 Task: Open Card Photography Review in Board Content Optimization to Workspace Document Management and add a team member Softage.4@softage.net, a label Orange, a checklist Blogging, an attachment from your computer, a color Orange and finally, add a card description 'Update company branding guidelines' and a comment 'This task requires us to be proactive and take initiative, rather than waiting for others to act.'. Add a start date 'Jan 08, 1900' with a due date 'Jan 15, 1900'
Action: Mouse moved to (90, 317)
Screenshot: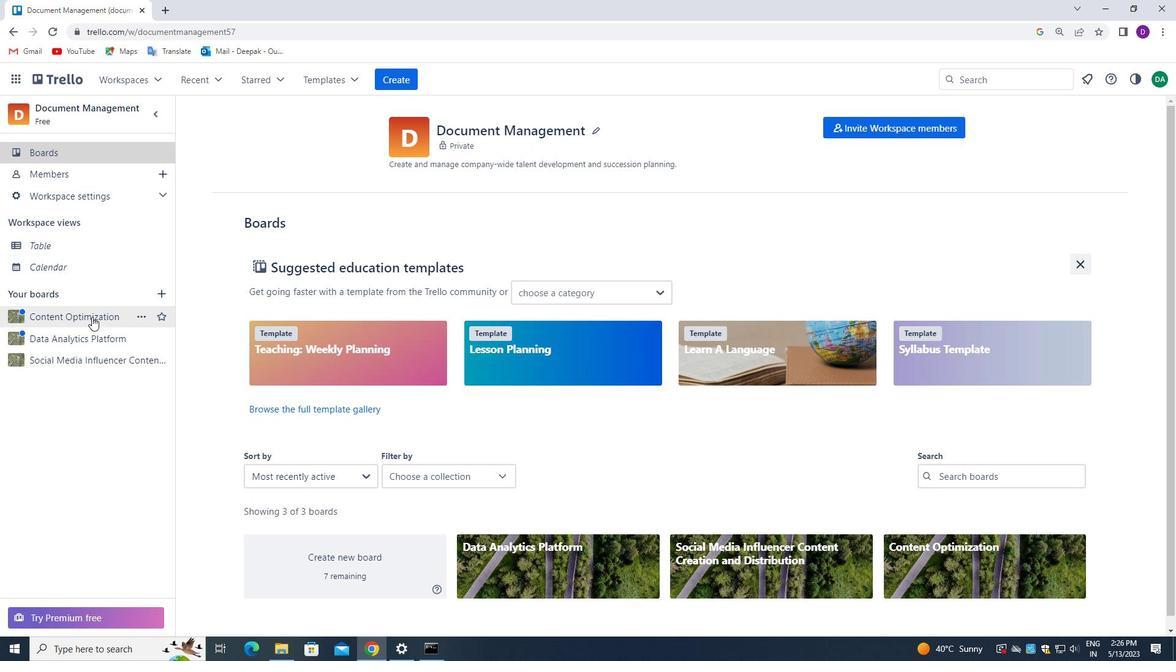 
Action: Mouse pressed left at (90, 317)
Screenshot: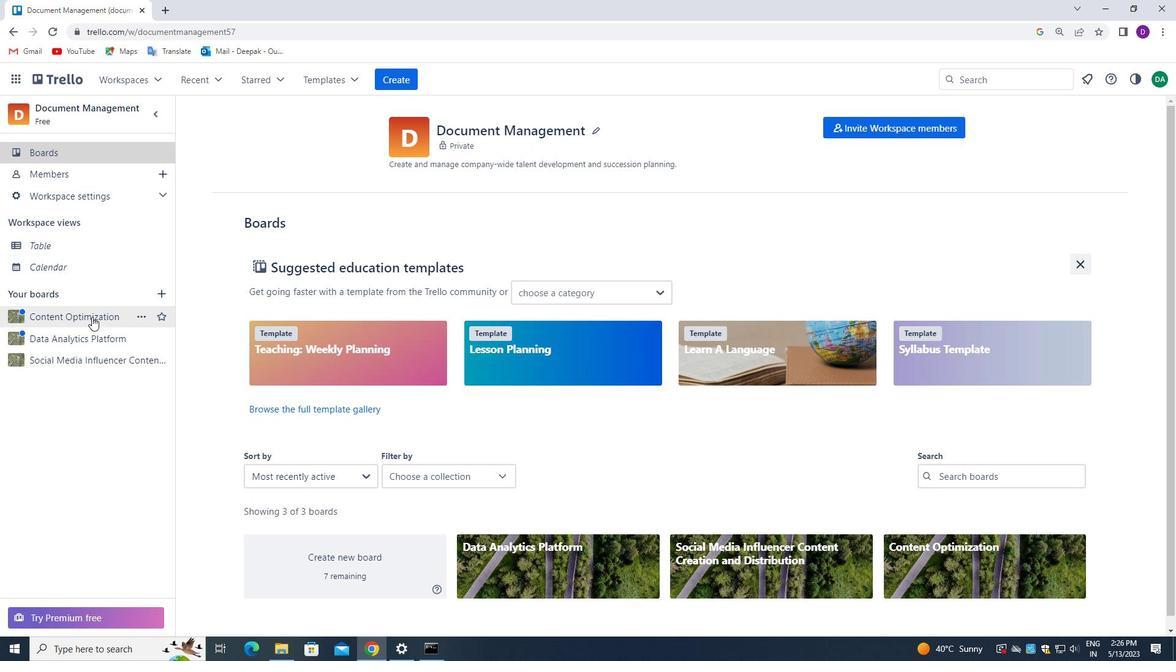 
Action: Mouse moved to (90, 317)
Screenshot: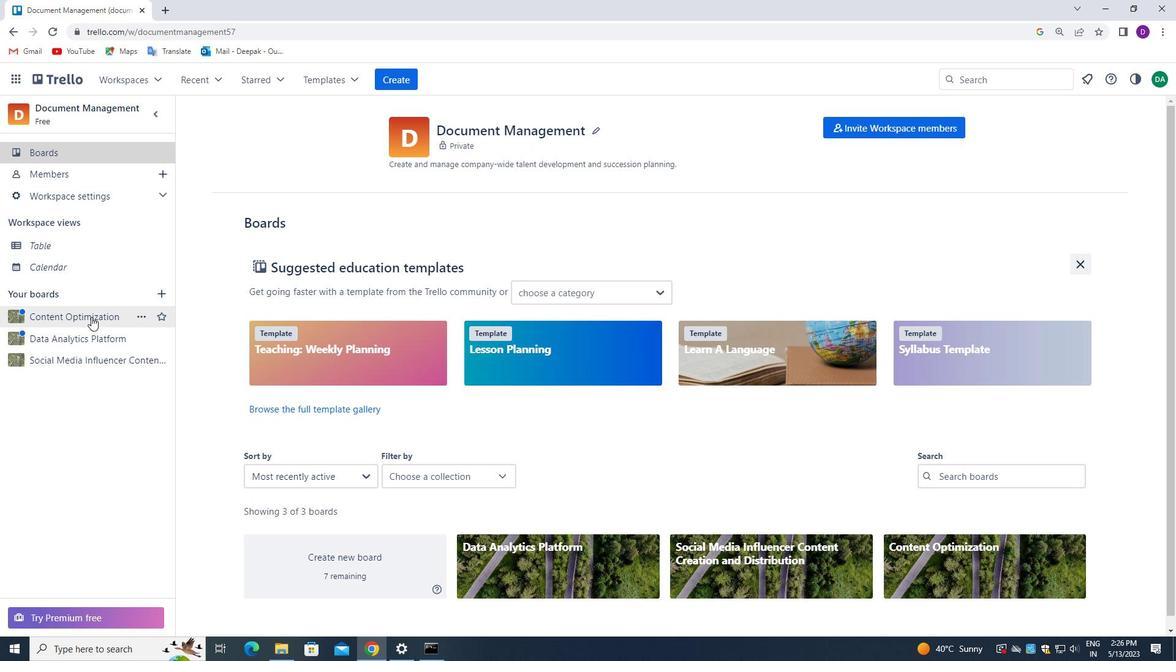 
Action: Mouse pressed left at (90, 317)
Screenshot: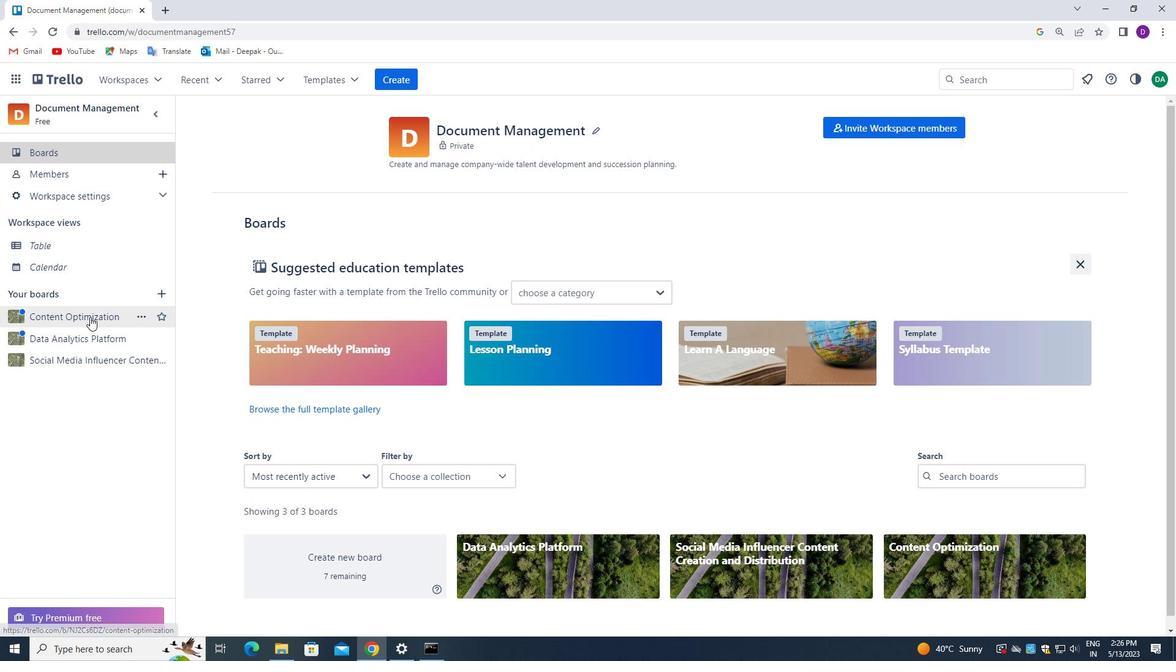 
Action: Mouse moved to (624, 187)
Screenshot: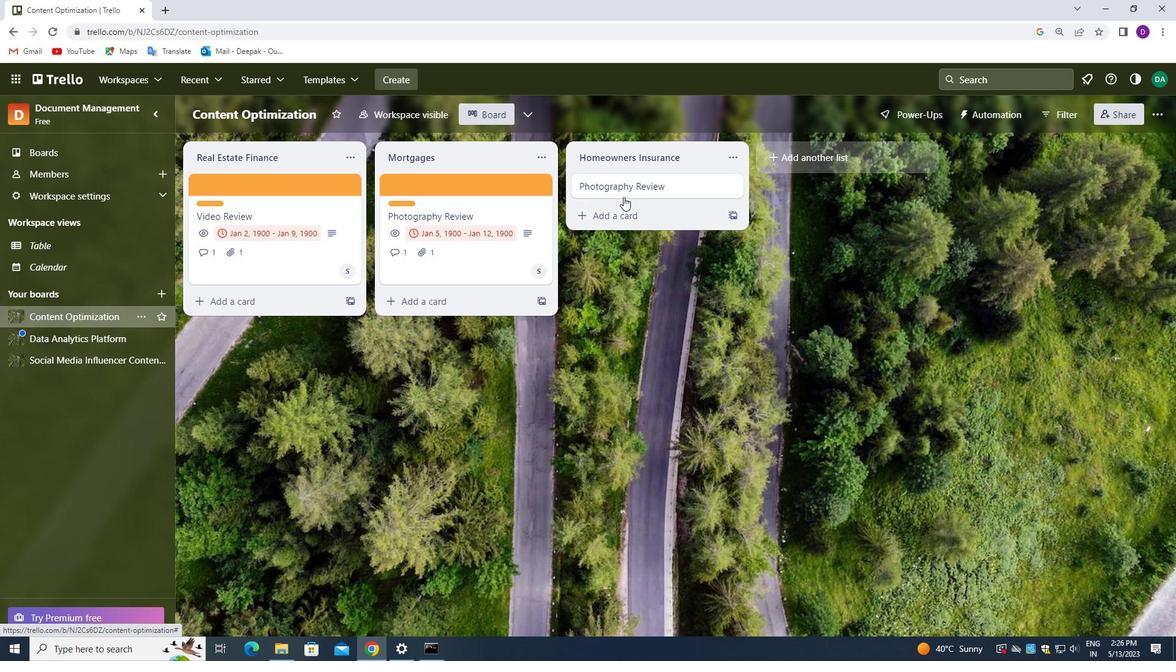 
Action: Mouse pressed left at (624, 187)
Screenshot: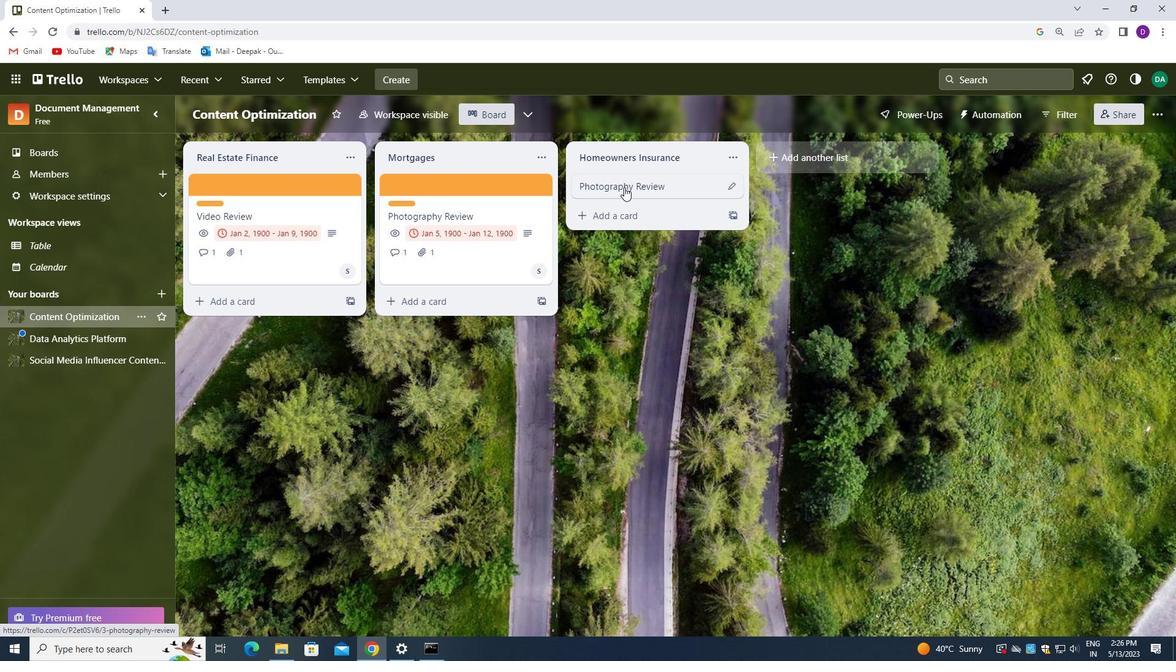 
Action: Mouse moved to (748, 229)
Screenshot: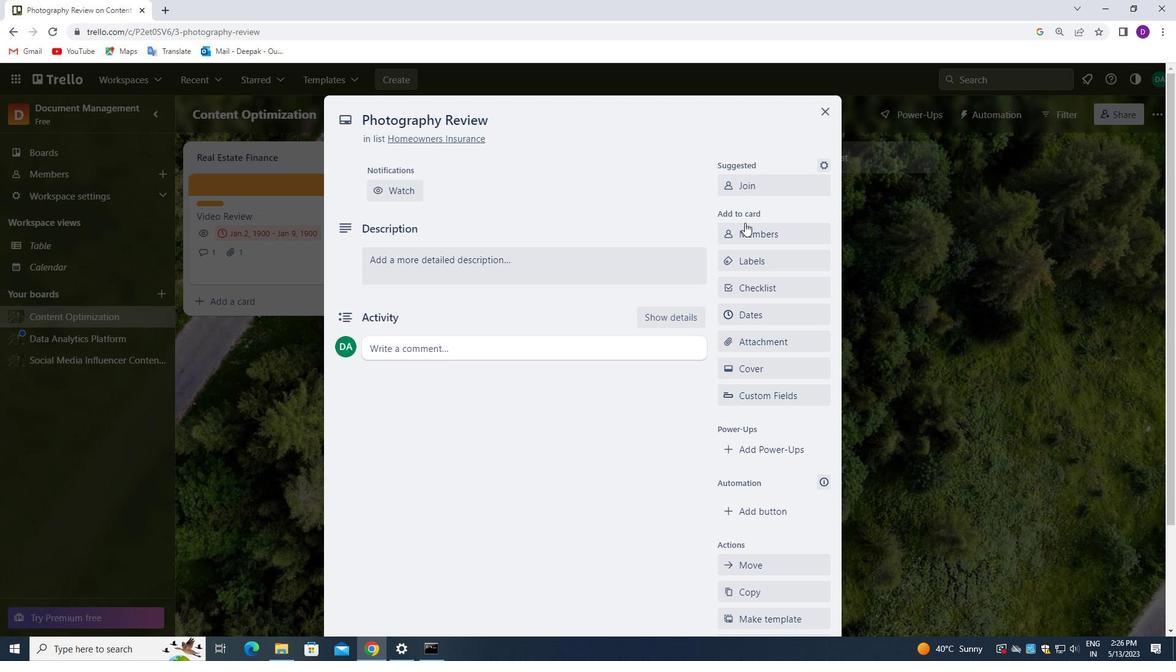 
Action: Mouse pressed left at (748, 229)
Screenshot: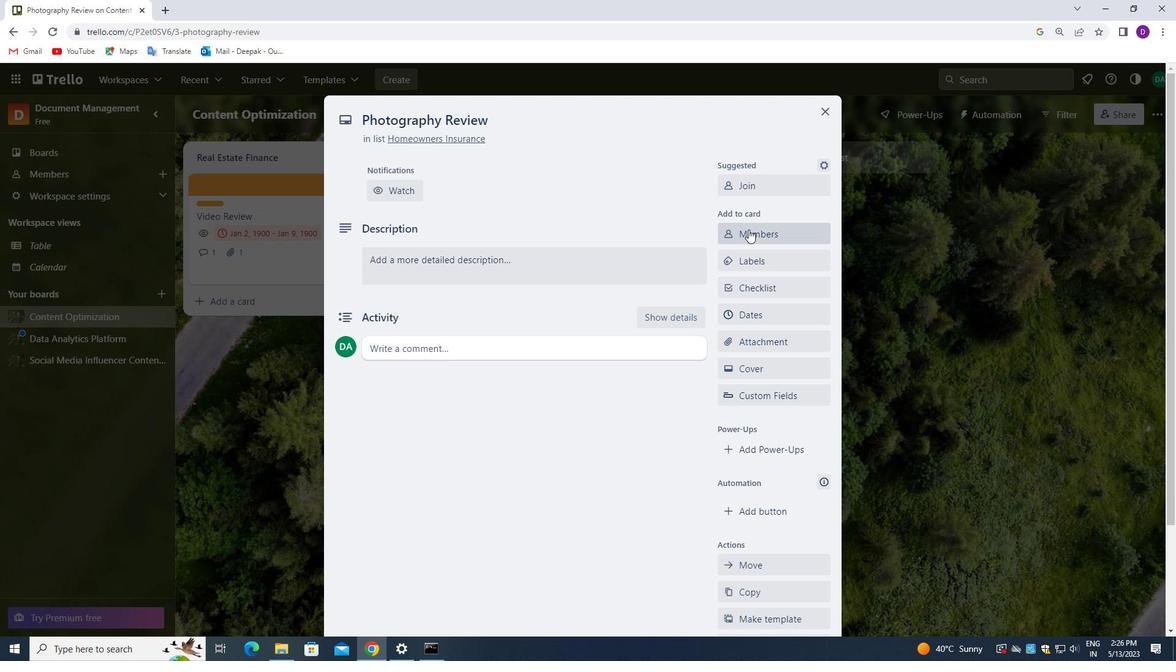 
Action: Mouse moved to (744, 294)
Screenshot: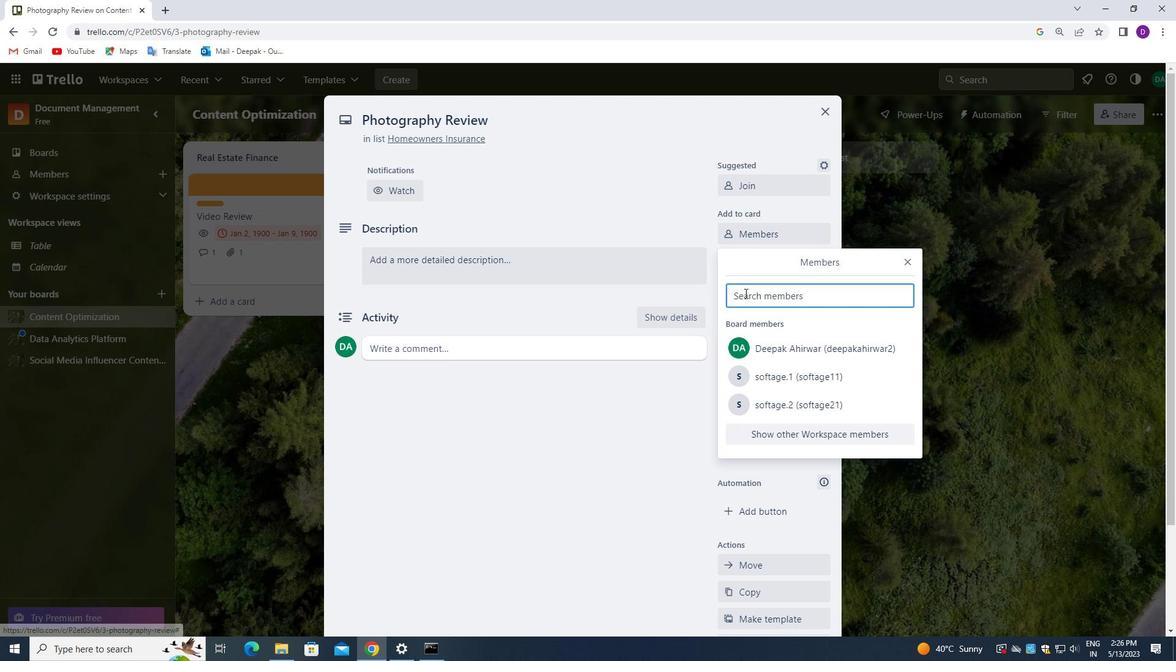 
Action: Mouse pressed left at (744, 294)
Screenshot: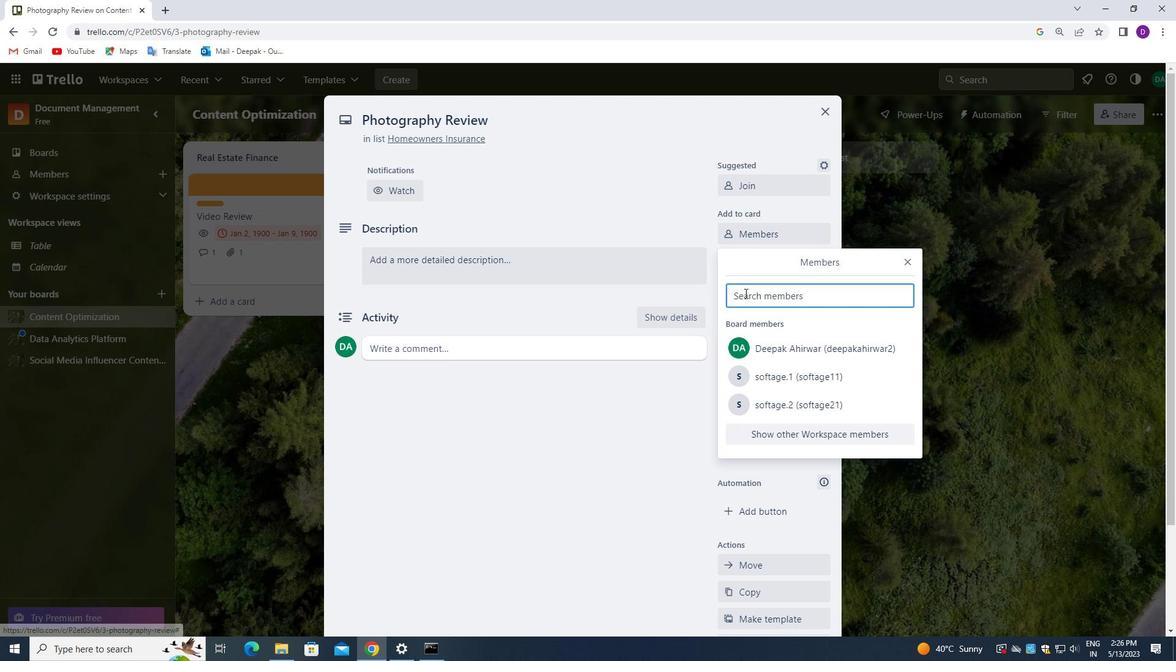 
Action: Mouse moved to (743, 295)
Screenshot: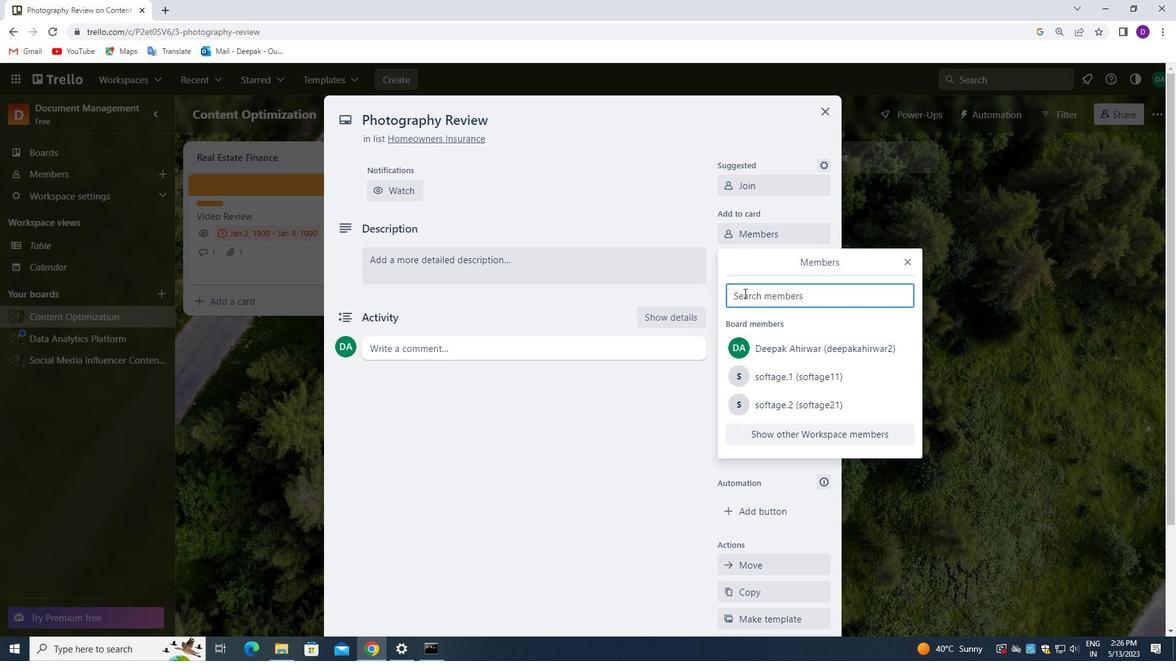
Action: Key pressed <Key.shift>SOFTAGE.4<Key.shift>@SOFTAGE.NET
Screenshot: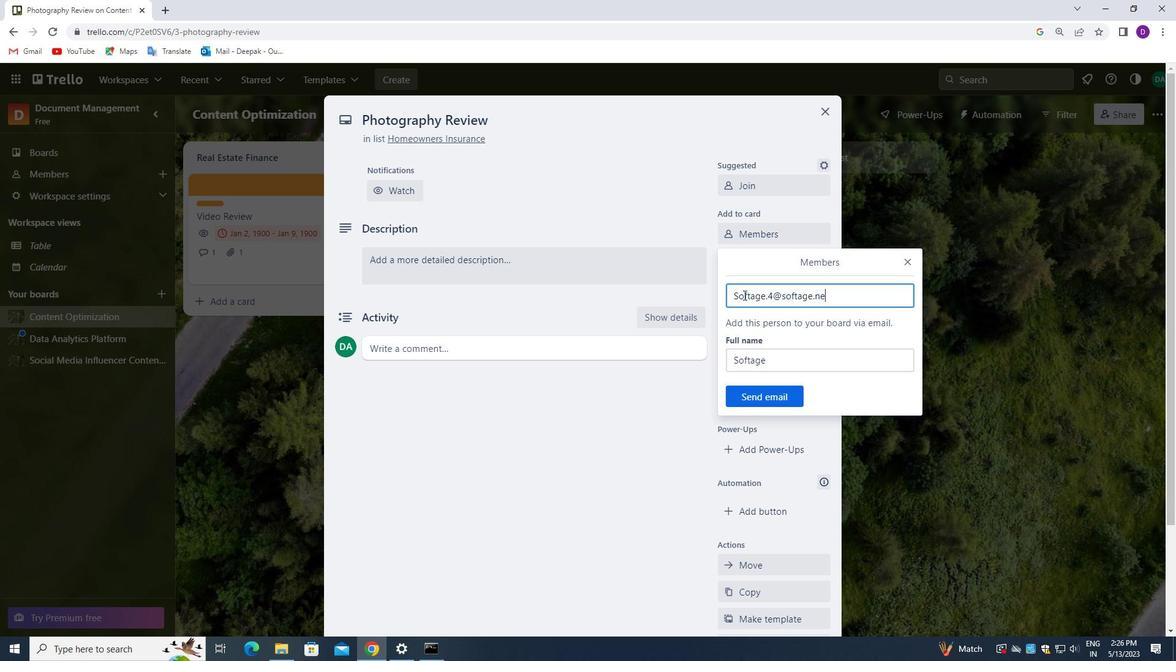 
Action: Mouse moved to (766, 398)
Screenshot: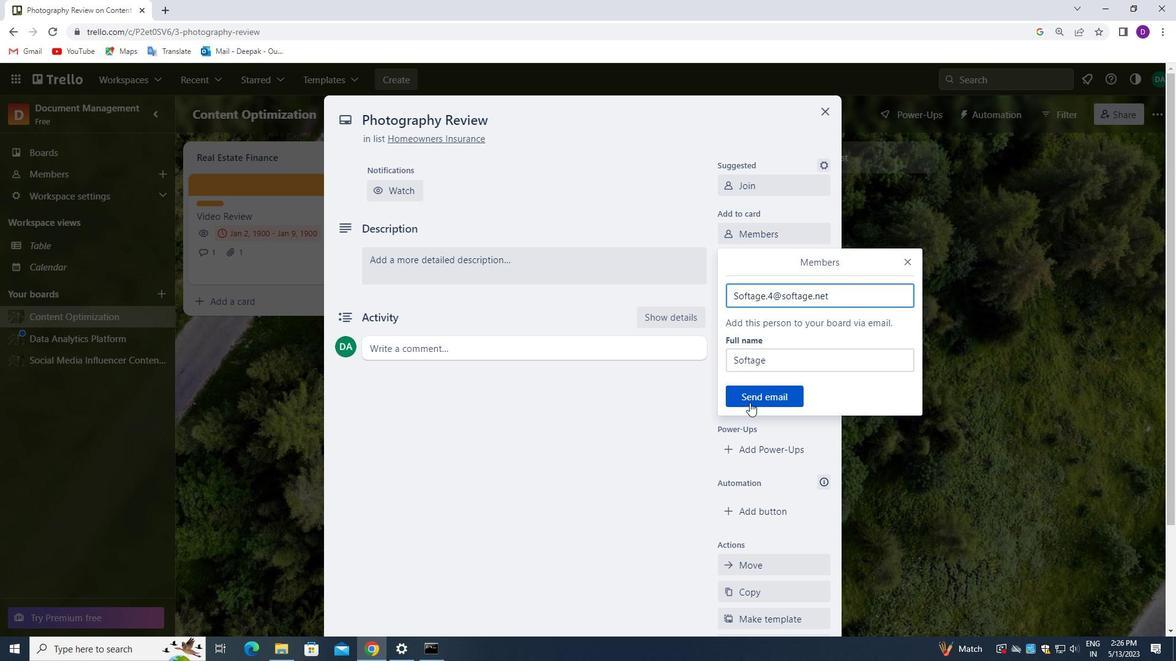 
Action: Mouse pressed left at (766, 398)
Screenshot: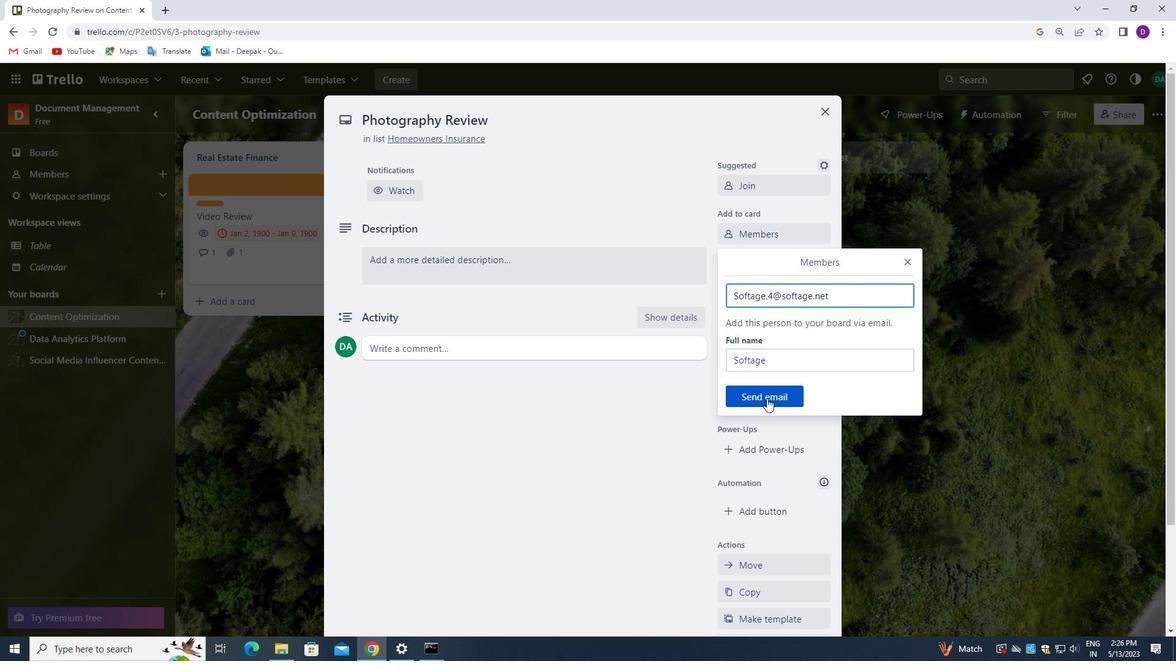 
Action: Mouse moved to (765, 259)
Screenshot: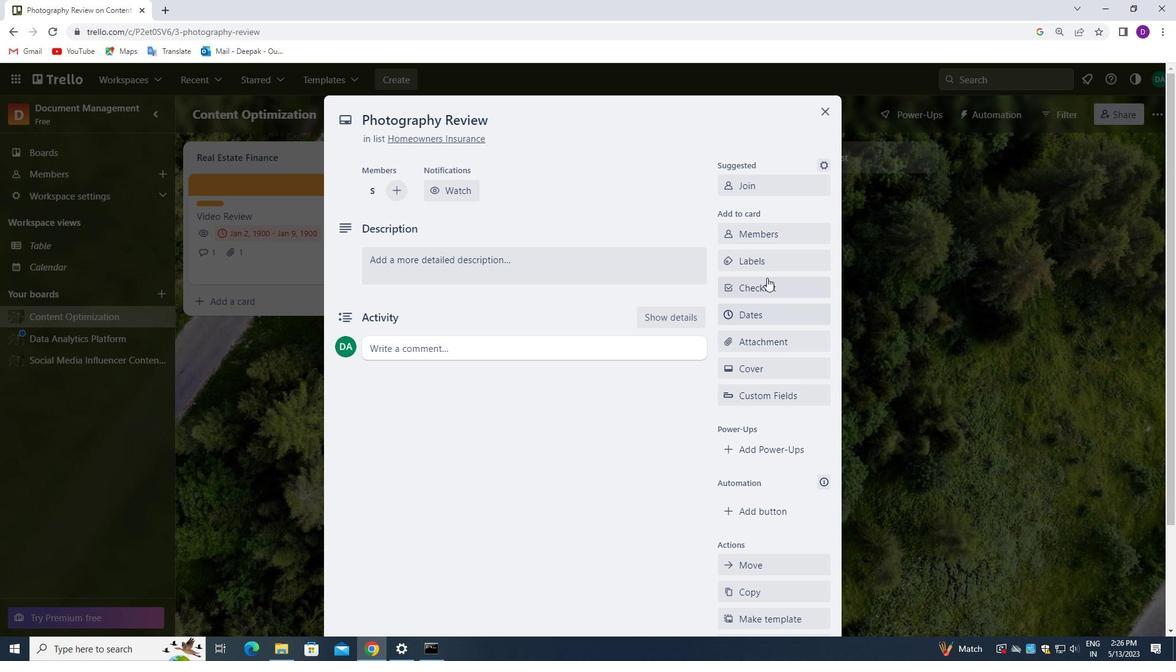 
Action: Mouse pressed left at (765, 259)
Screenshot: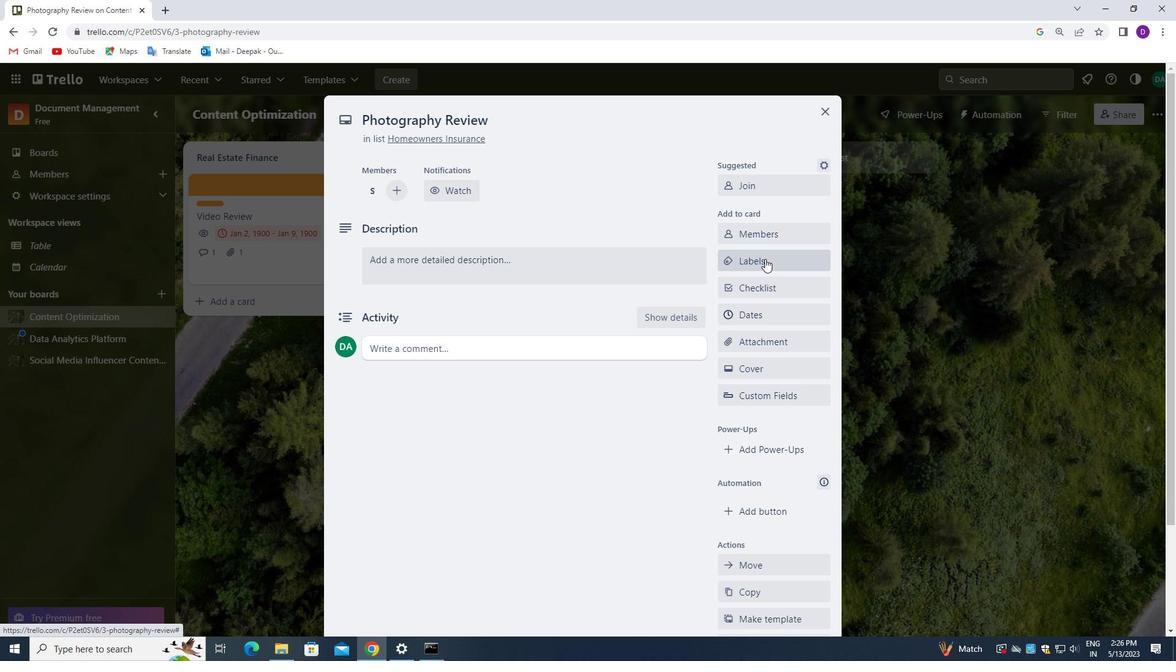 
Action: Mouse moved to (788, 416)
Screenshot: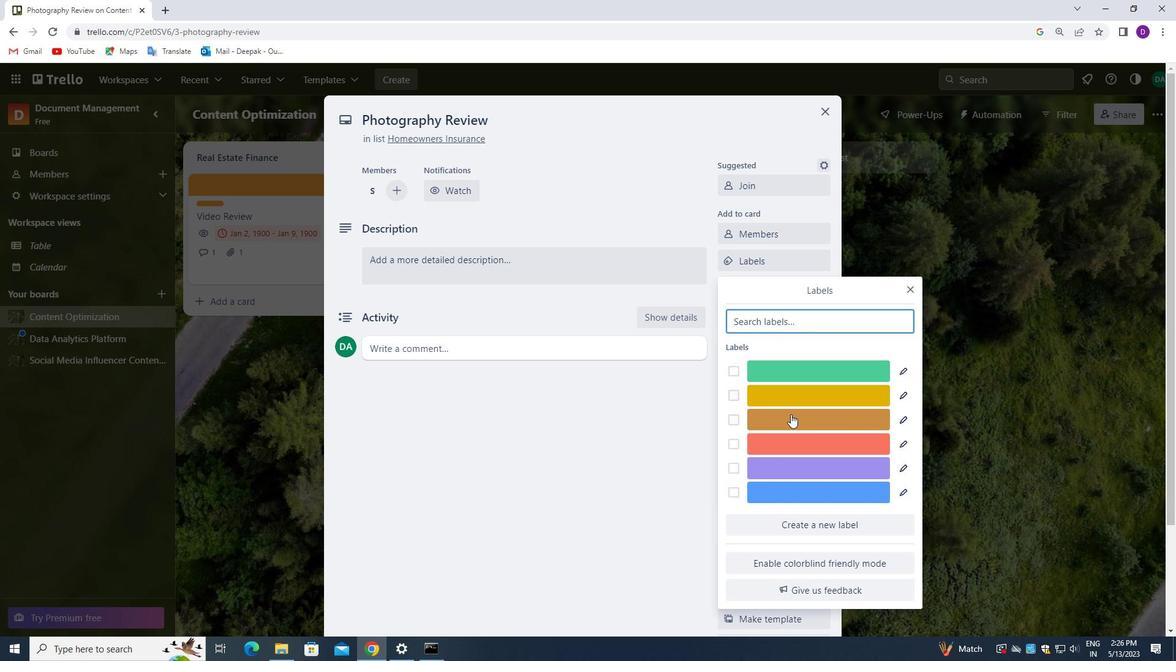 
Action: Mouse pressed left at (788, 416)
Screenshot: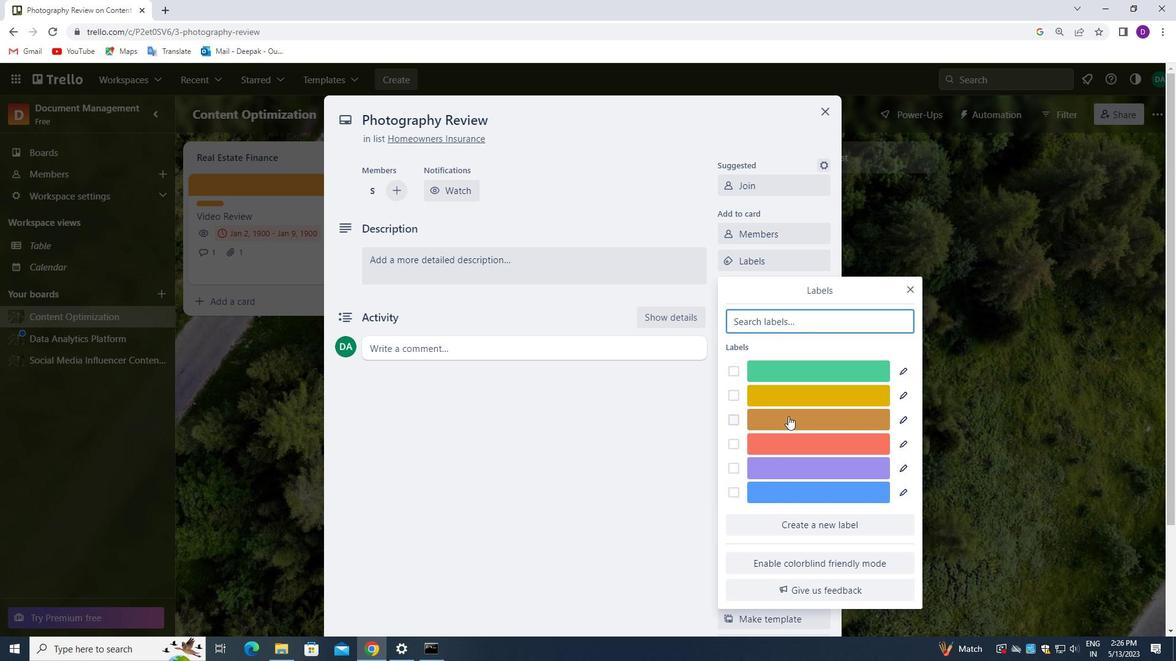 
Action: Mouse moved to (950, 420)
Screenshot: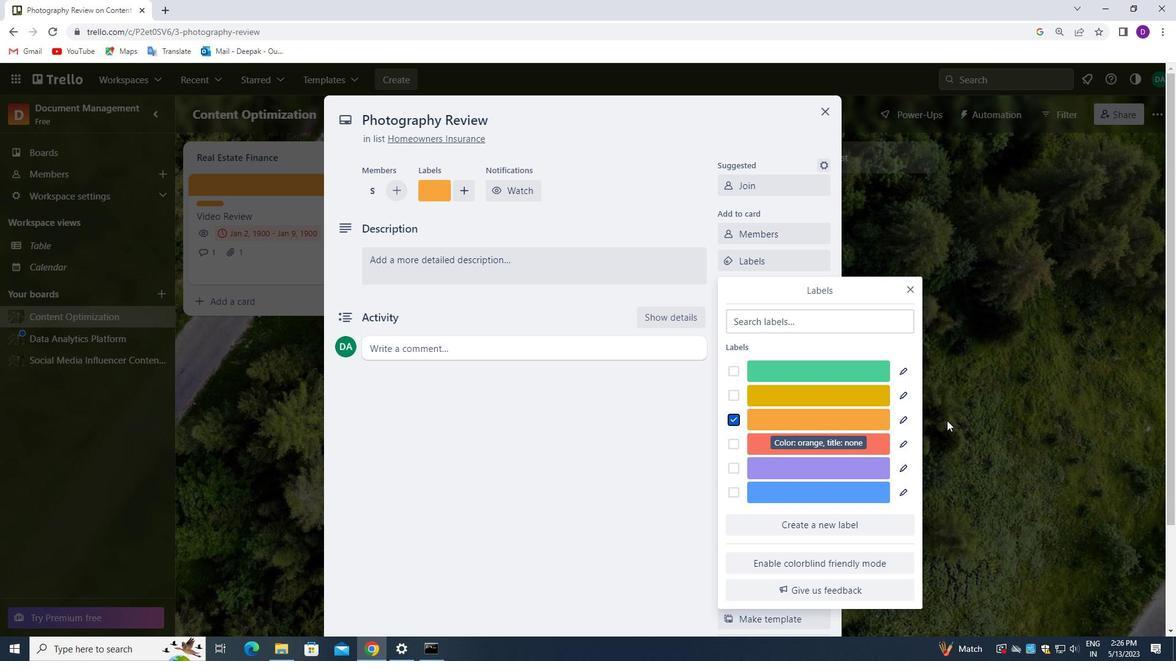 
Action: Mouse pressed left at (950, 420)
Screenshot: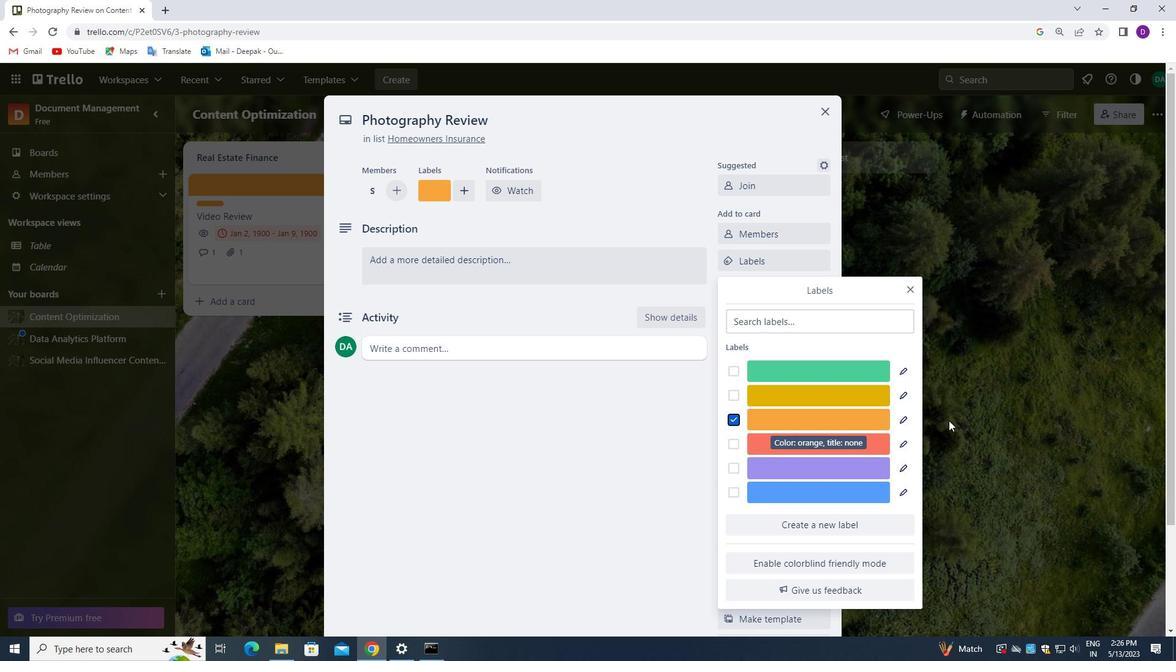 
Action: Mouse moved to (768, 287)
Screenshot: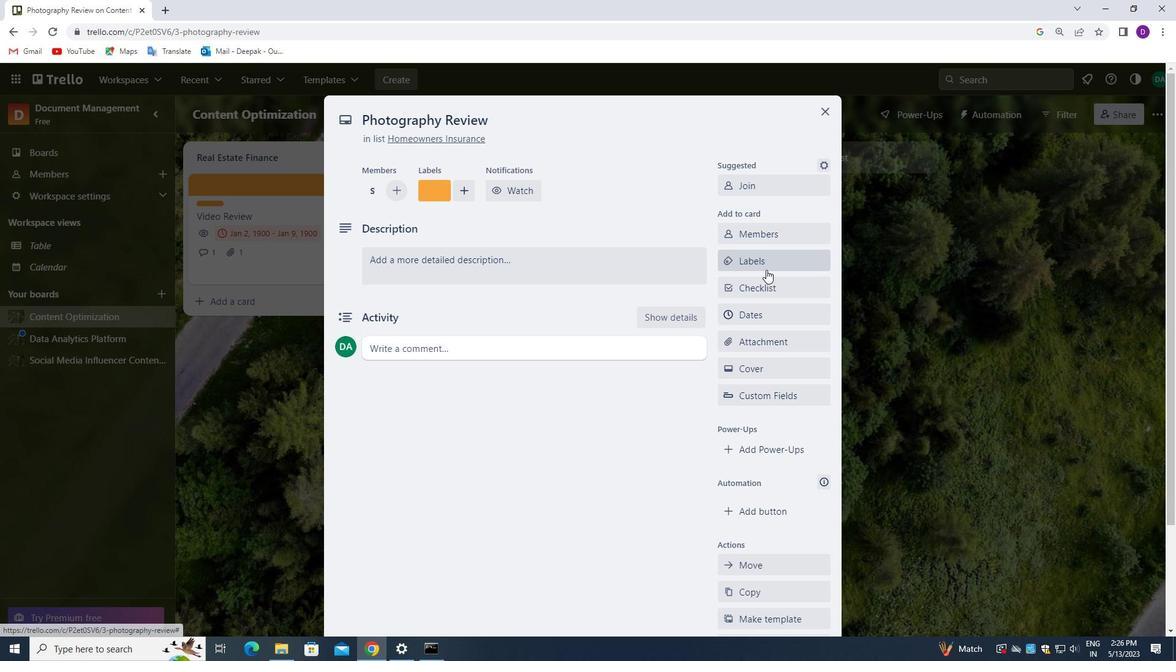 
Action: Mouse pressed left at (768, 287)
Screenshot: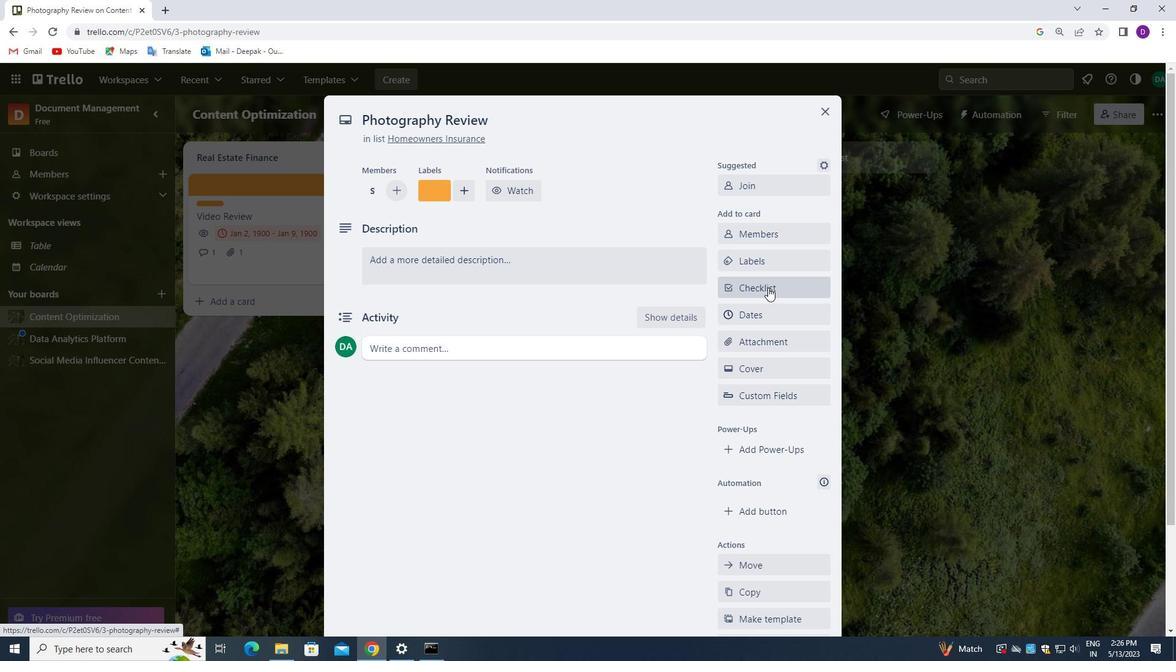 
Action: Mouse moved to (801, 354)
Screenshot: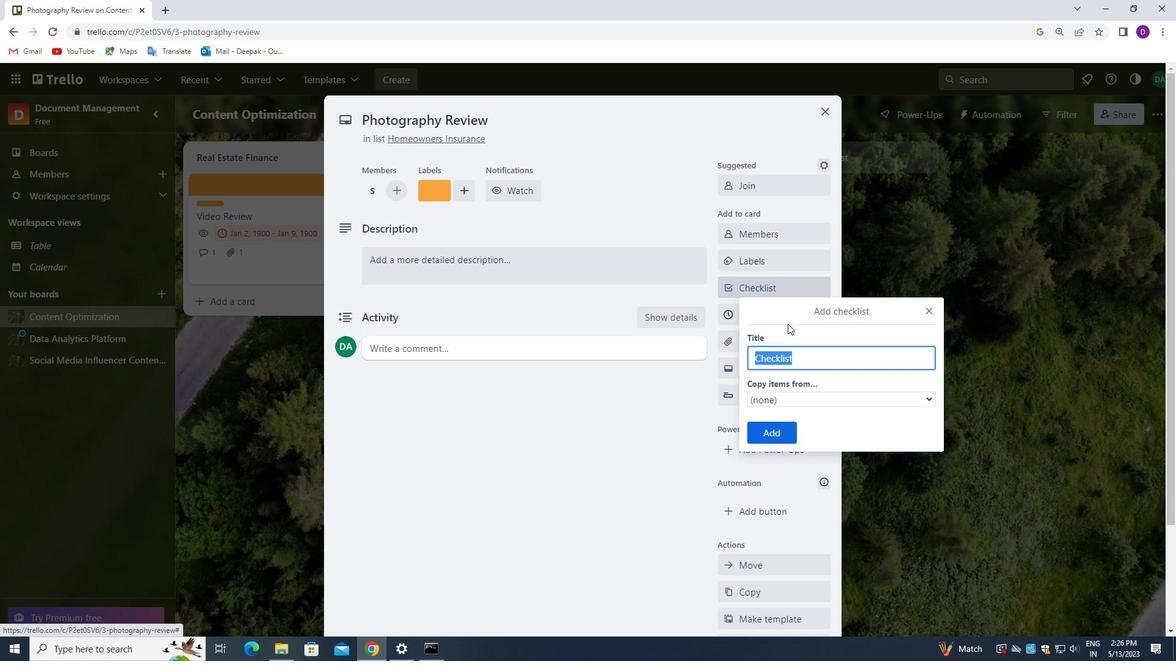
Action: Key pressed <Key.backspace><Key.shift>BLO
Screenshot: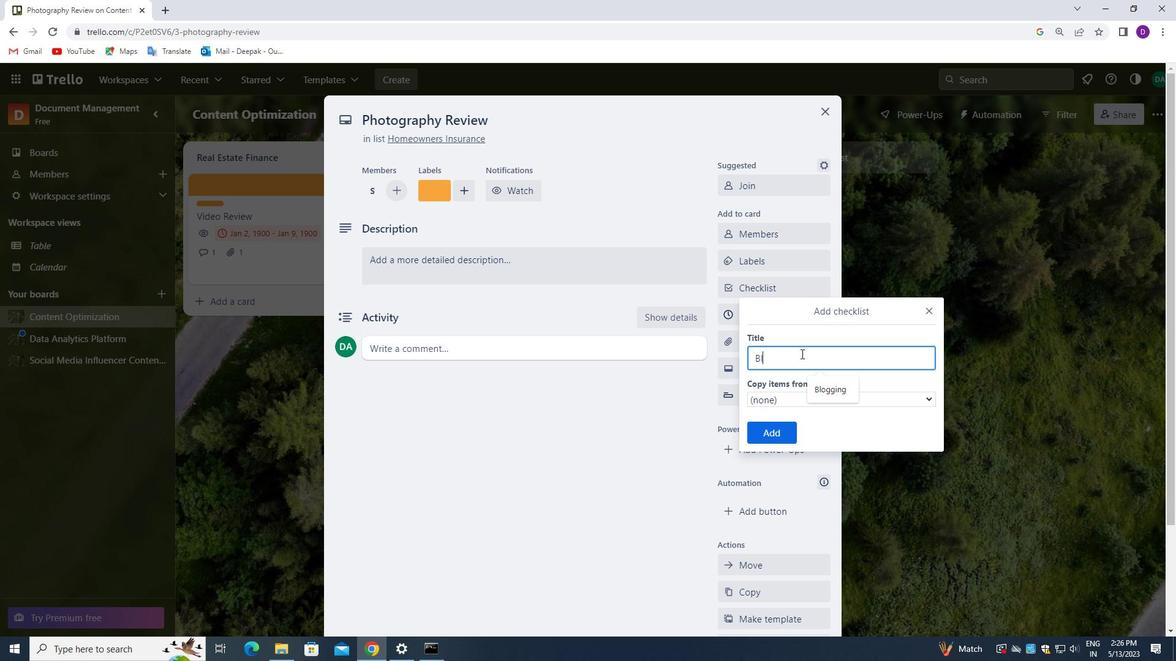 
Action: Mouse moved to (819, 388)
Screenshot: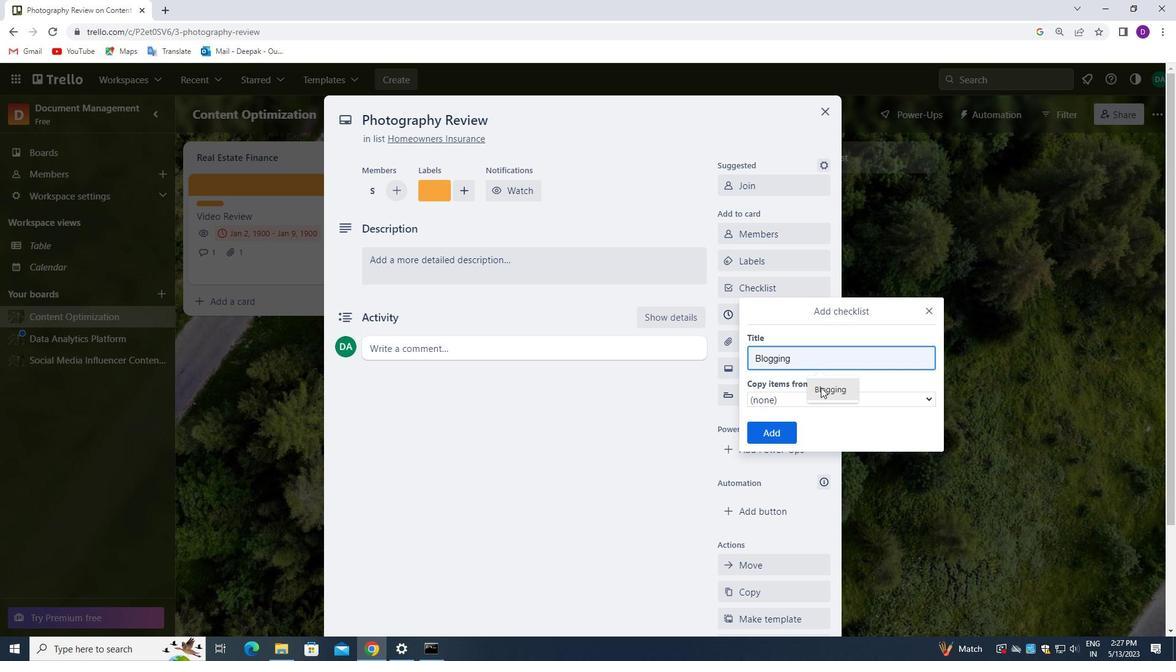 
Action: Mouse pressed left at (819, 388)
Screenshot: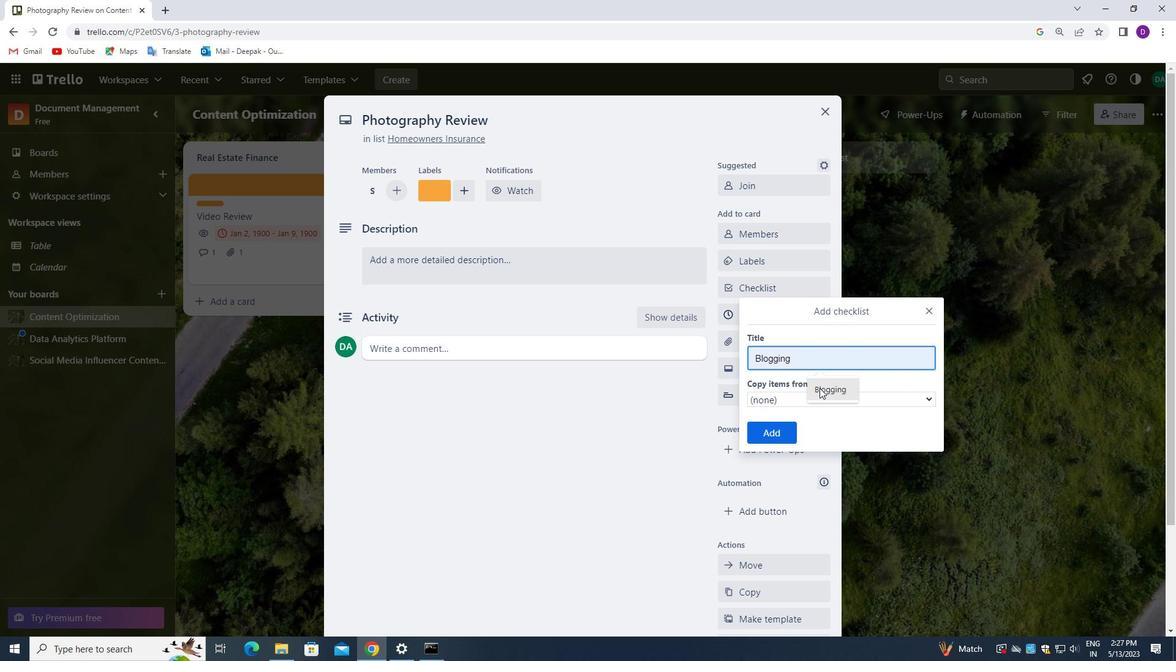 
Action: Mouse moved to (765, 439)
Screenshot: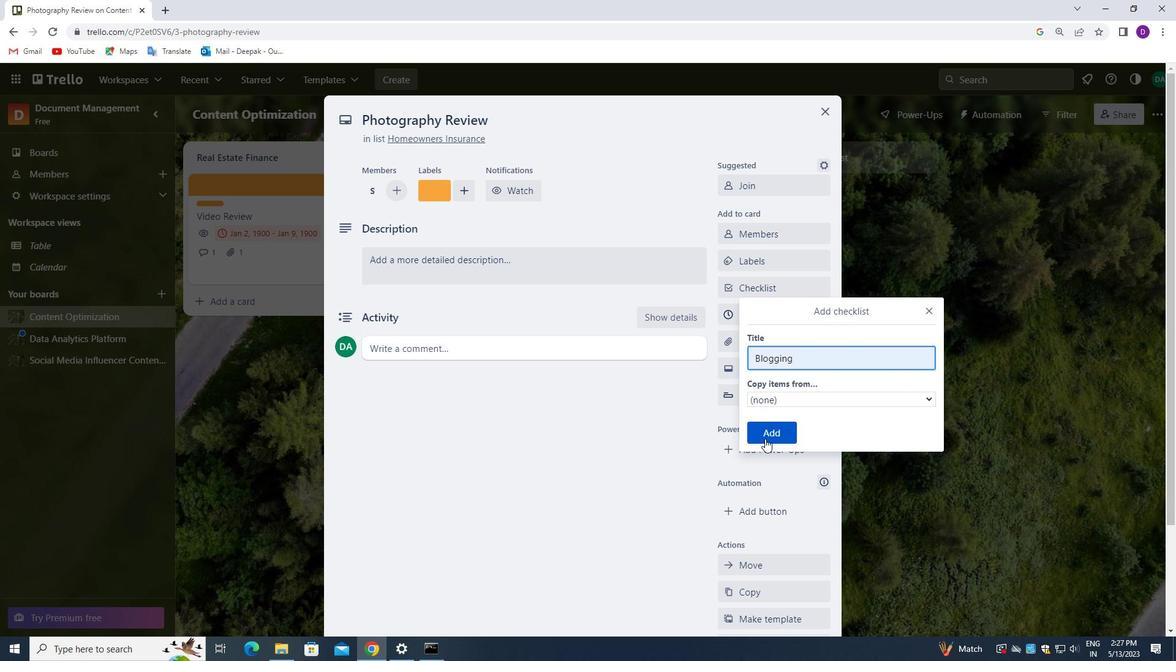 
Action: Mouse pressed left at (765, 439)
Screenshot: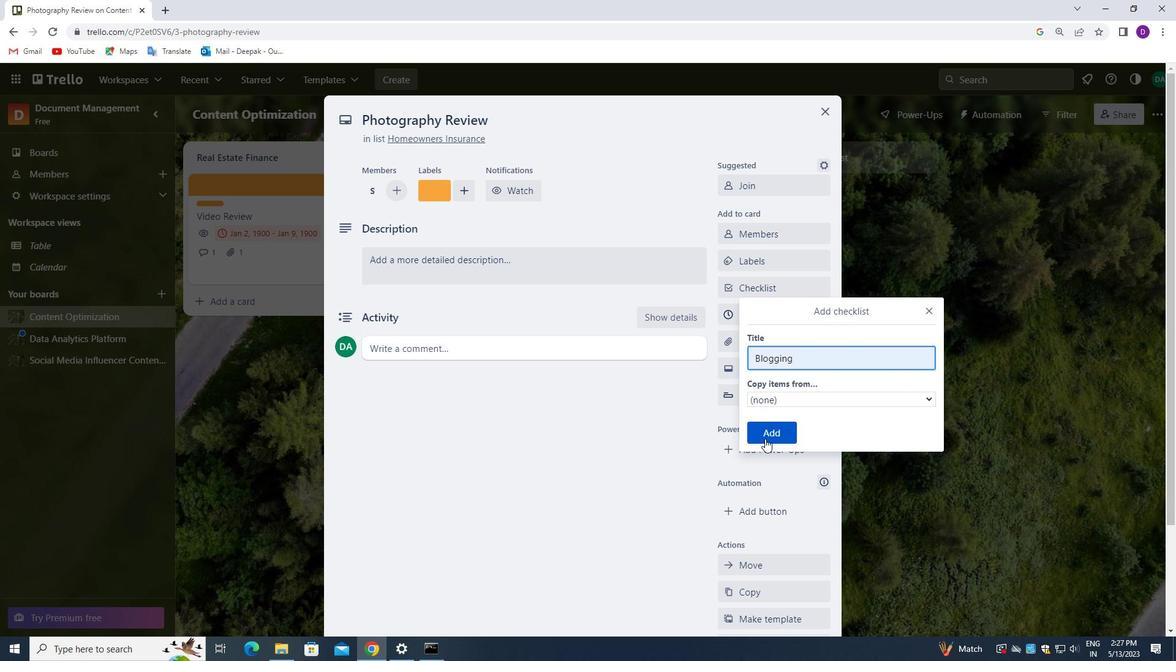 
Action: Mouse moved to (768, 343)
Screenshot: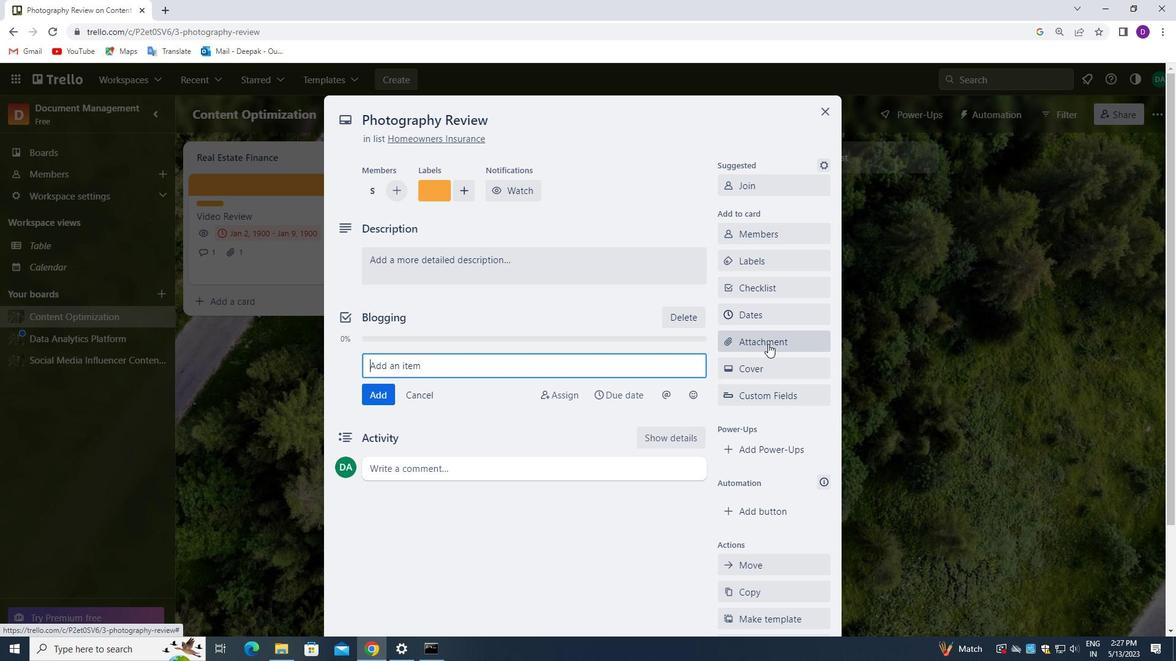 
Action: Mouse pressed left at (768, 343)
Screenshot: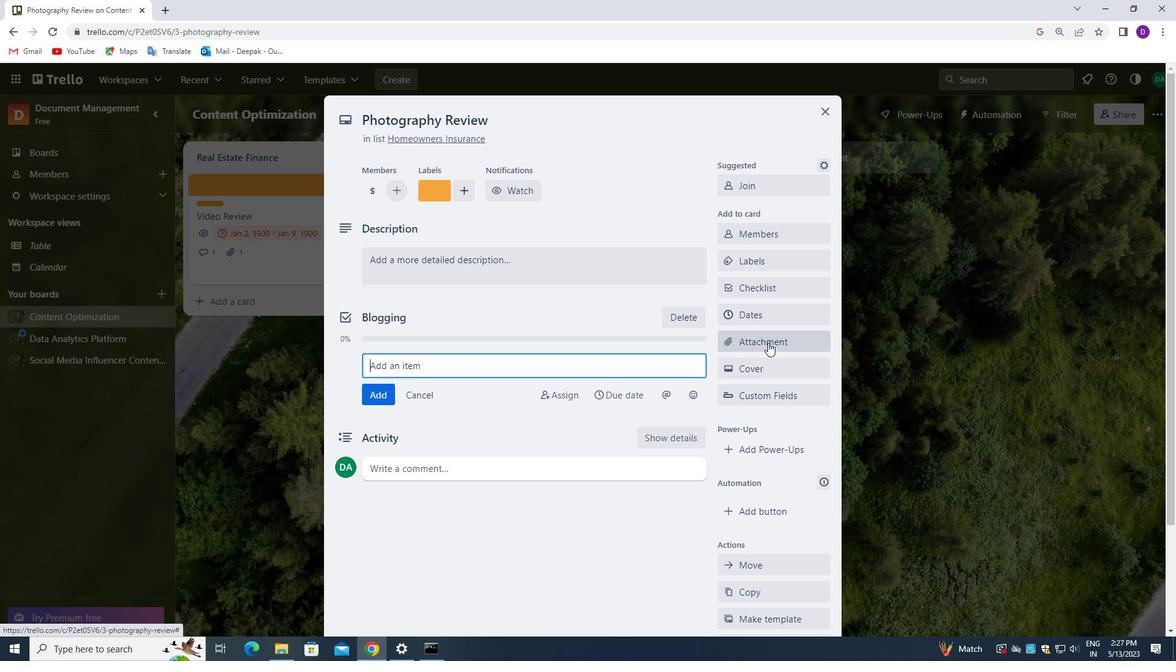 
Action: Mouse moved to (784, 132)
Screenshot: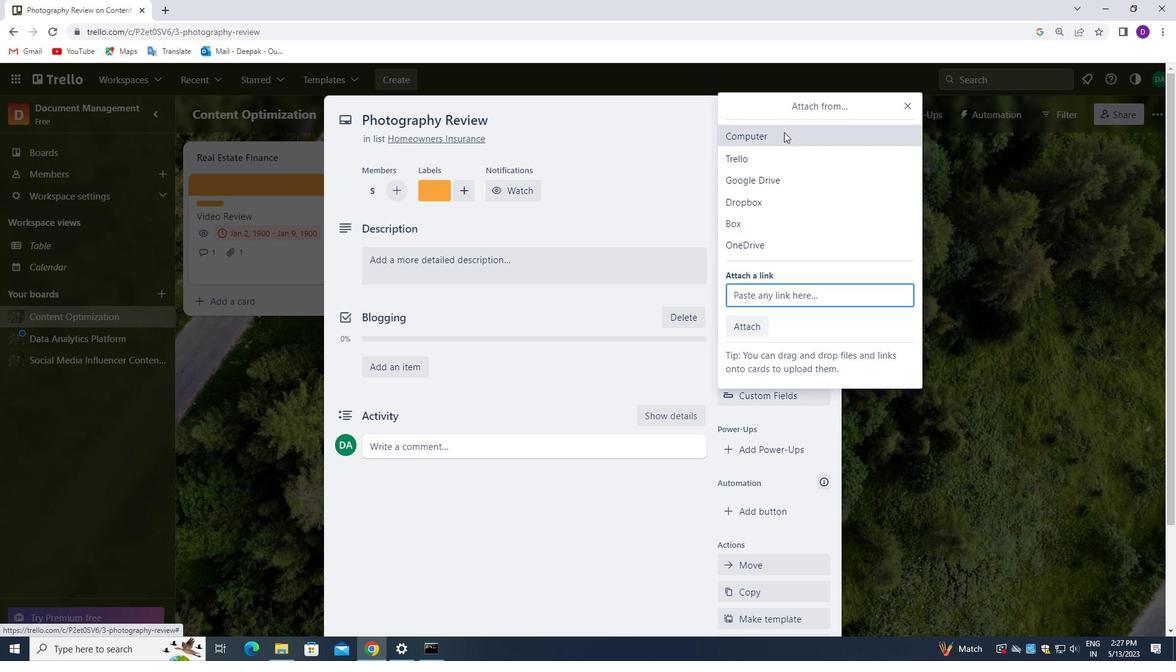 
Action: Mouse pressed left at (784, 132)
Screenshot: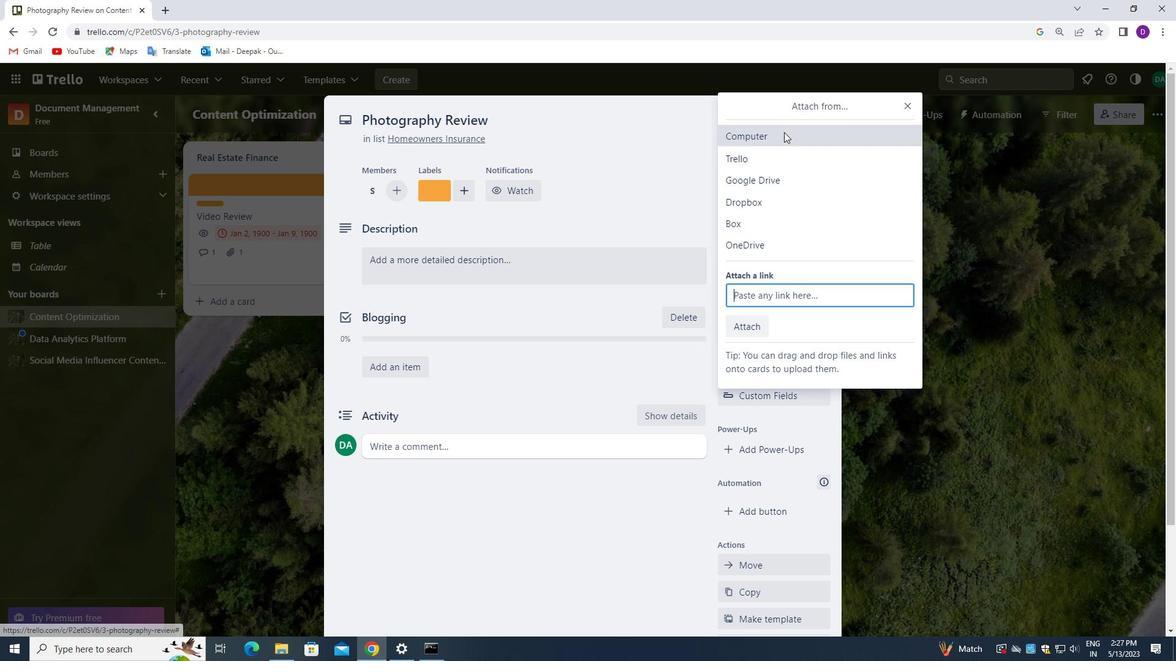 
Action: Mouse moved to (231, 120)
Screenshot: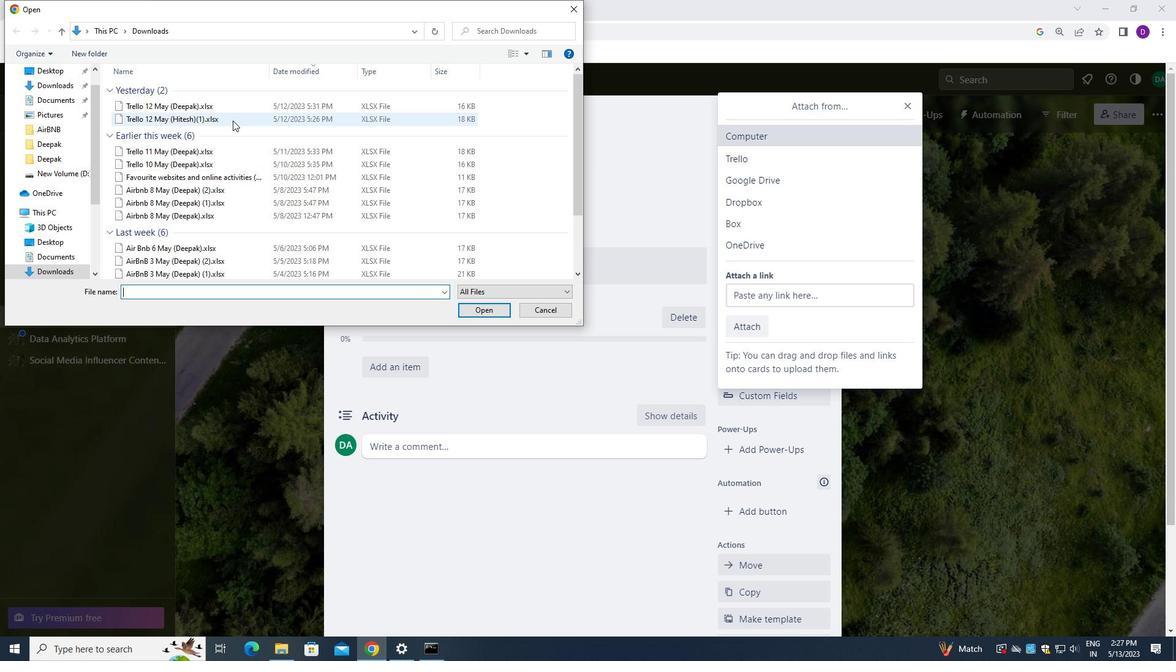 
Action: Mouse pressed left at (231, 120)
Screenshot: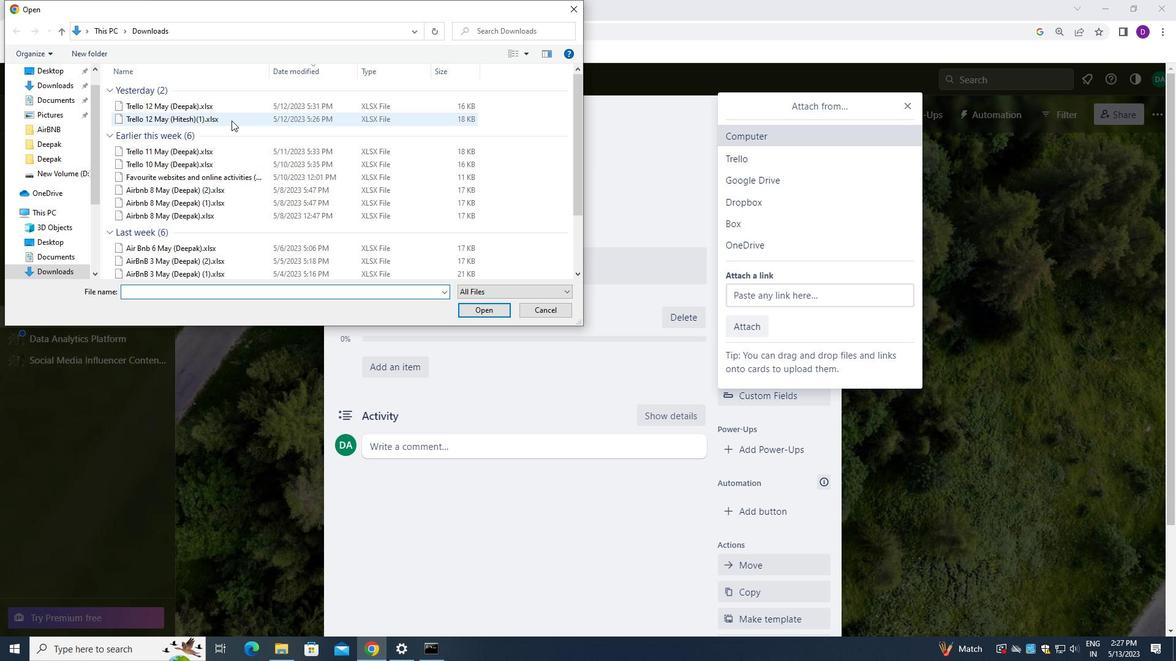 
Action: Mouse moved to (477, 309)
Screenshot: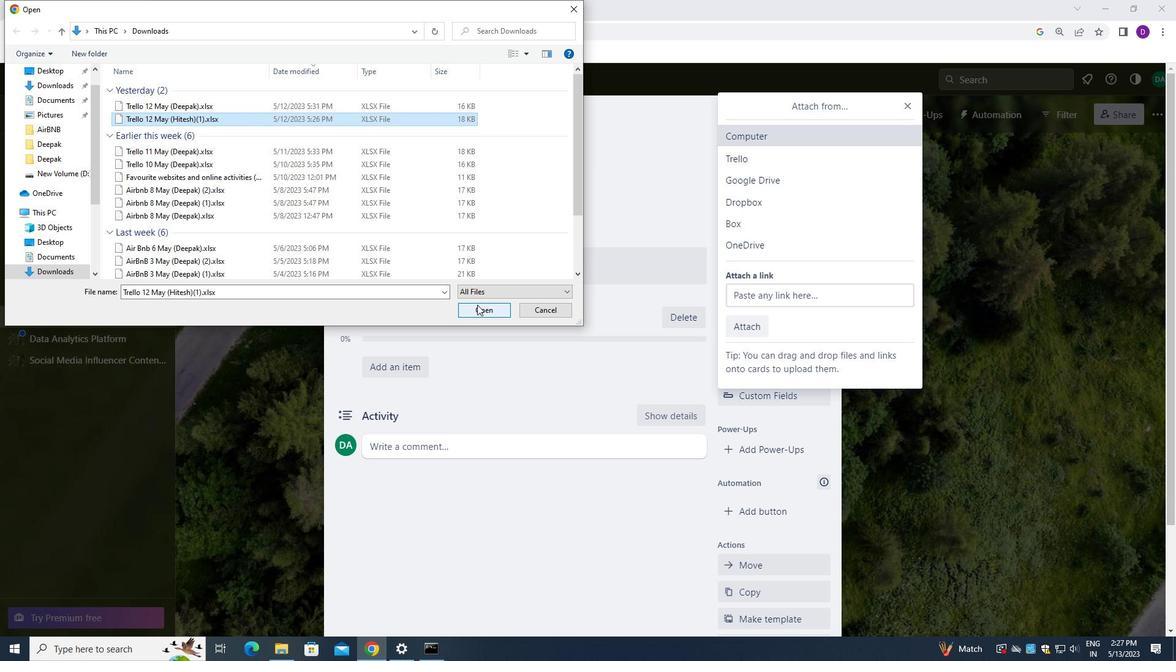 
Action: Mouse pressed left at (477, 309)
Screenshot: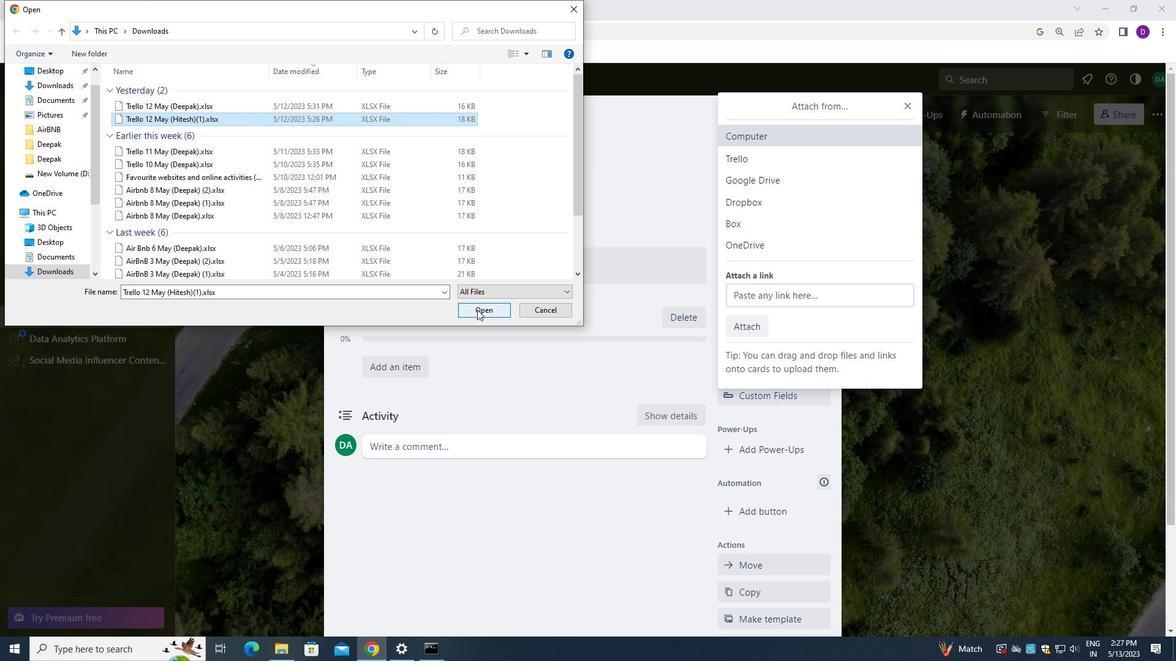 
Action: Mouse moved to (779, 370)
Screenshot: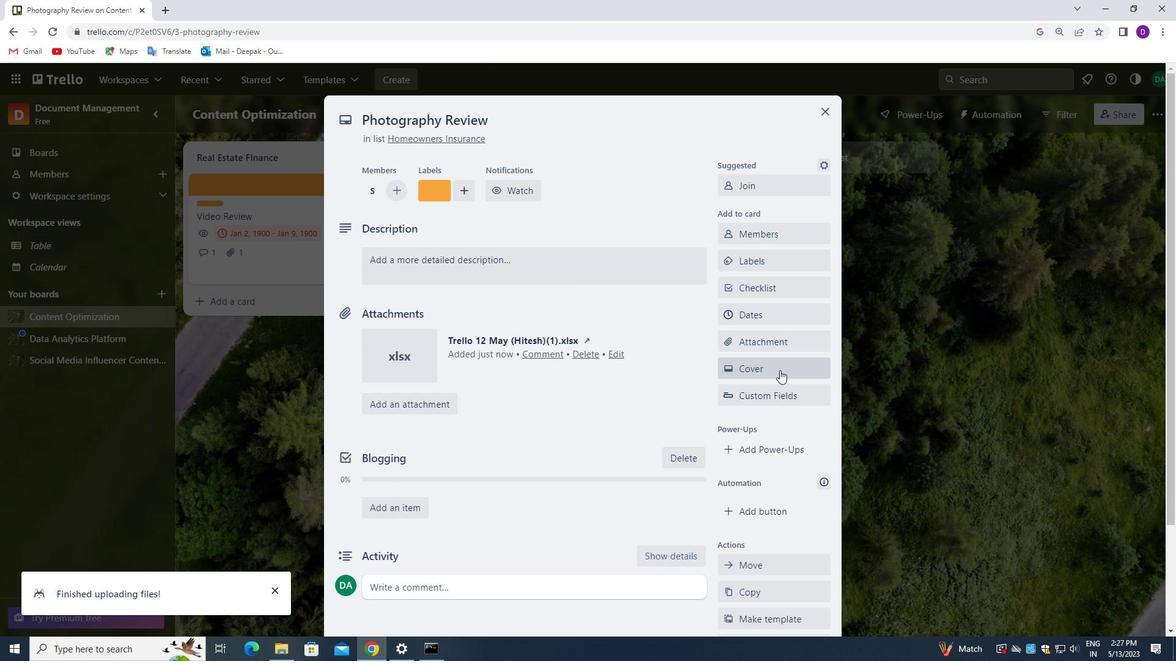 
Action: Mouse pressed left at (779, 370)
Screenshot: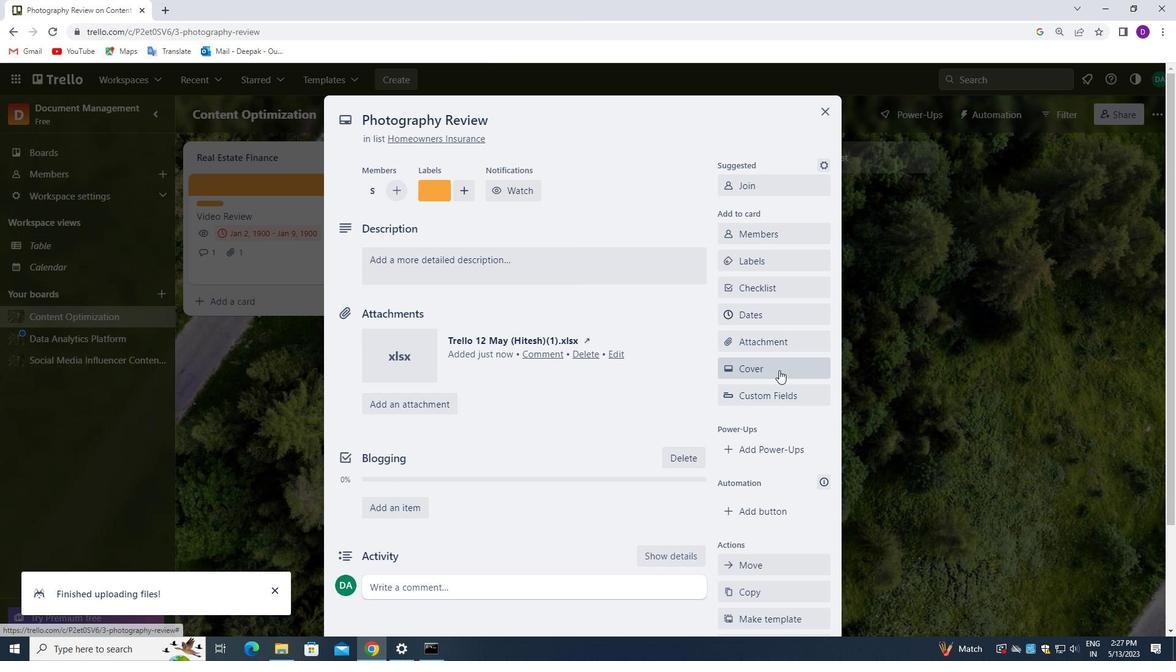 
Action: Mouse moved to (816, 371)
Screenshot: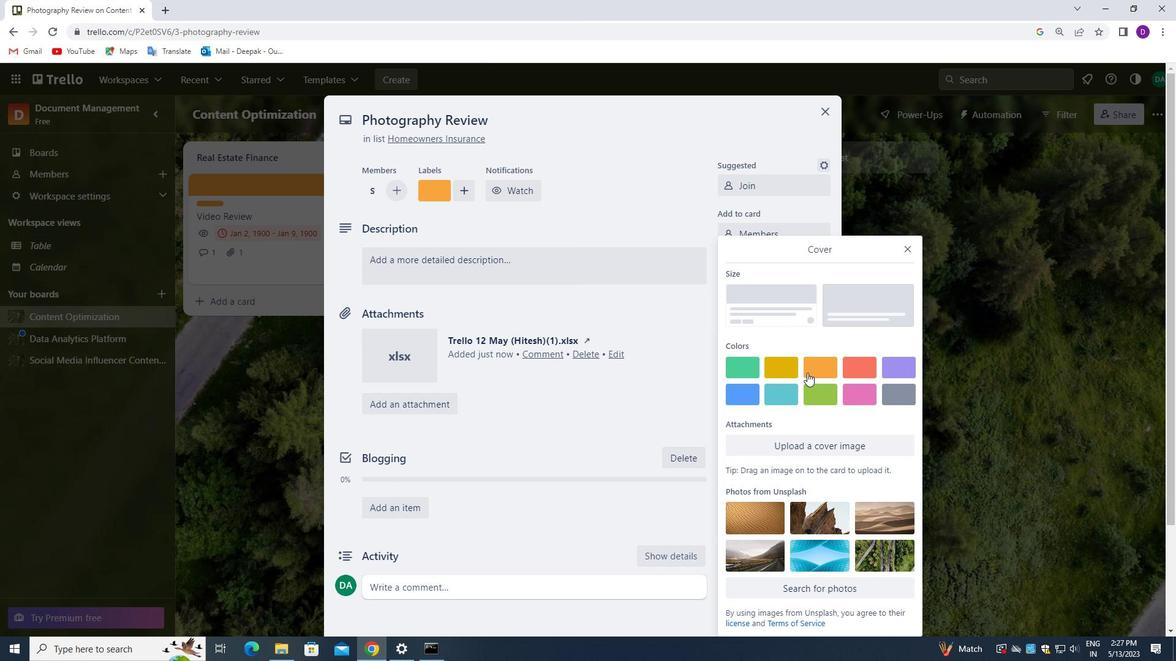 
Action: Mouse pressed left at (816, 371)
Screenshot: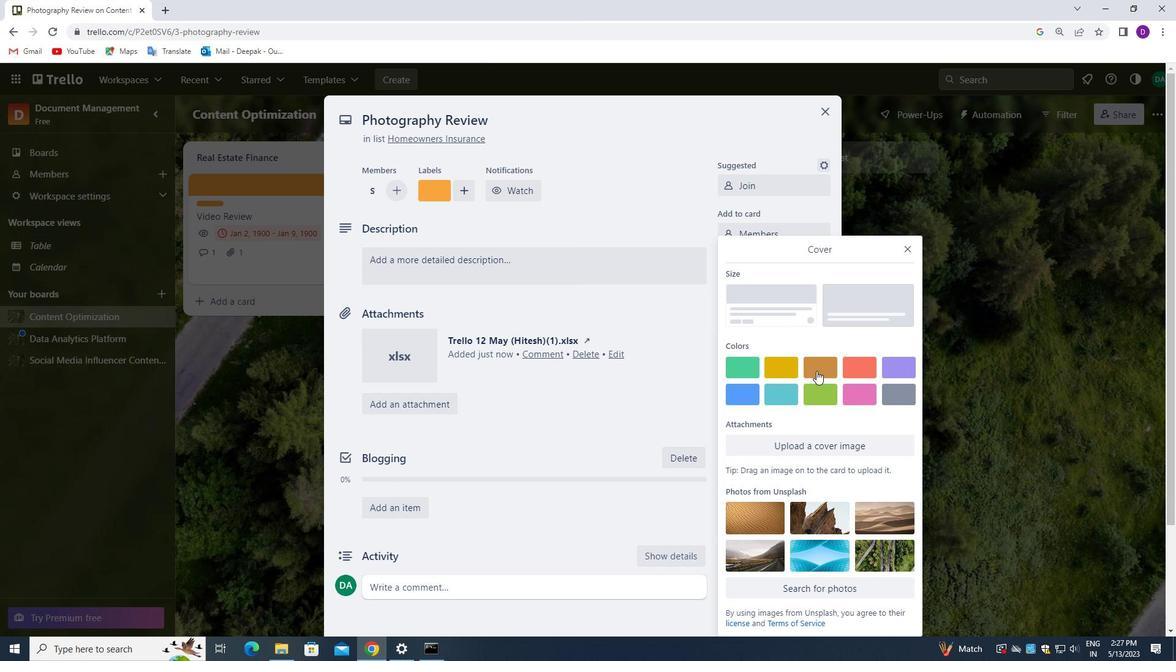
Action: Mouse moved to (958, 399)
Screenshot: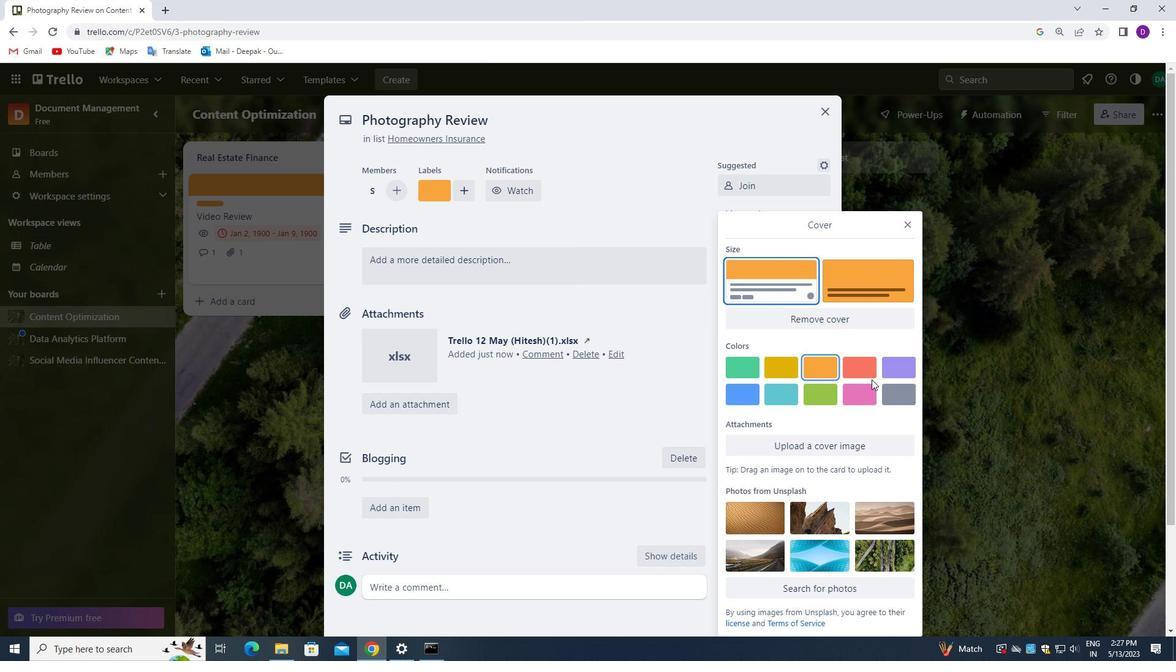 
Action: Mouse pressed left at (958, 399)
Screenshot: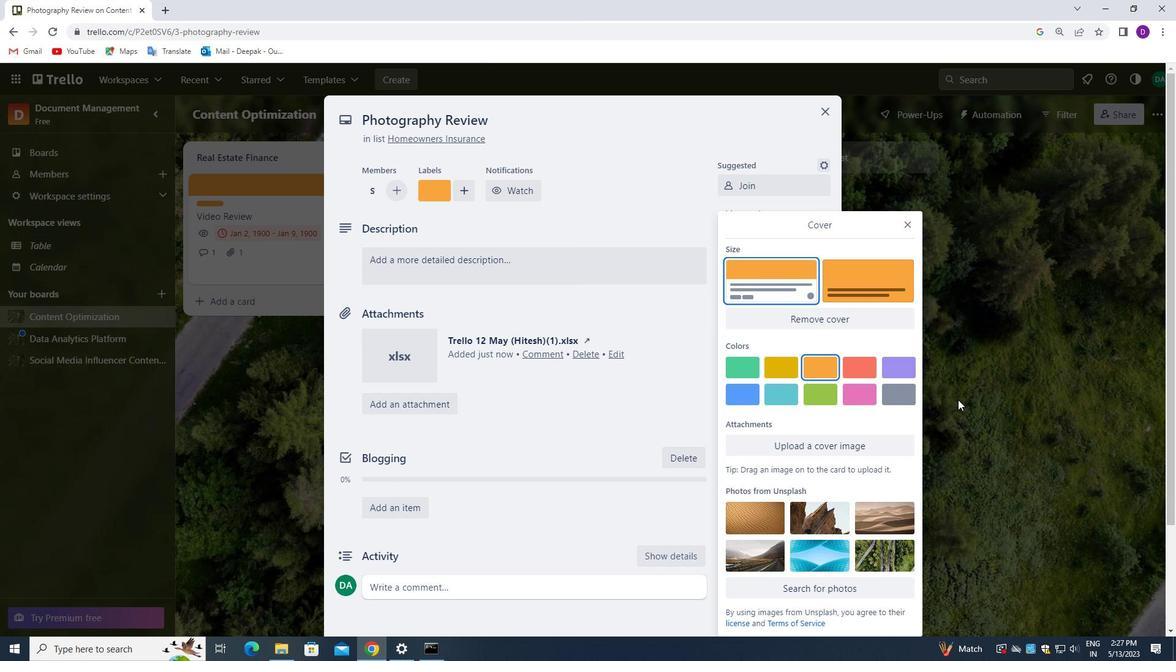 
Action: Mouse moved to (415, 335)
Screenshot: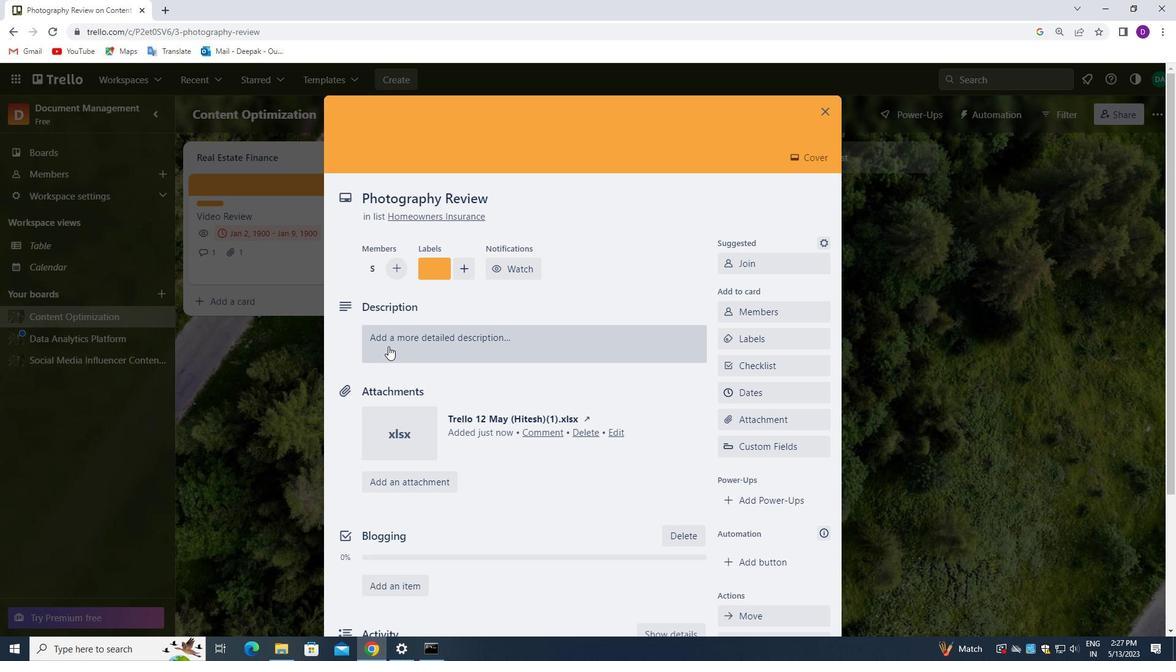 
Action: Mouse pressed left at (415, 335)
Screenshot: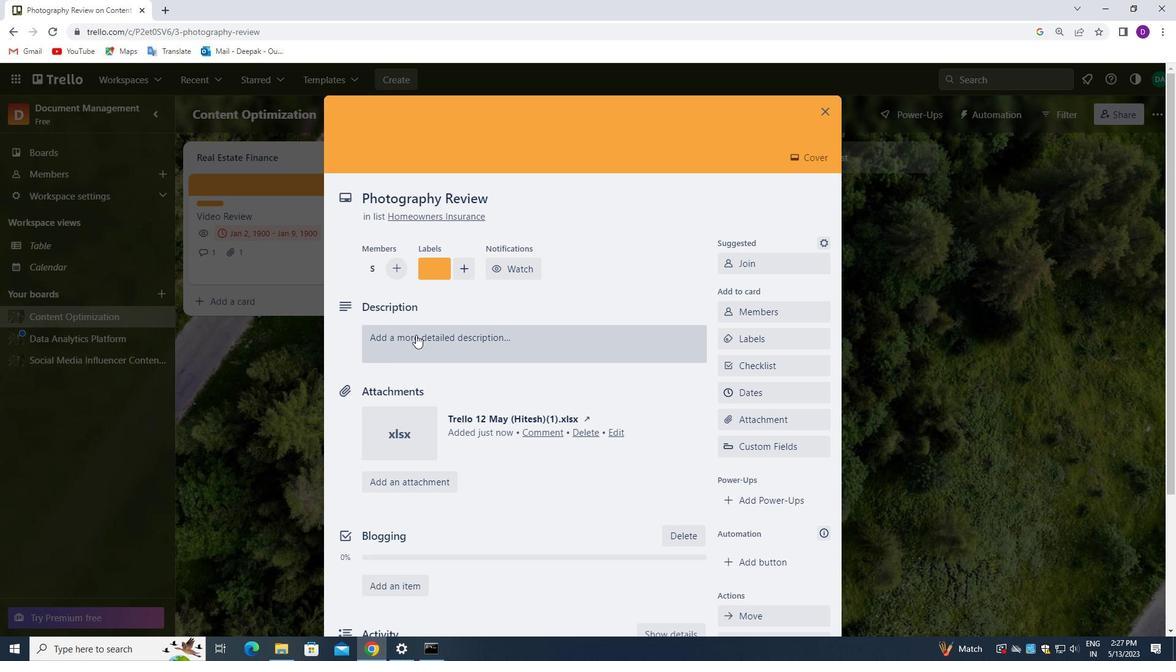 
Action: Mouse moved to (417, 388)
Screenshot: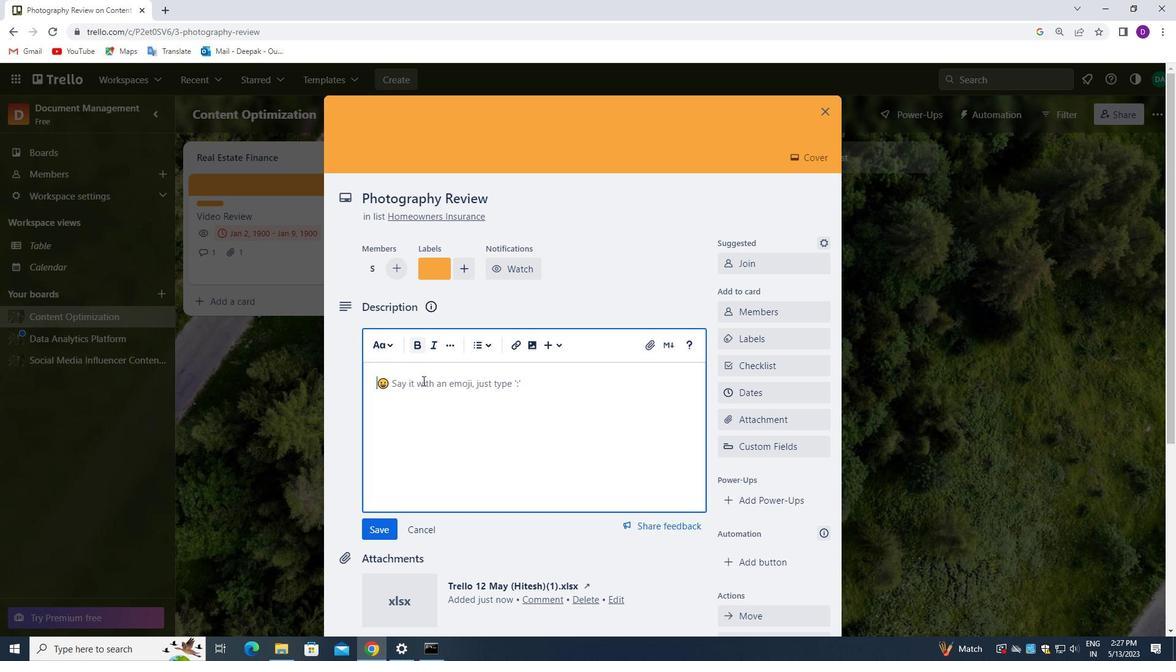 
Action: Mouse pressed left at (417, 388)
Screenshot: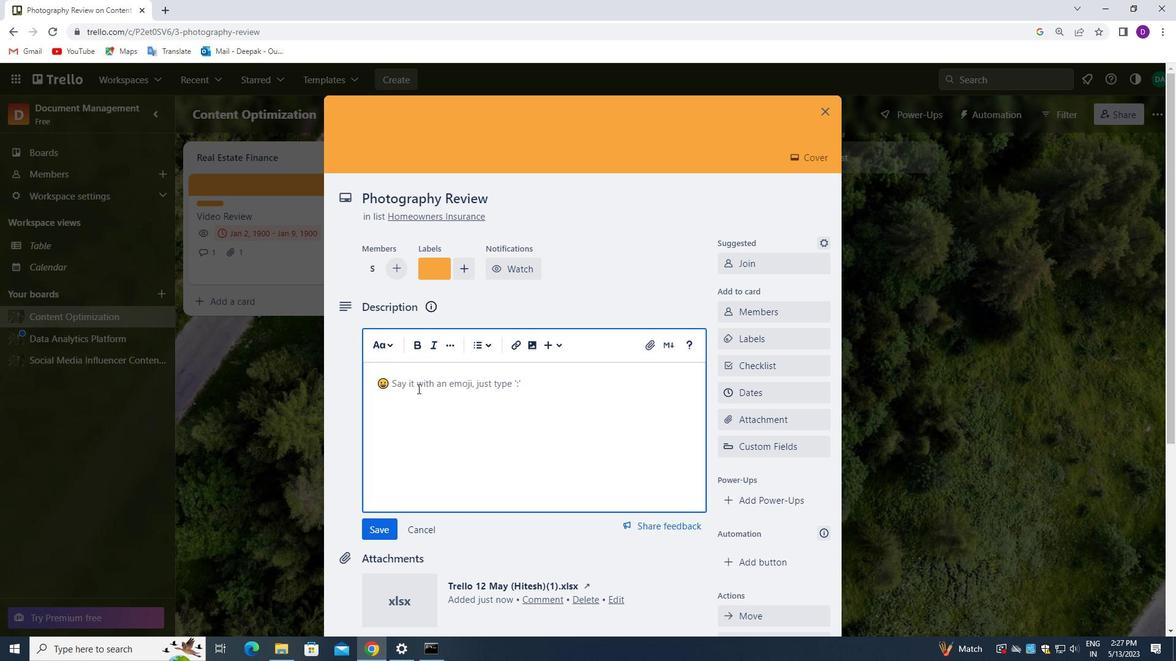 
Action: Key pressed <Key.shift>UPDATE<Key.space>COMPANY<Key.space>BRANDING<Key.space>GUIDELINES.
Screenshot: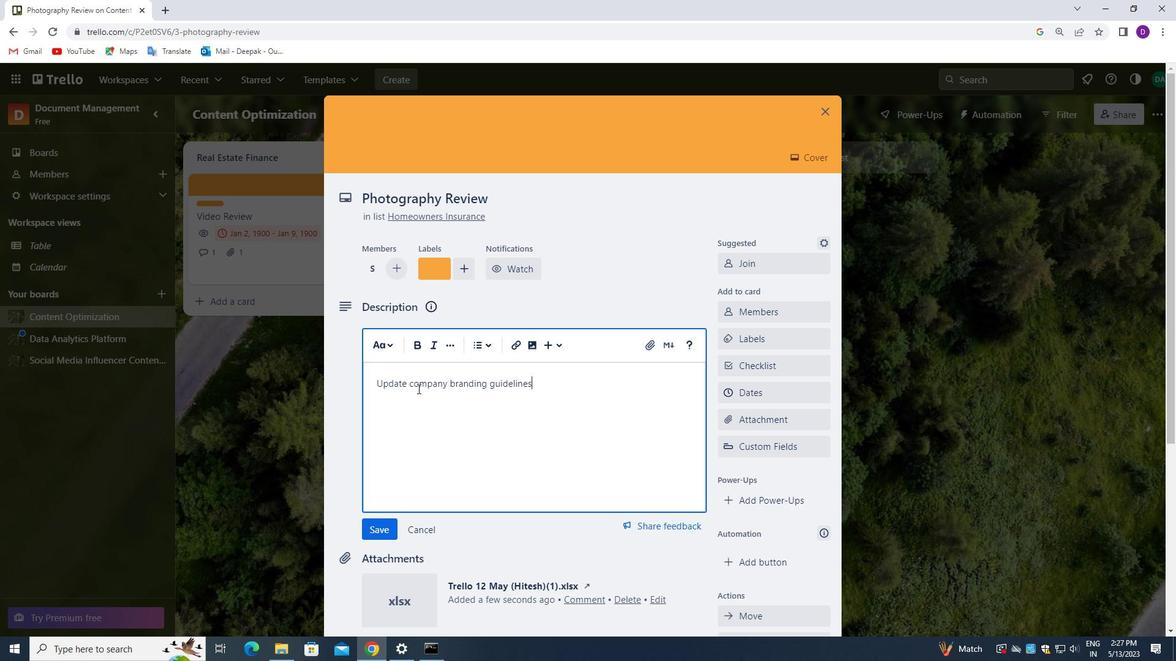 
Action: Mouse moved to (369, 532)
Screenshot: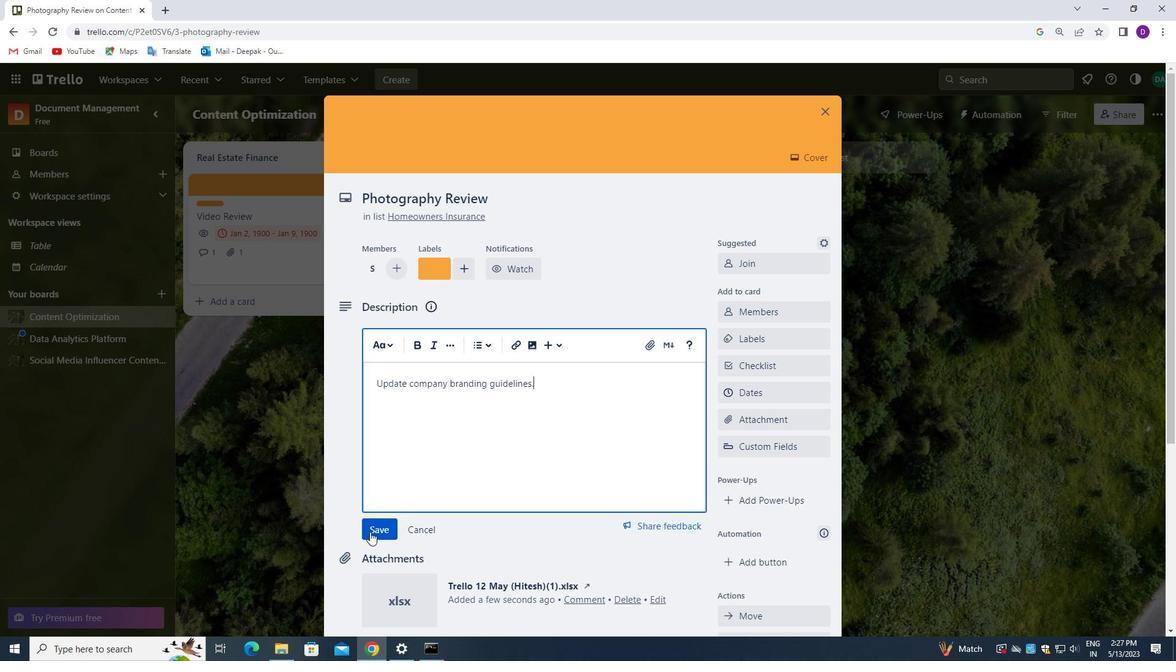 
Action: Mouse pressed left at (369, 532)
Screenshot: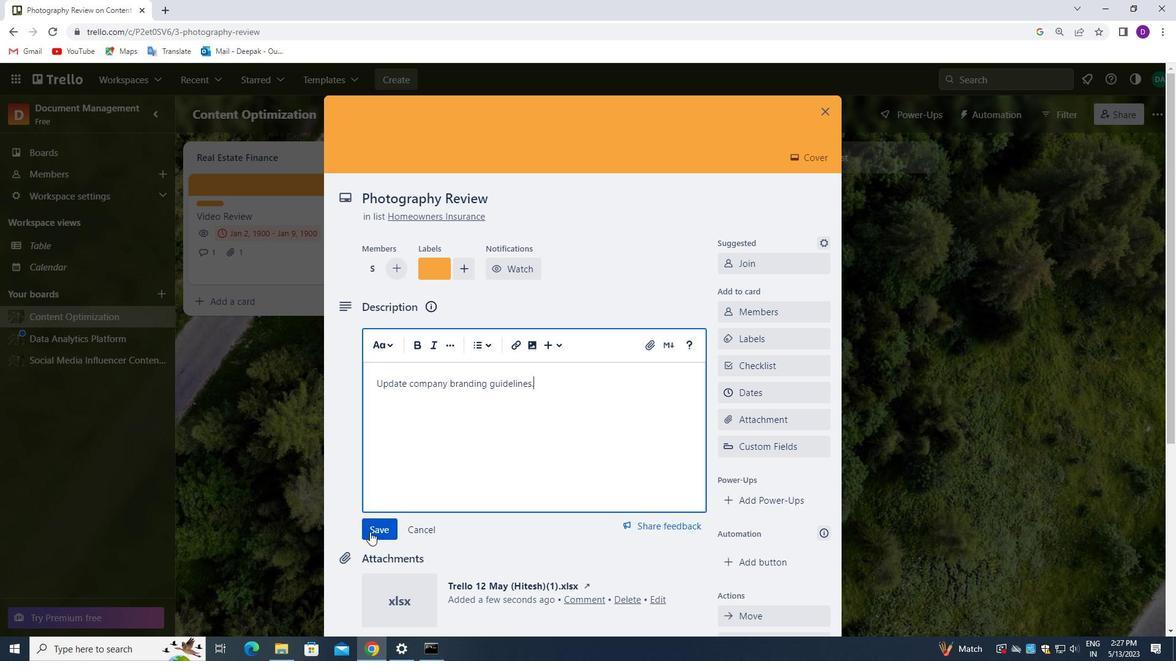 
Action: Mouse moved to (425, 512)
Screenshot: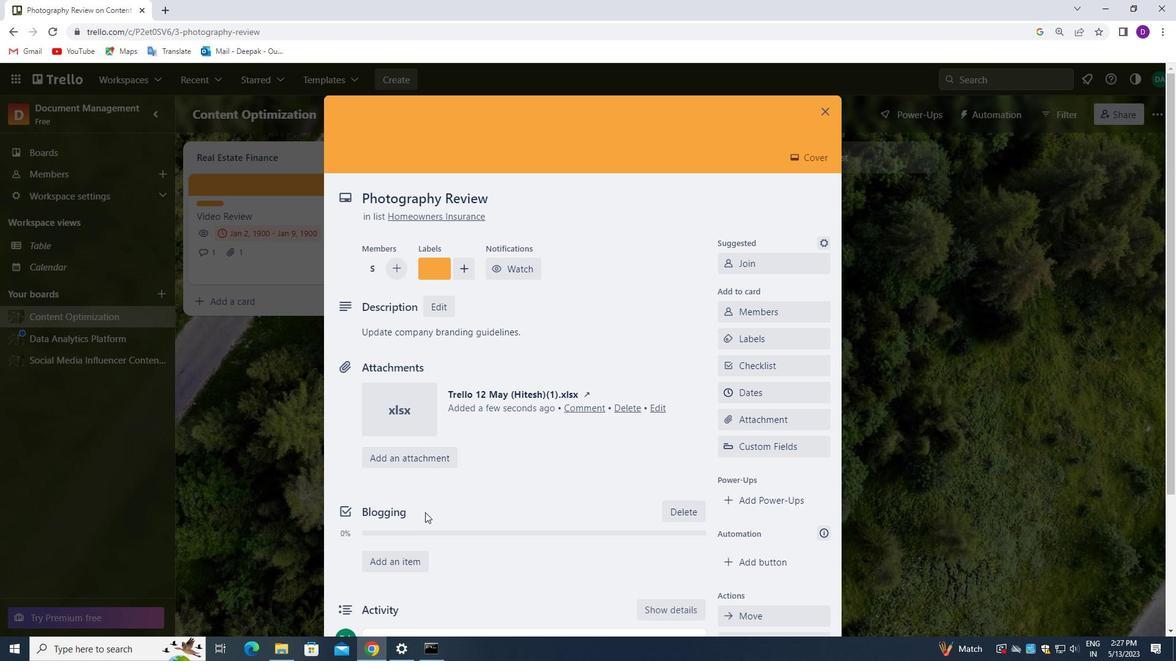 
Action: Mouse scrolled (425, 512) with delta (0, 0)
Screenshot: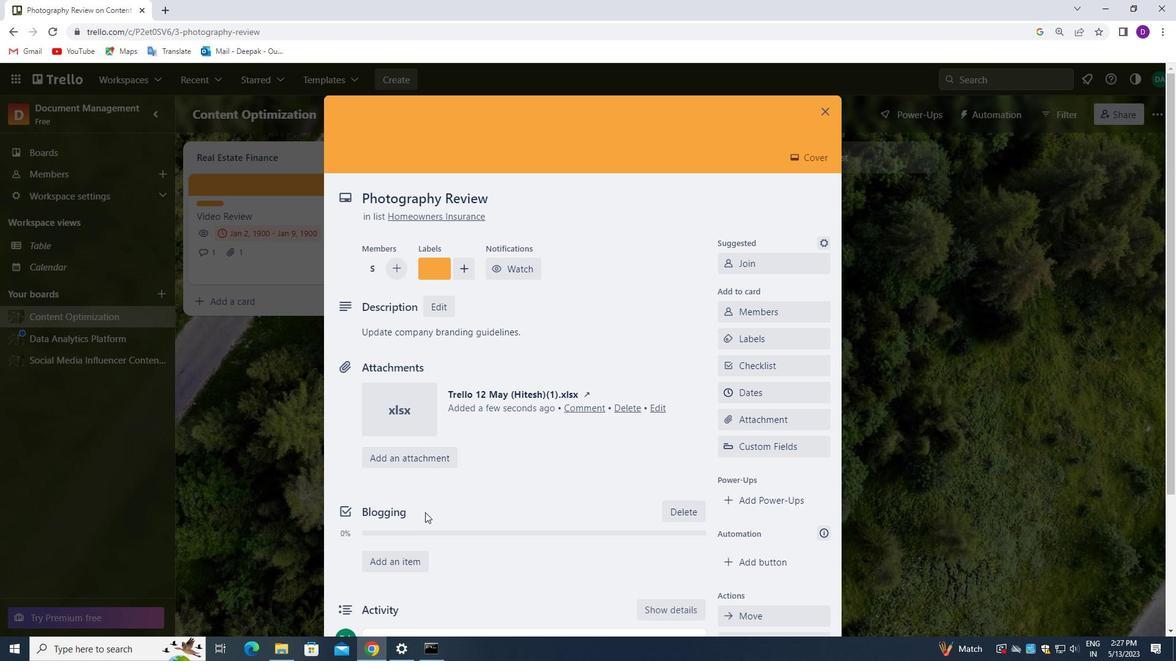 
Action: Mouse moved to (425, 512)
Screenshot: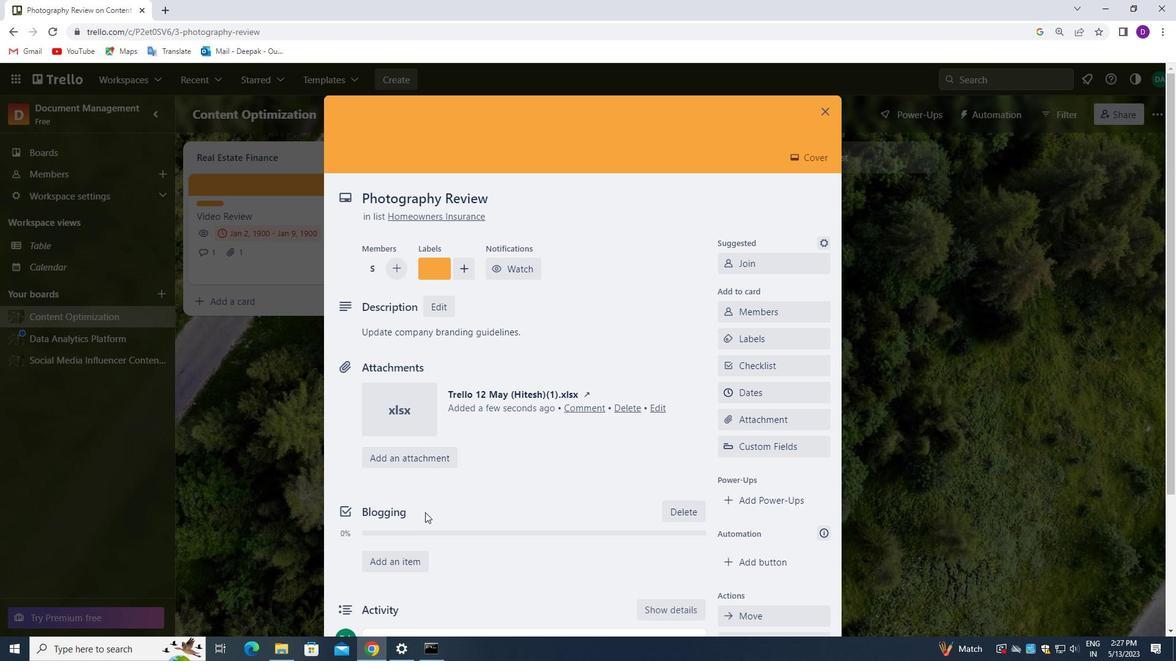 
Action: Mouse scrolled (425, 512) with delta (0, 0)
Screenshot: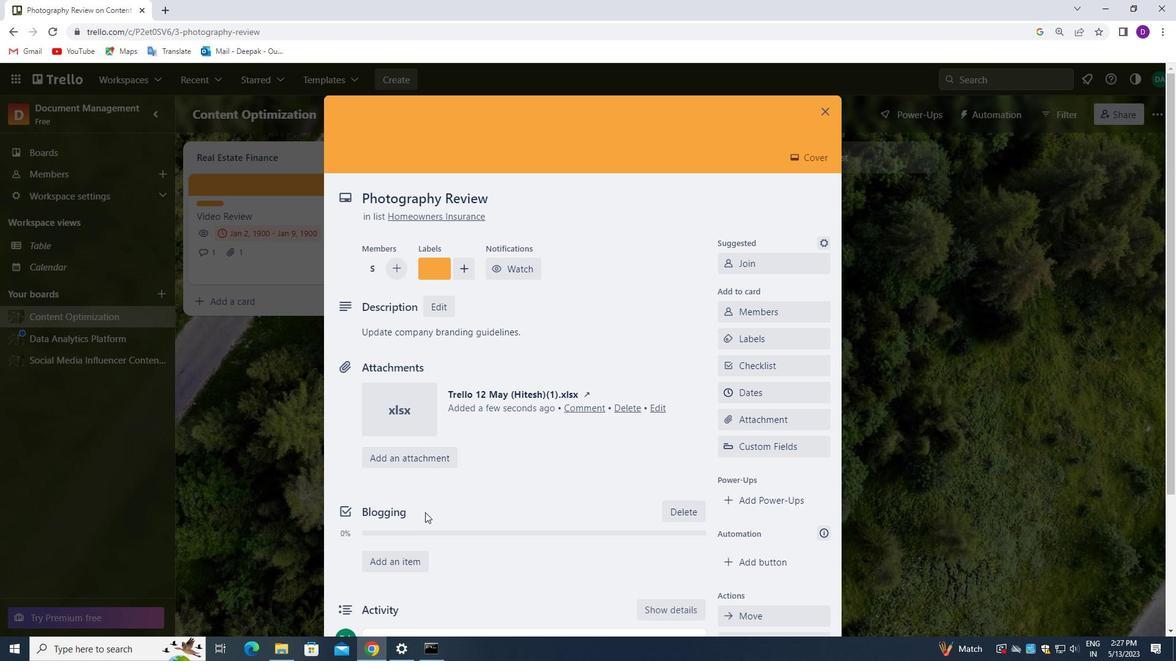 
Action: Mouse moved to (425, 513)
Screenshot: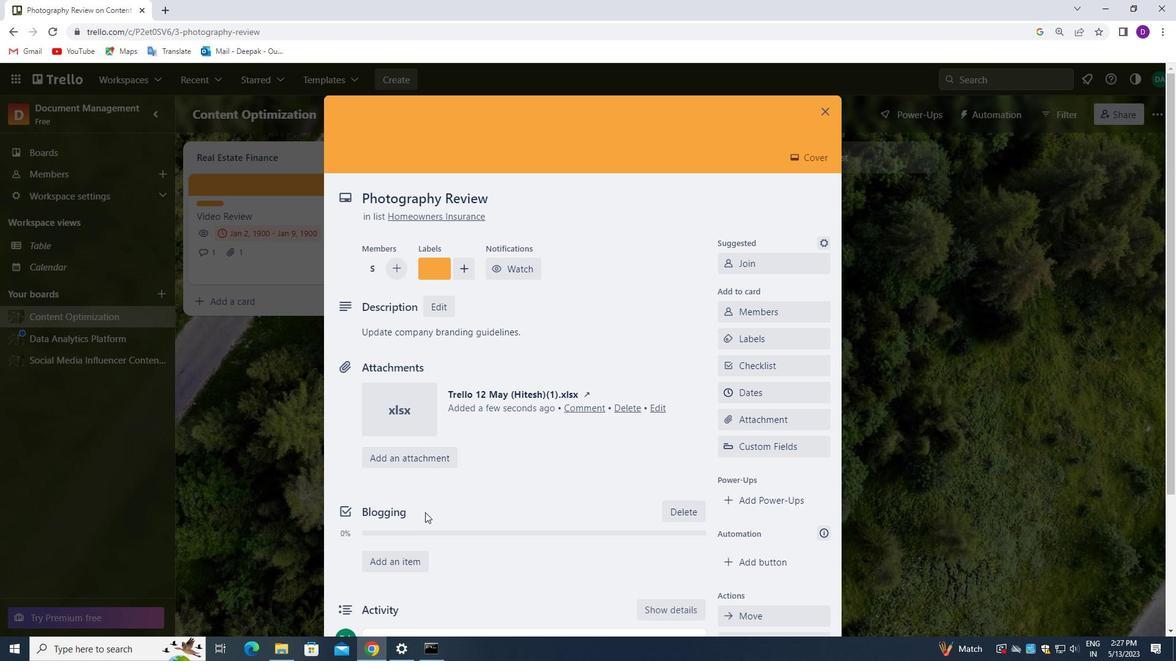 
Action: Mouse scrolled (425, 513) with delta (0, 0)
Screenshot: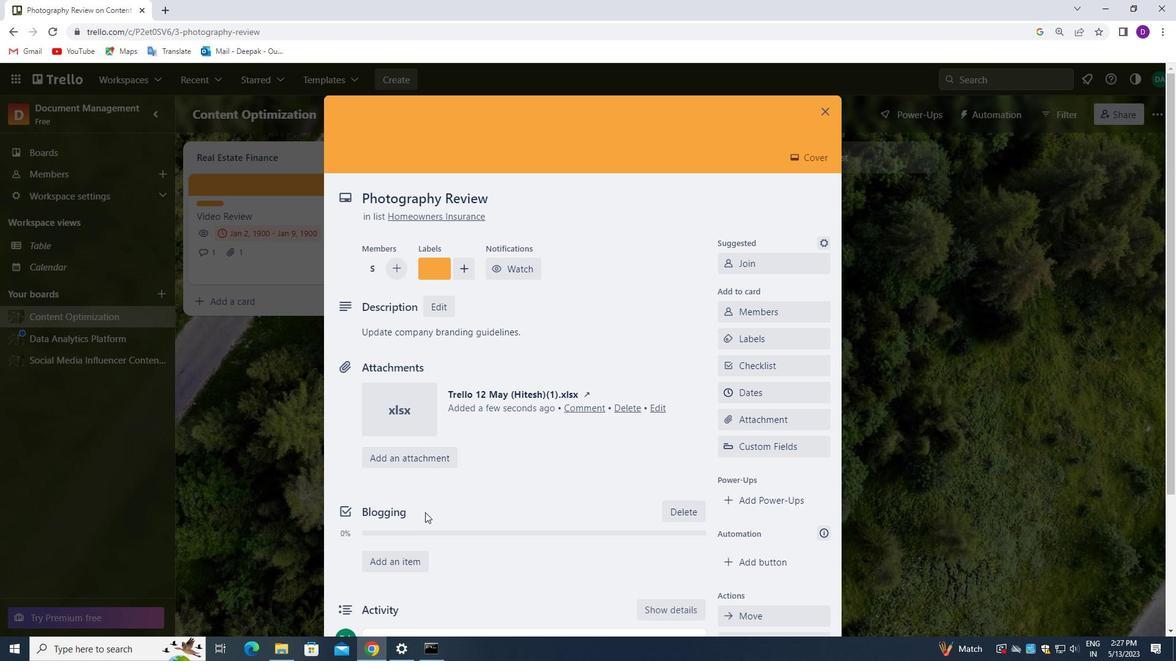 
Action: Mouse moved to (418, 531)
Screenshot: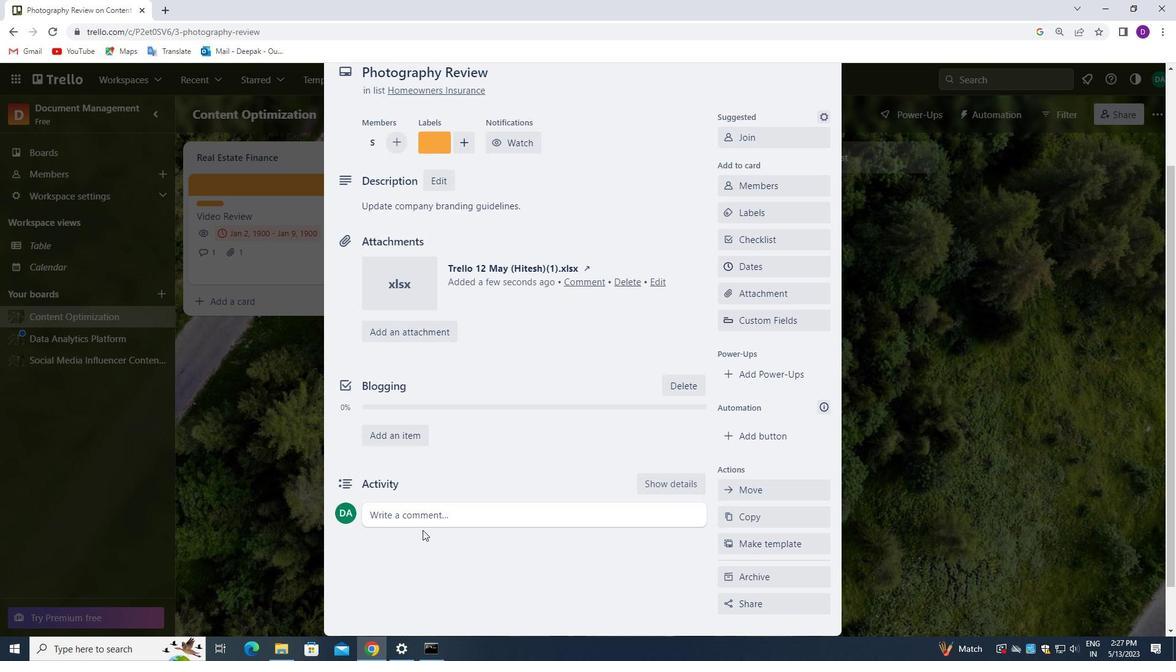 
Action: Mouse scrolled (418, 531) with delta (0, 0)
Screenshot: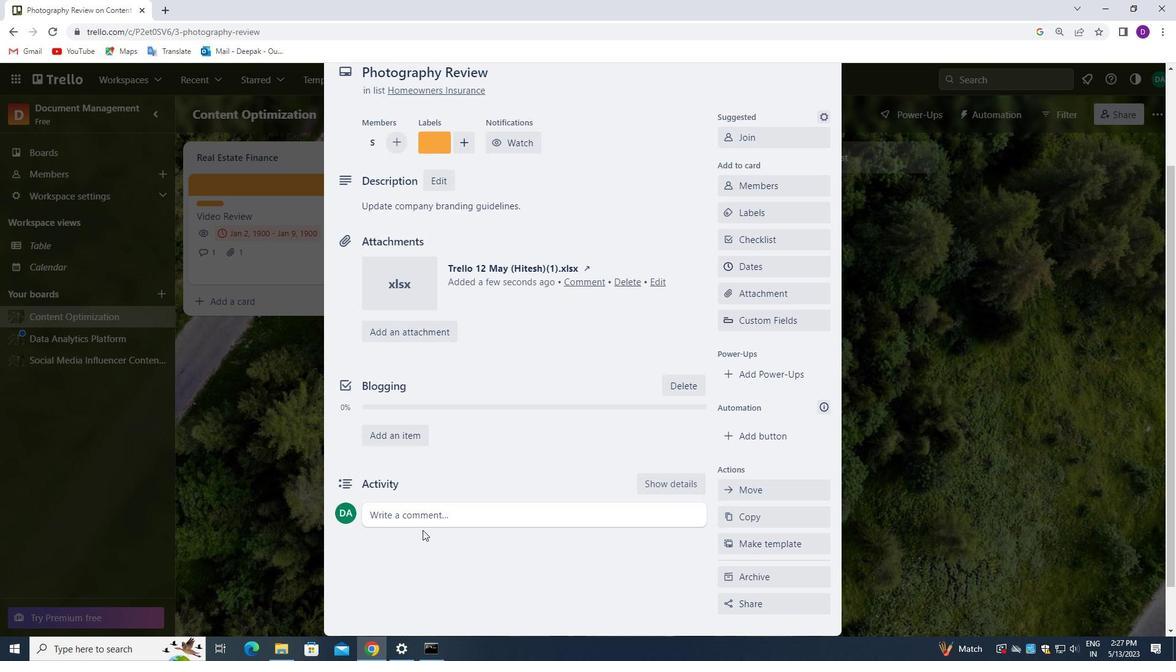 
Action: Mouse moved to (425, 475)
Screenshot: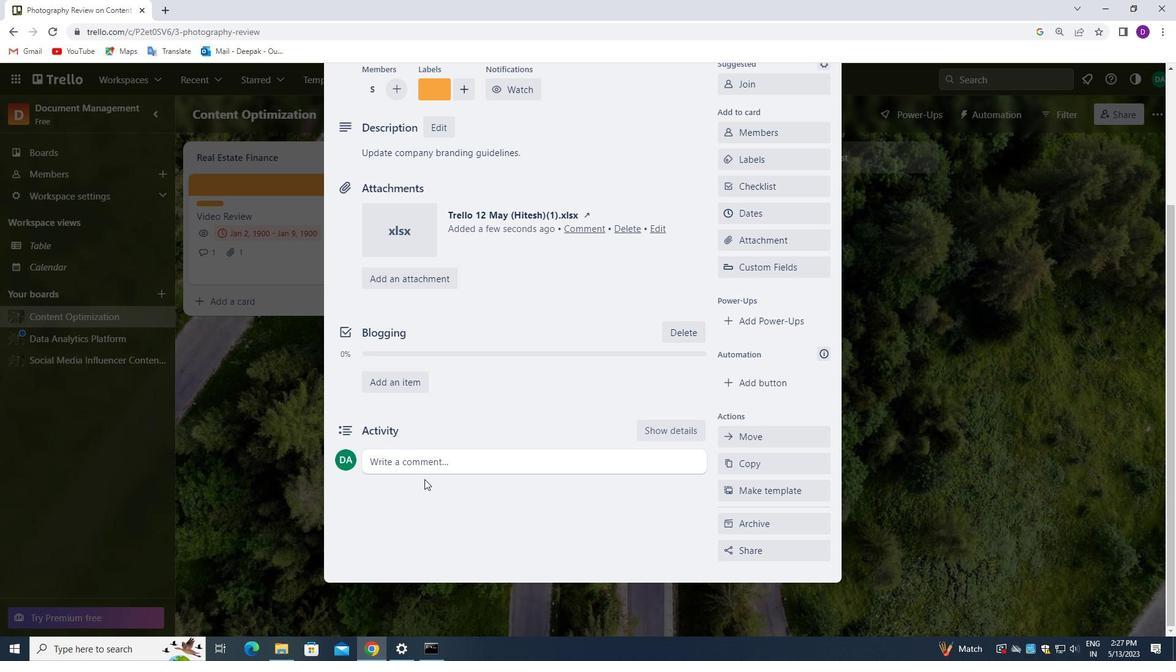 
Action: Mouse pressed left at (425, 475)
Screenshot: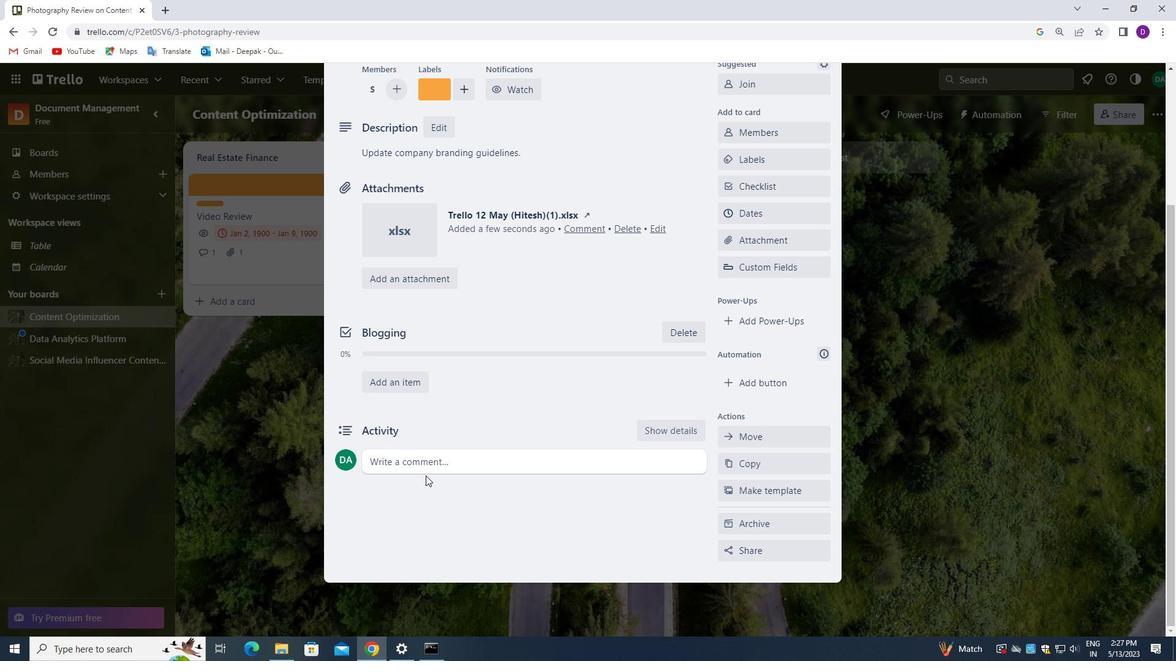 
Action: Mouse moved to (426, 466)
Screenshot: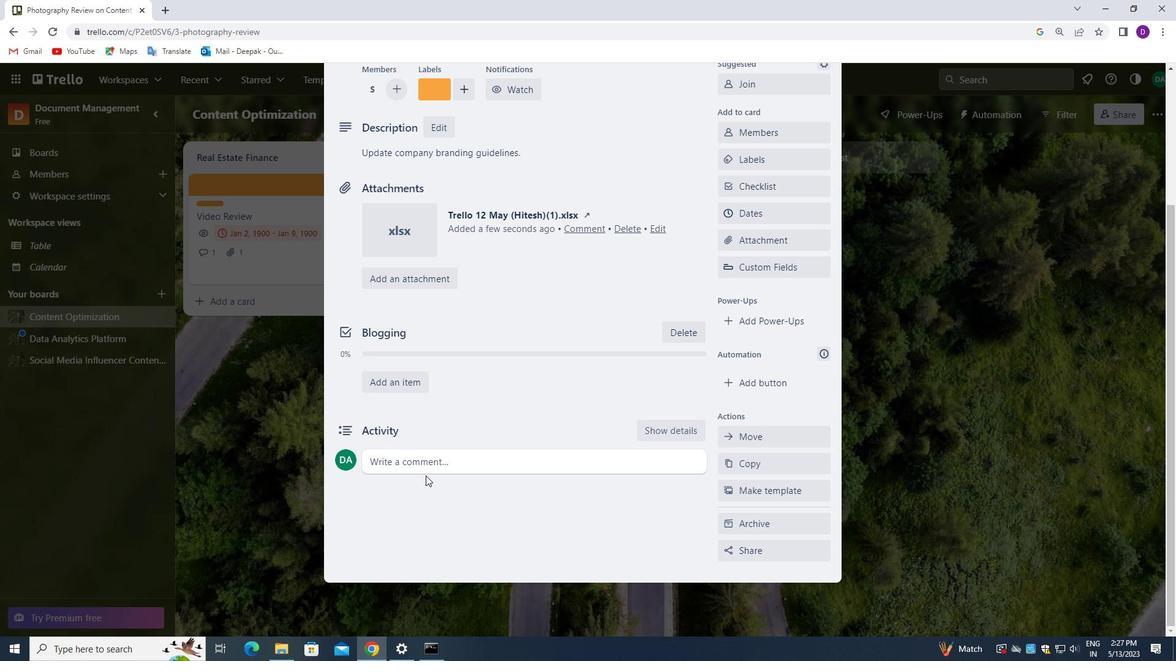 
Action: Mouse pressed left at (426, 466)
Screenshot: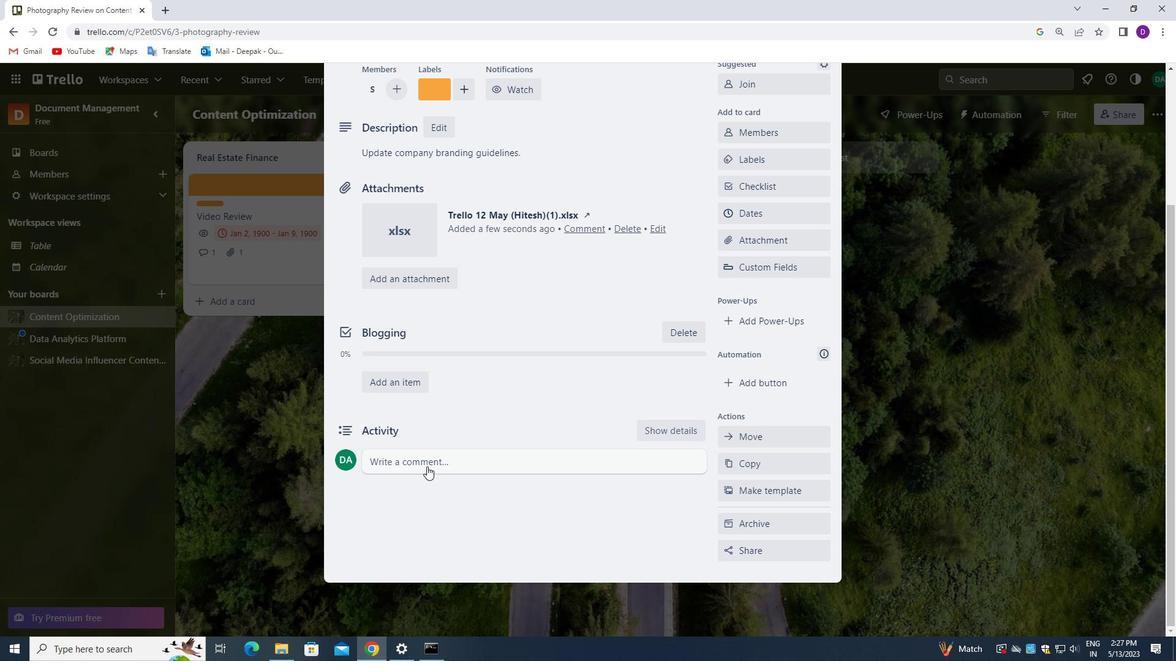 
Action: Key pressed <Key.shift>THIS<Key.space>TASK<Key.space>REQUIRES<Key.space>US<Key.space>TO<Key.space>BE<Key.space>PROACTIVE<Key.space>AND<Key.space>TAKE<Key.space>INITIATIVE,<Key.space>T<Key.backspace>RATHER<Key.space>THAN<Key.space>WAITING<Key.space>FOR<Key.space>OTHER<Key.space>TO<Key.space>ACT.
Screenshot: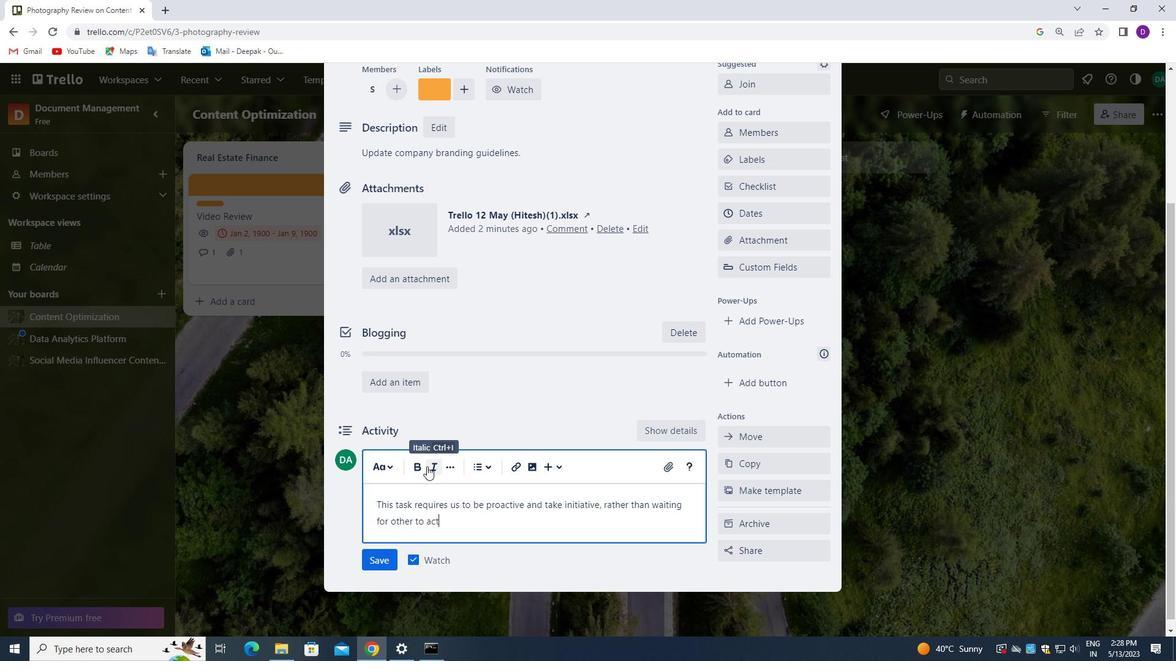 
Action: Mouse moved to (513, 499)
Screenshot: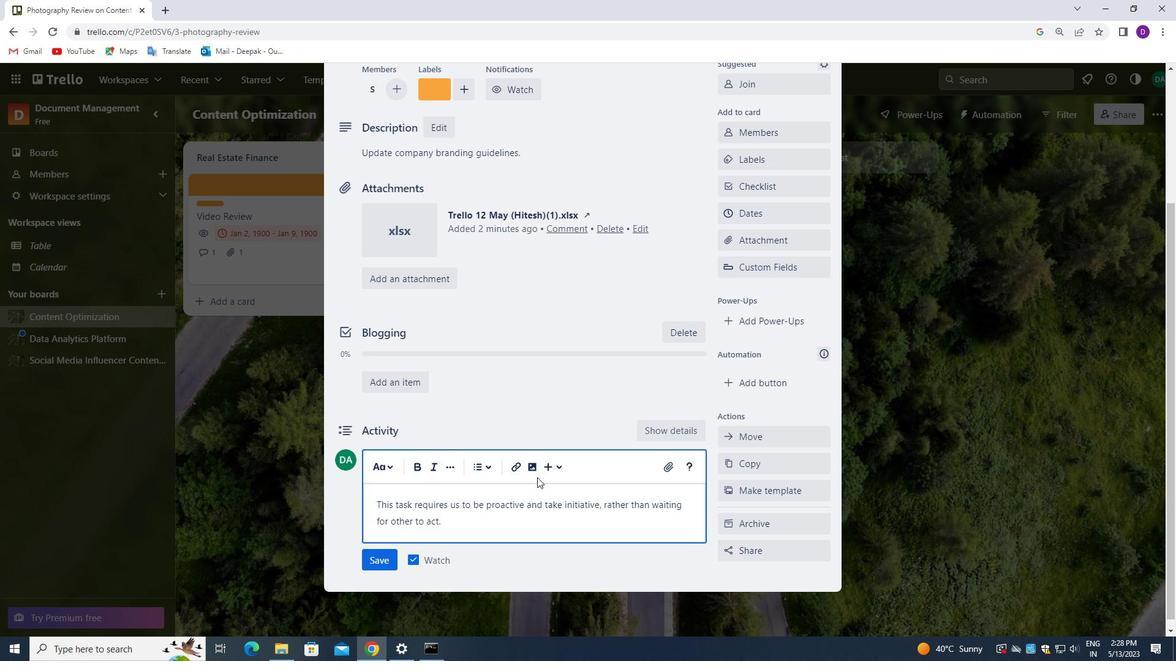 
Action: Mouse scrolled (513, 498) with delta (0, 0)
Screenshot: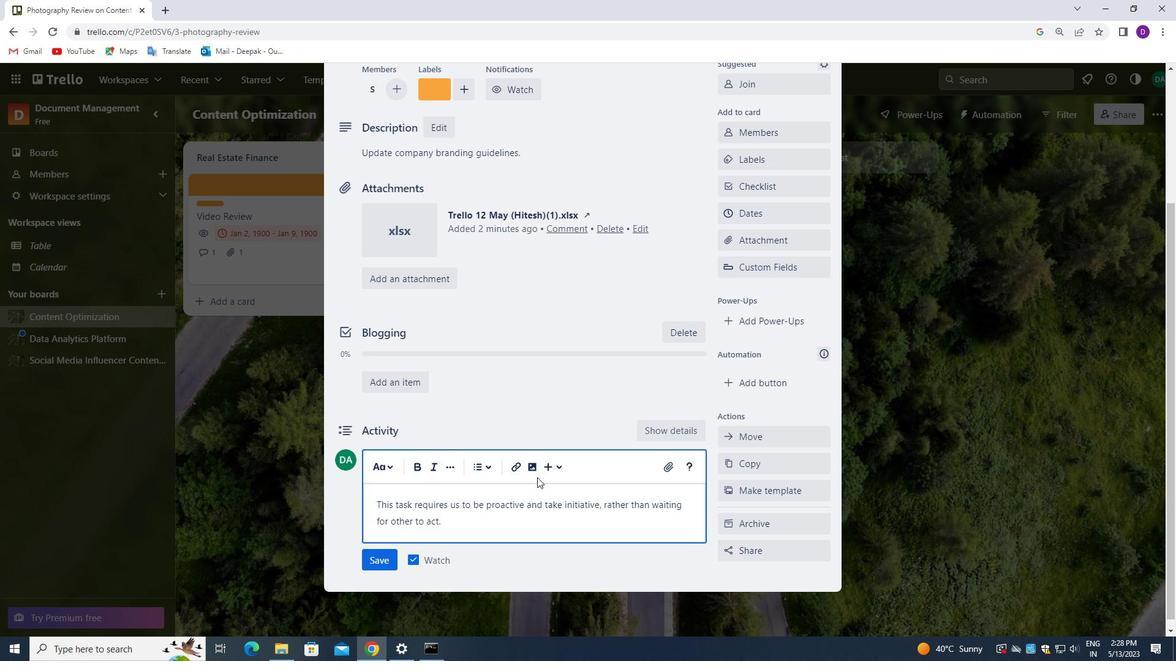 
Action: Mouse moved to (377, 541)
Screenshot: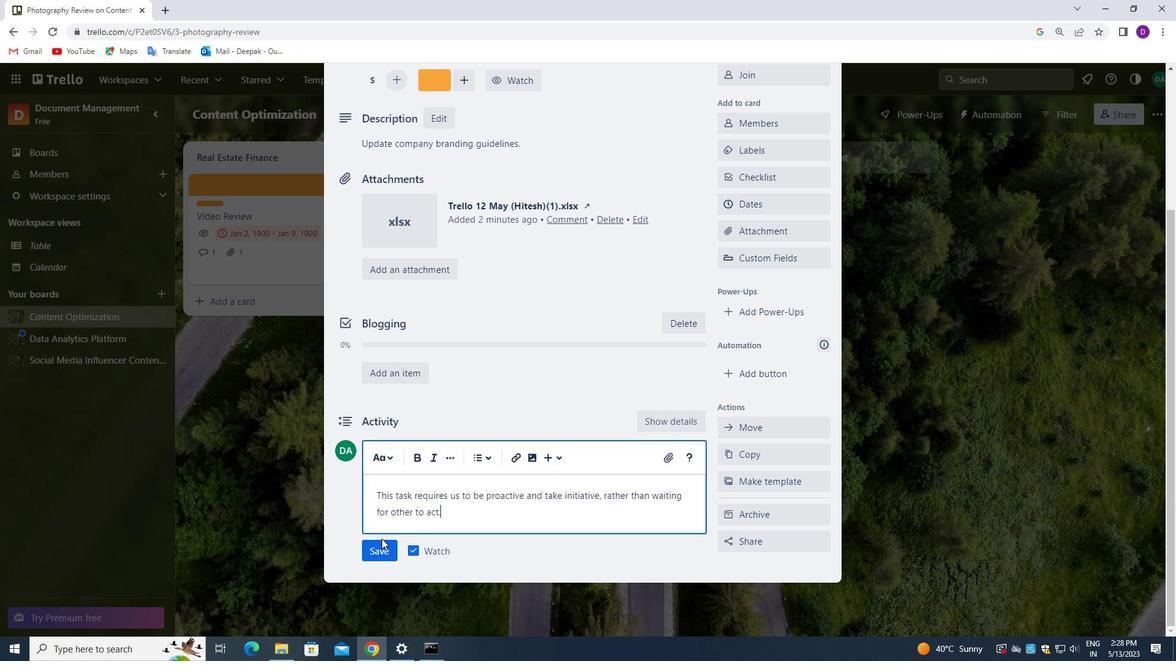 
Action: Mouse pressed left at (377, 541)
Screenshot: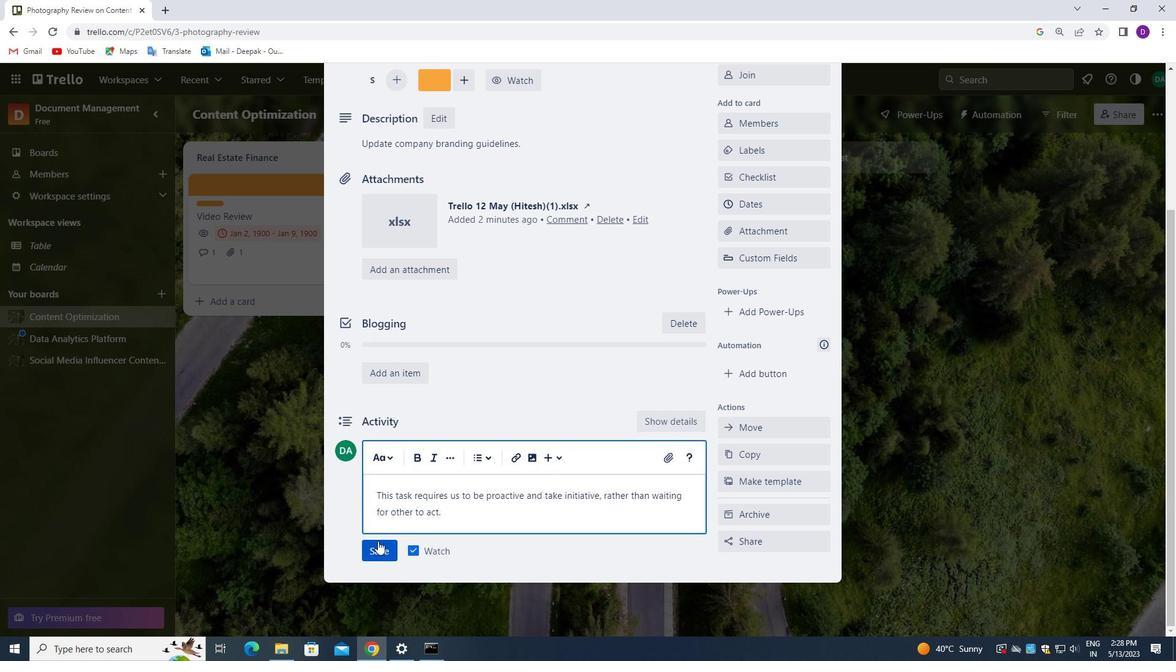 
Action: Mouse moved to (753, 213)
Screenshot: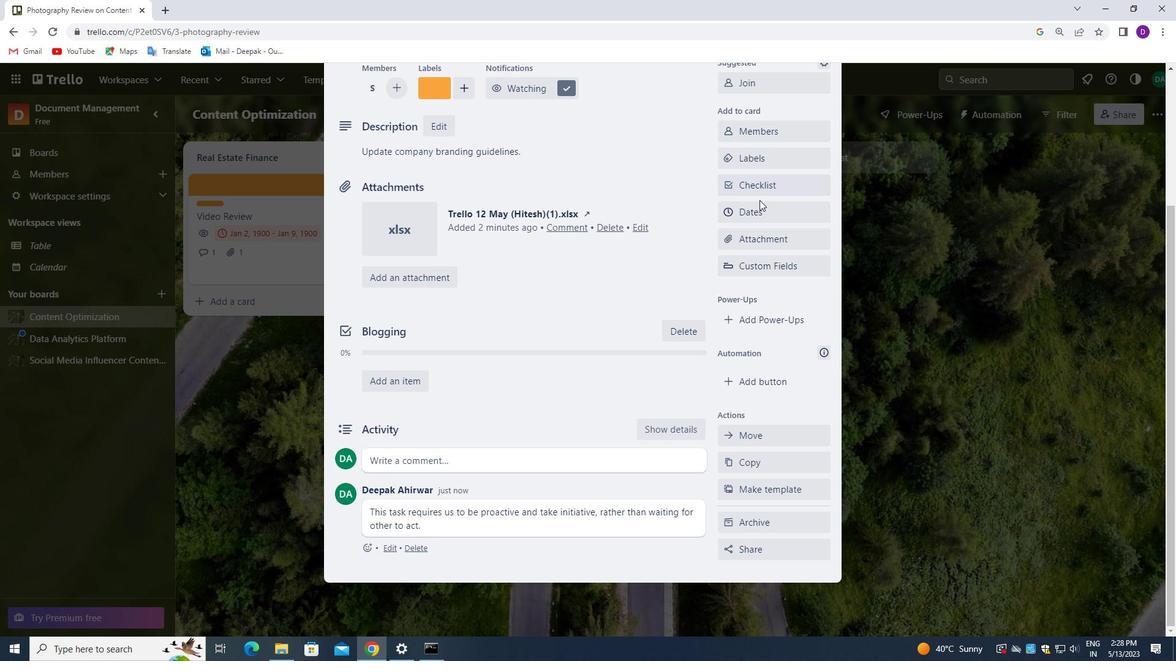 
Action: Mouse pressed left at (753, 213)
Screenshot: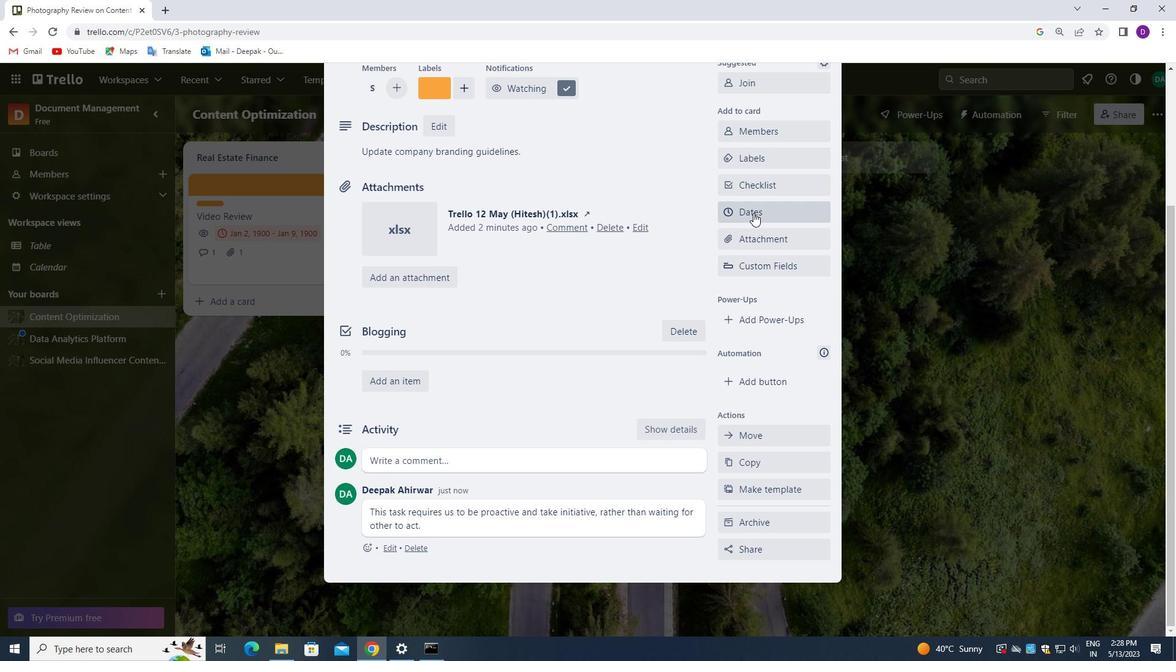 
Action: Mouse moved to (733, 357)
Screenshot: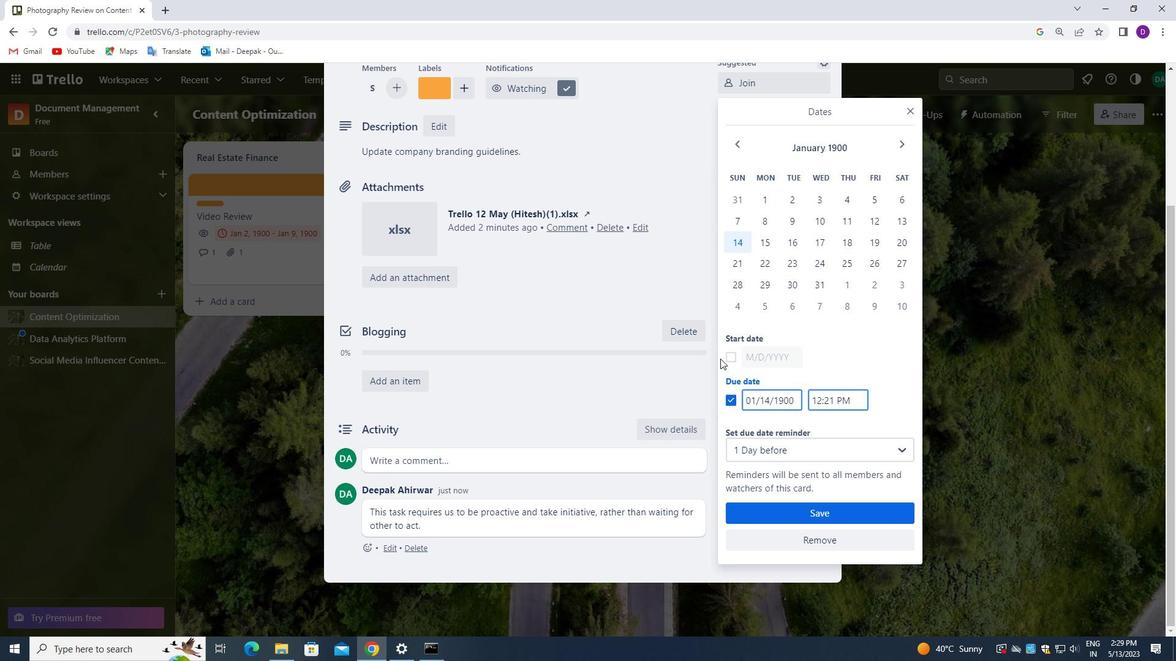 
Action: Mouse pressed left at (733, 357)
Screenshot: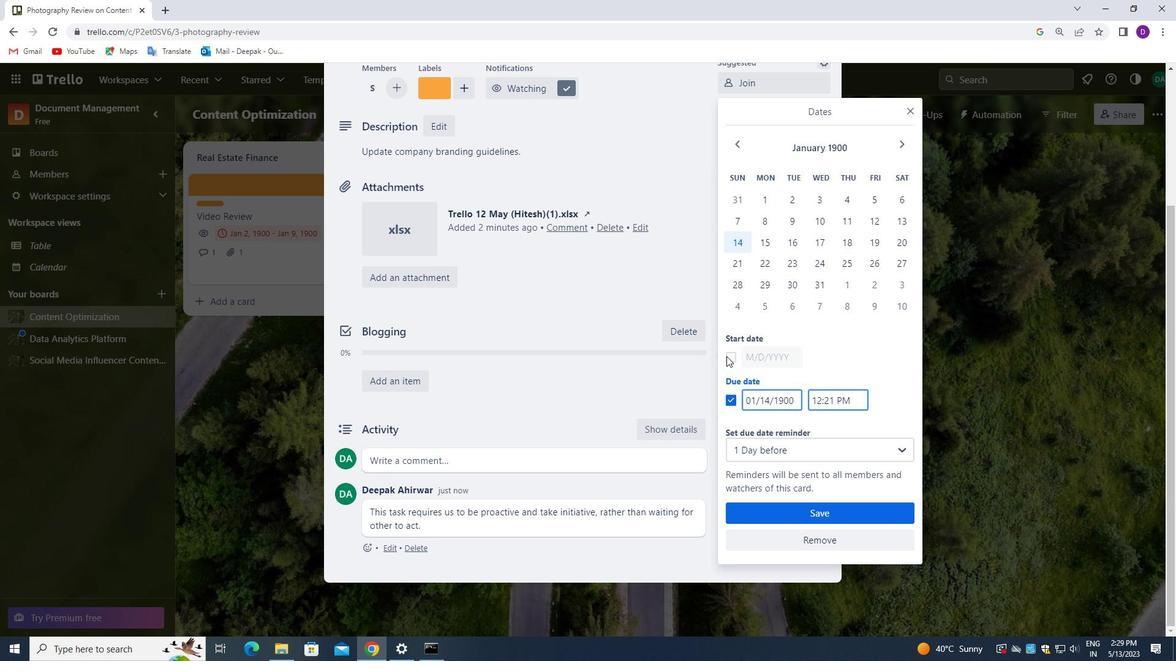 
Action: Mouse moved to (757, 359)
Screenshot: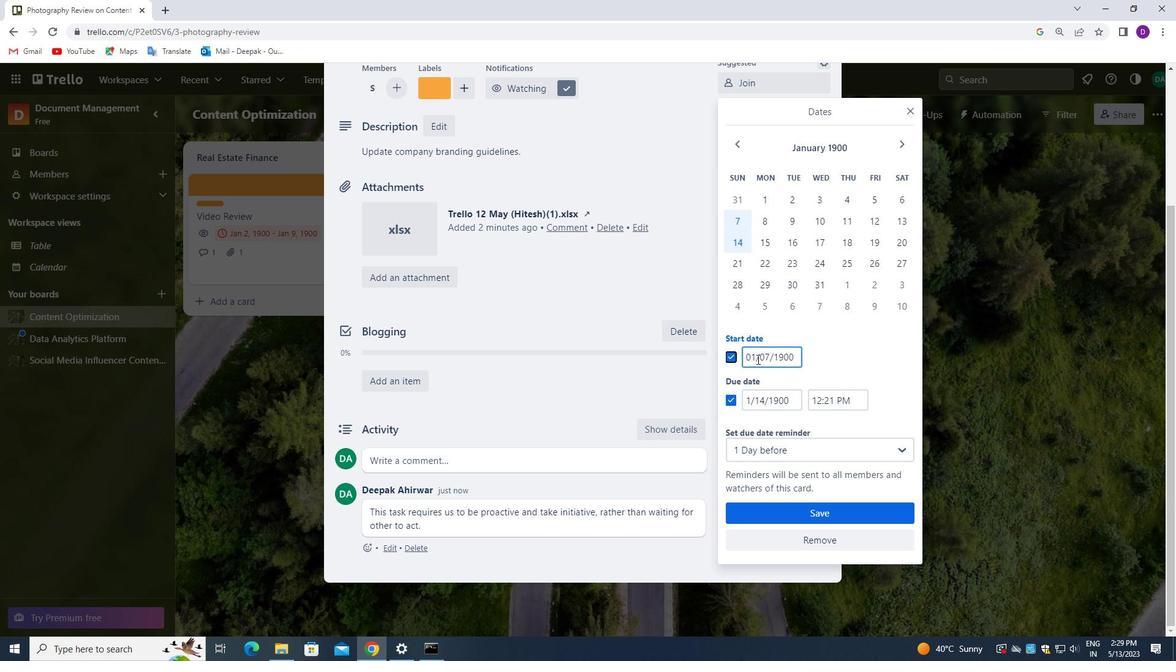 
Action: Mouse pressed left at (757, 359)
Screenshot: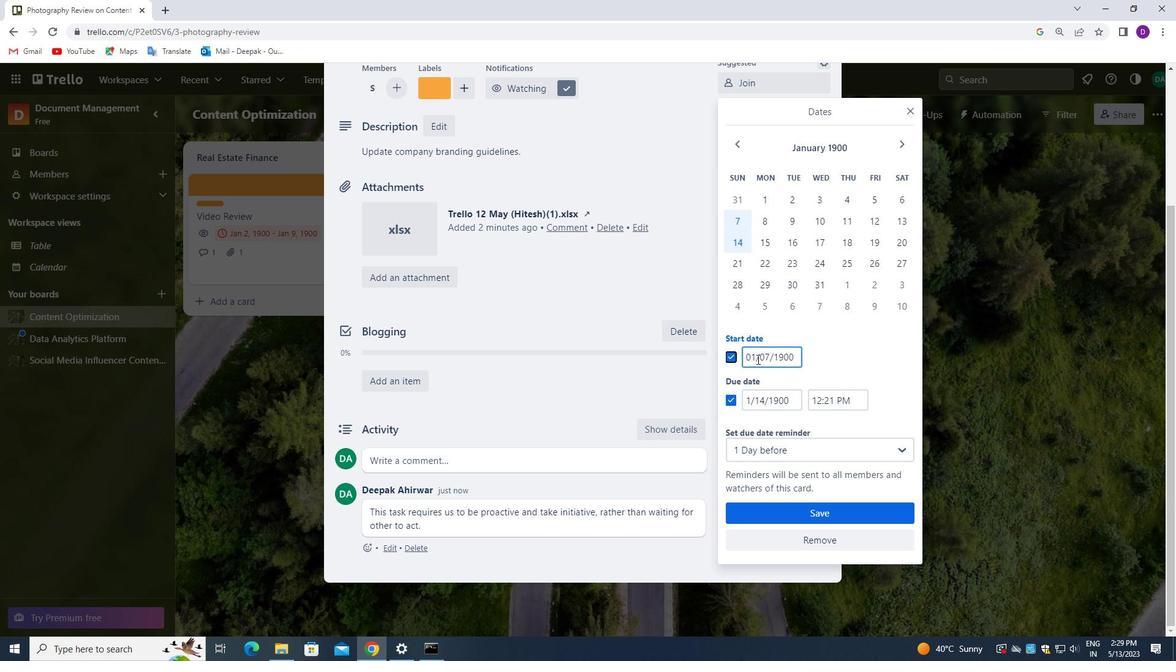 
Action: Mouse pressed left at (757, 359)
Screenshot: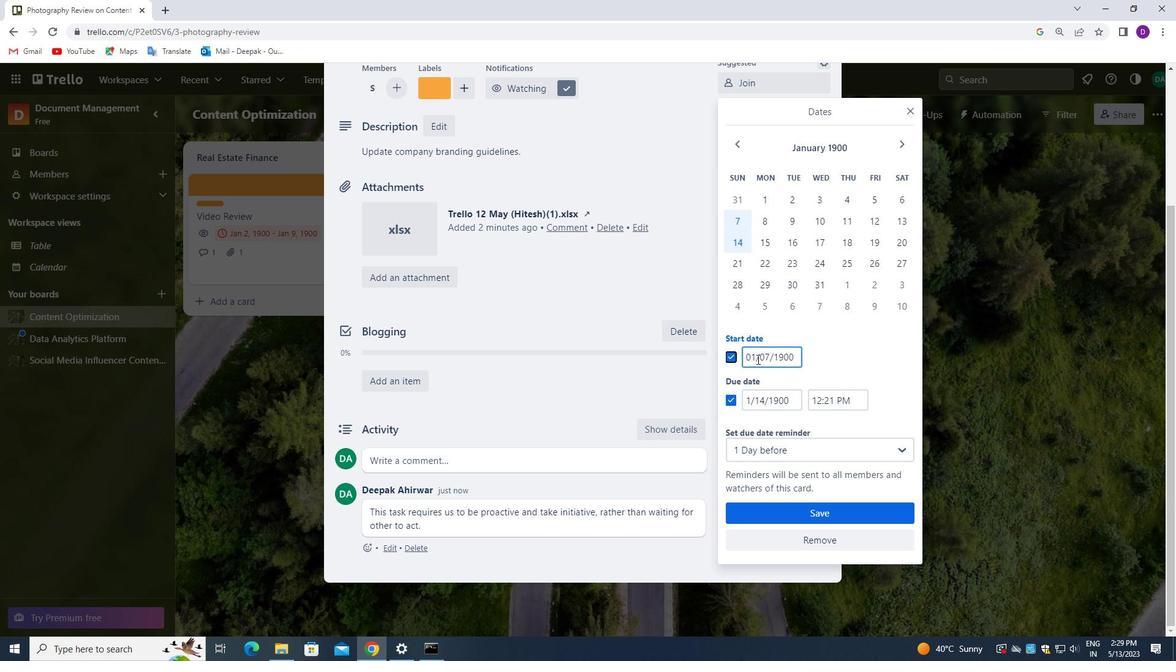 
Action: Mouse pressed left at (757, 359)
Screenshot: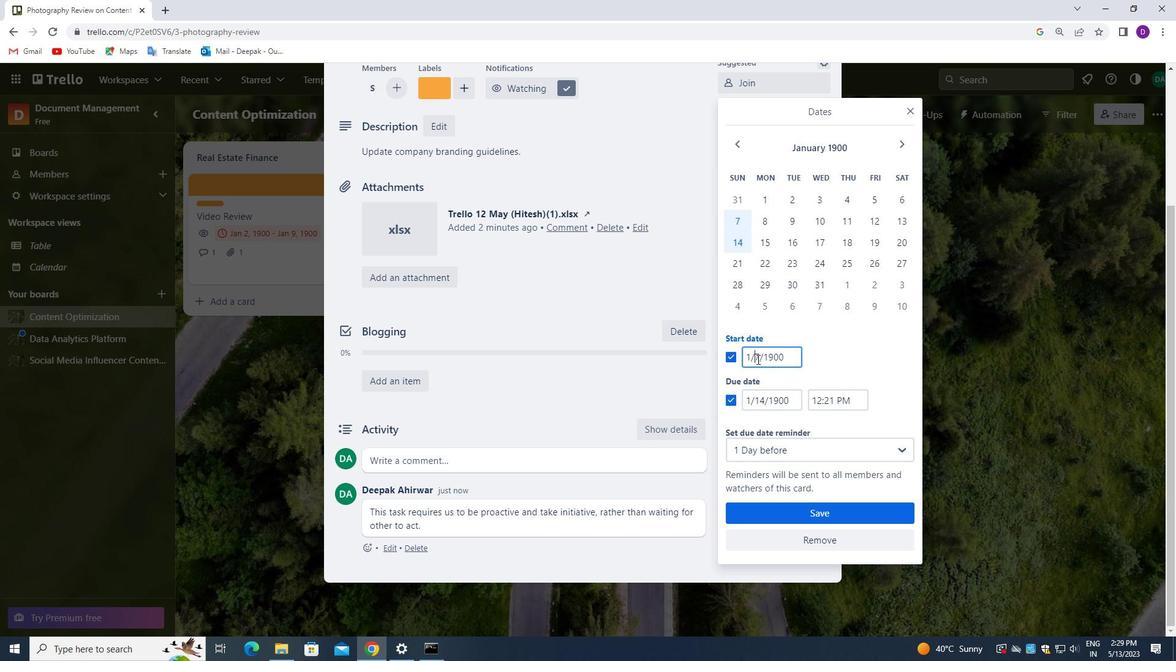 
Action: Key pressed 01/08/1900
Screenshot: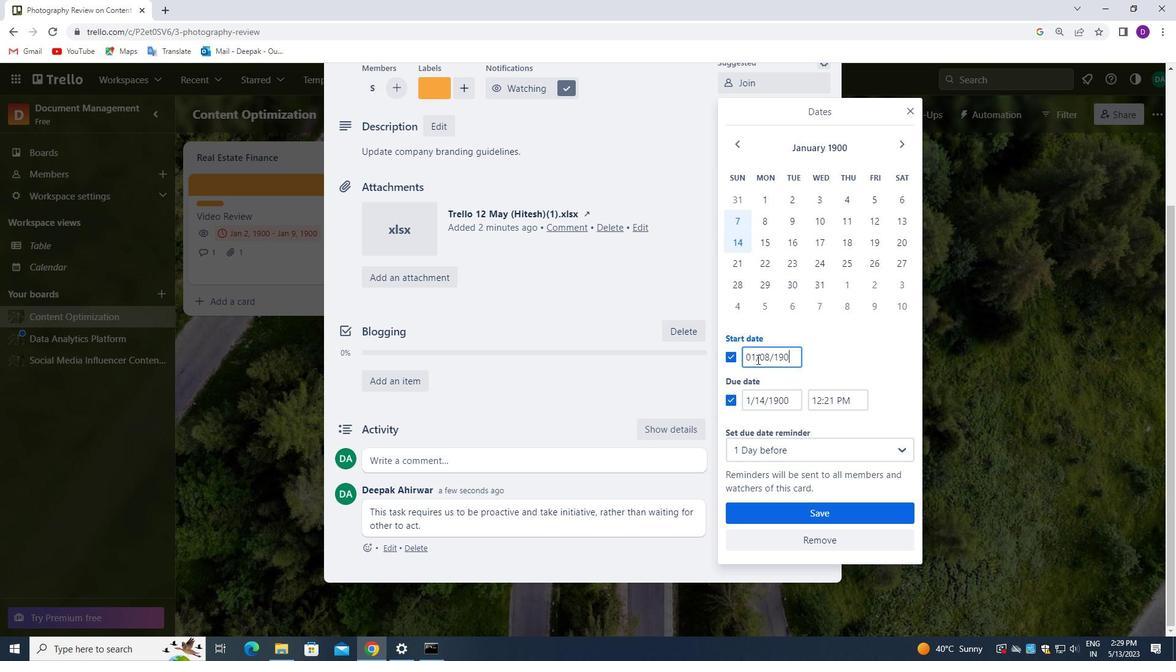 
Action: Mouse moved to (755, 398)
Screenshot: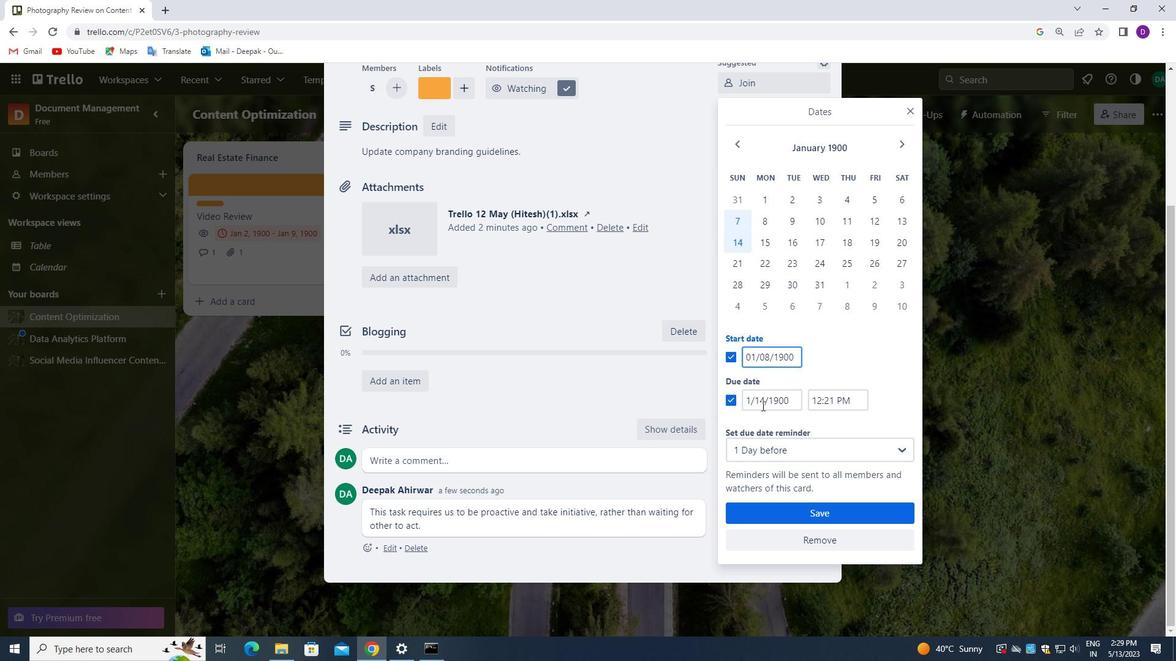 
Action: Mouse pressed left at (755, 398)
Screenshot: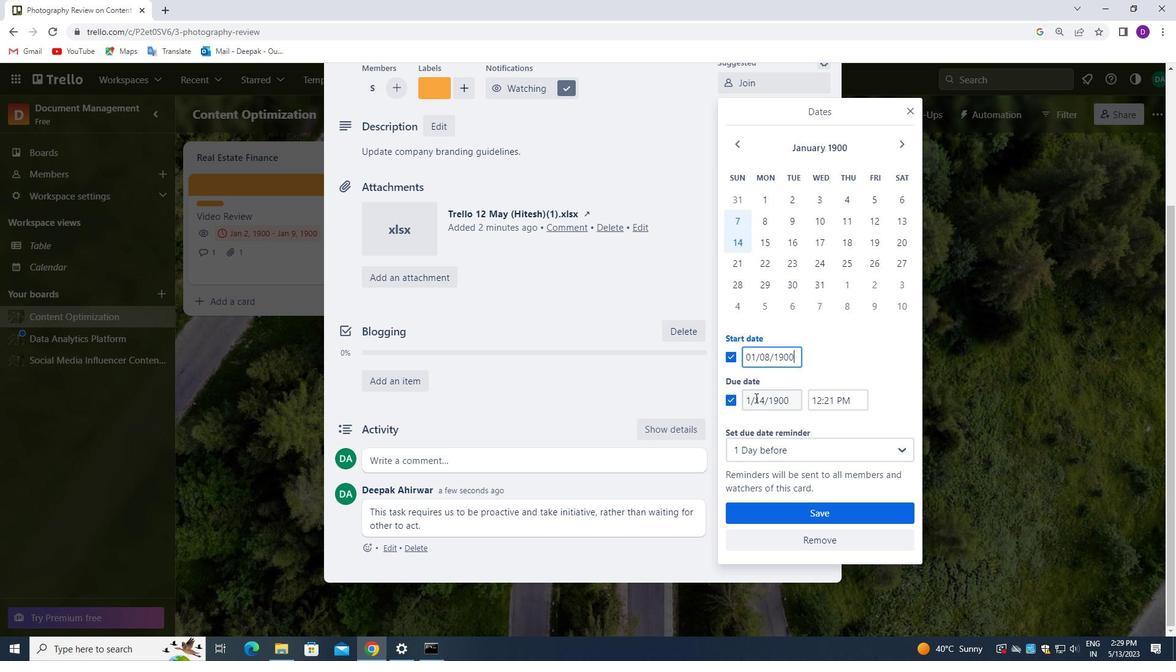 
Action: Mouse pressed left at (755, 398)
Screenshot: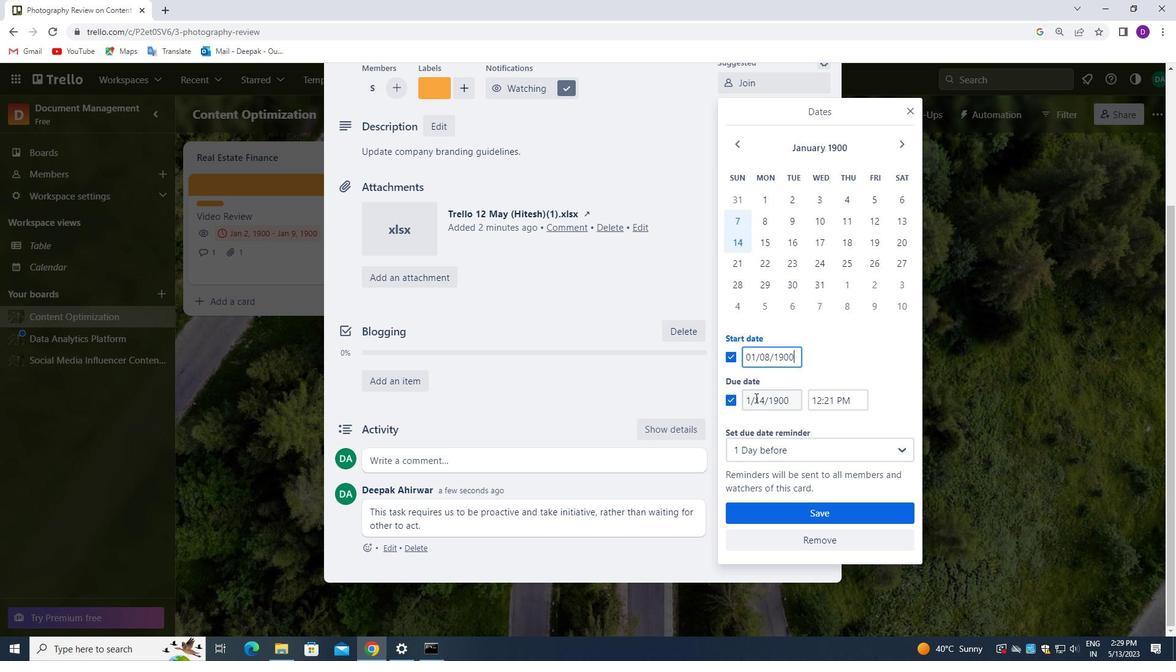 
Action: Mouse pressed left at (755, 398)
Screenshot: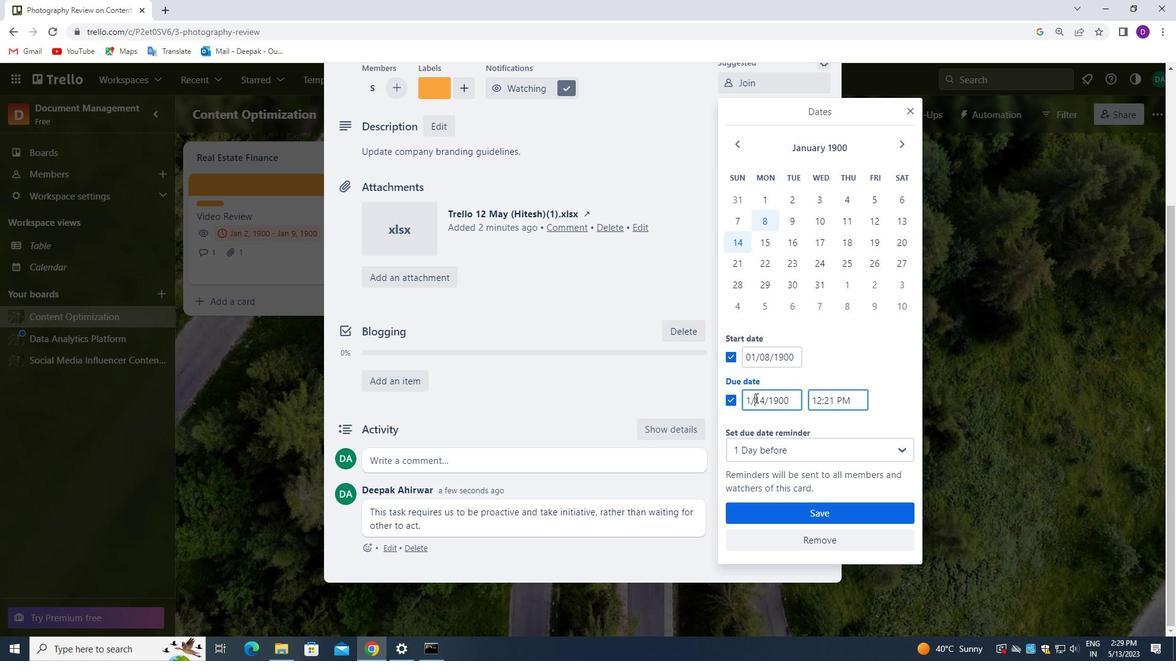 
Action: Key pressed <Key.backspace>01/15/1900
Screenshot: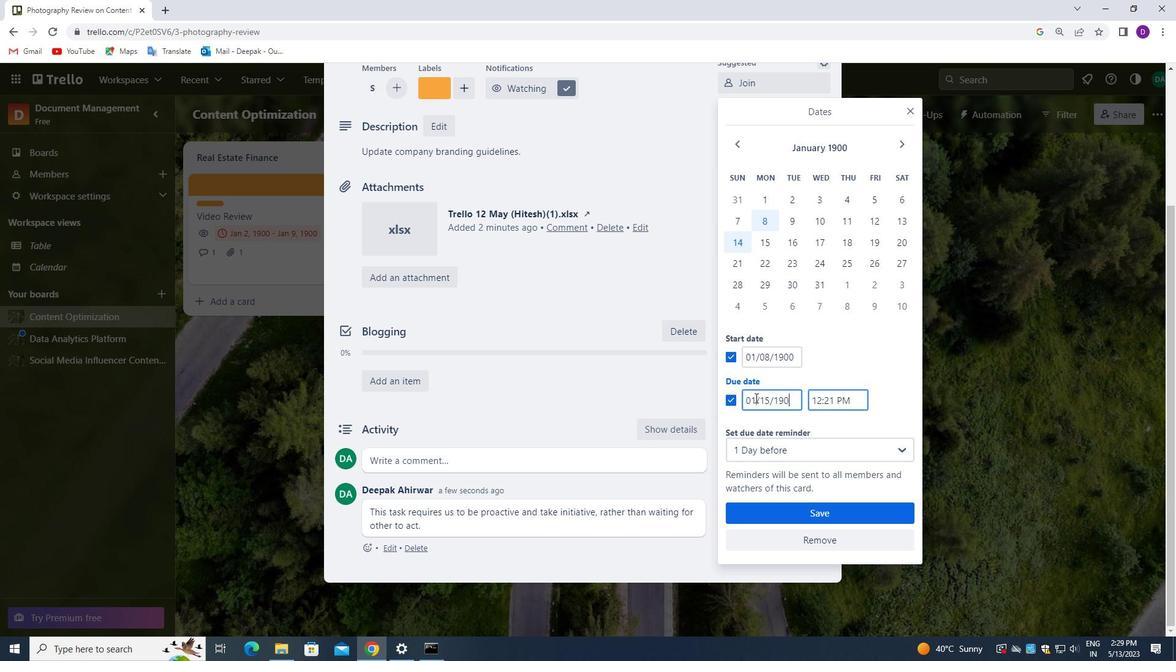 
Action: Mouse moved to (814, 506)
Screenshot: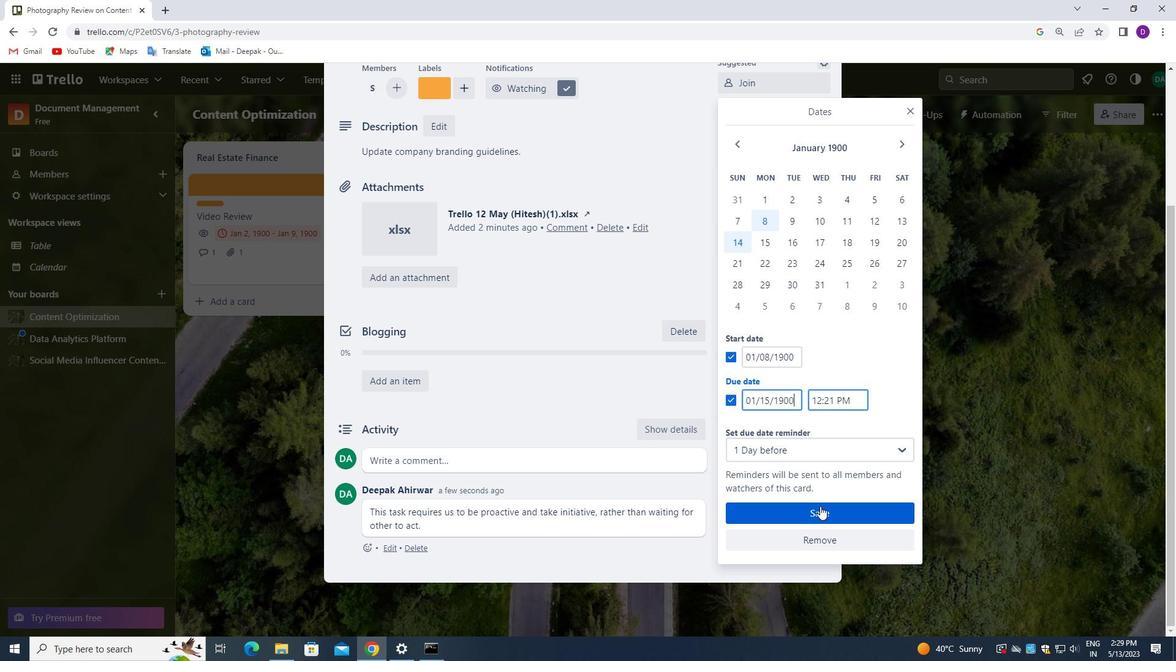 
Action: Mouse pressed left at (814, 506)
Screenshot: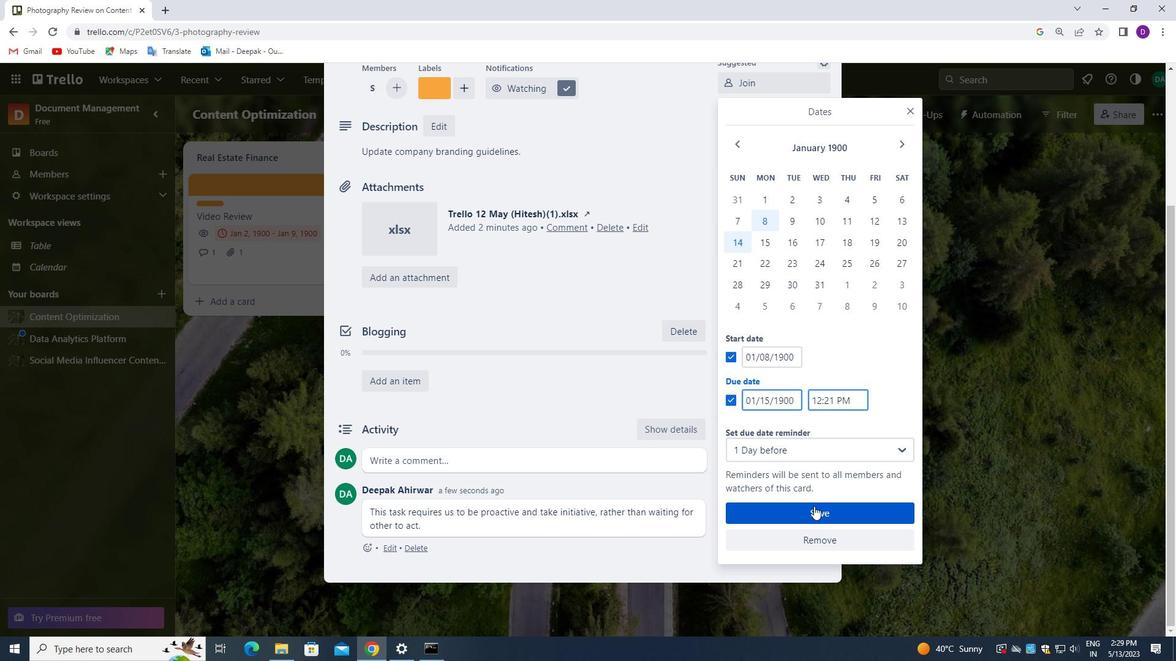 
Action: Mouse moved to (768, 147)
Screenshot: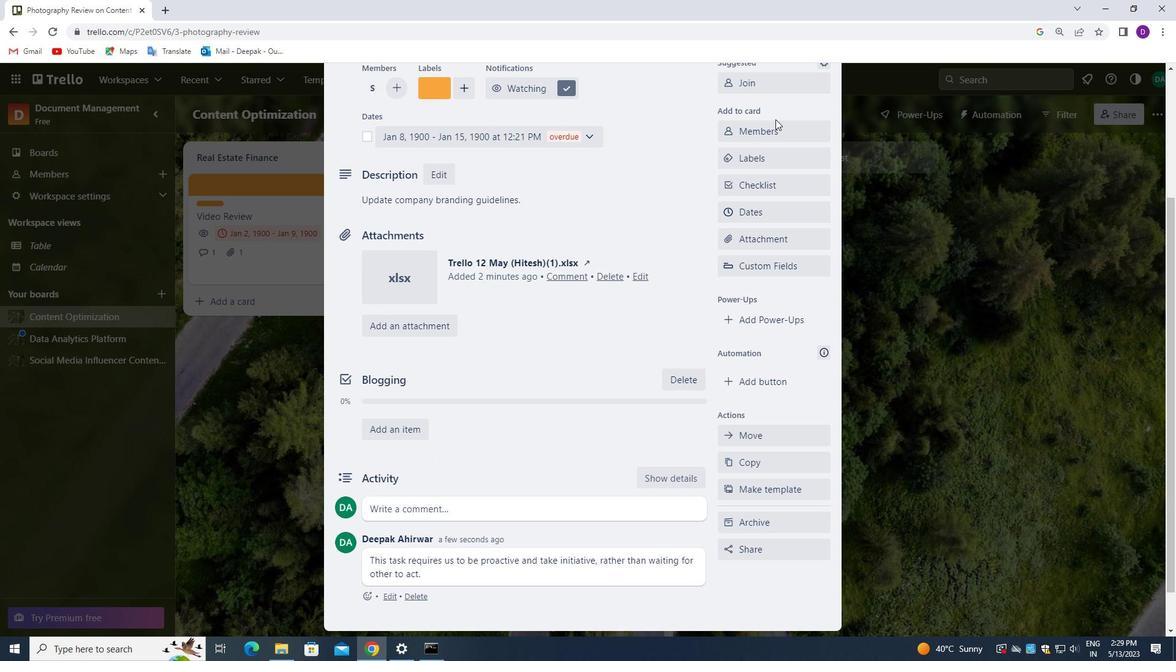 
Action: Mouse scrolled (768, 147) with delta (0, 0)
Screenshot: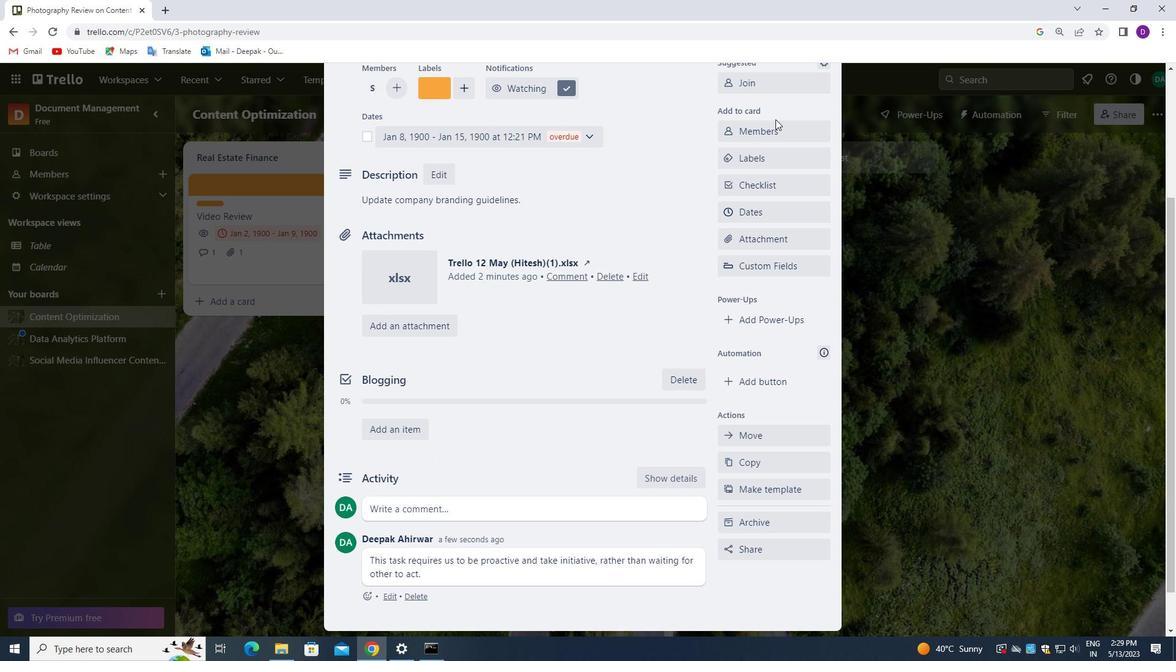 
Action: Mouse scrolled (768, 147) with delta (0, 0)
Screenshot: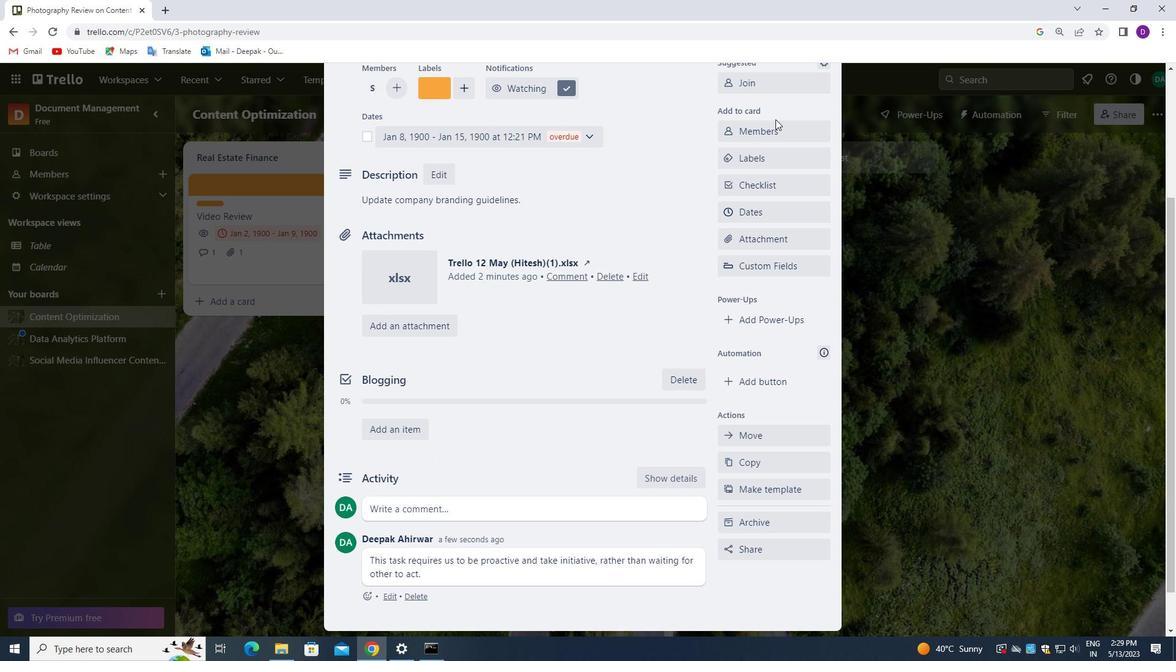 
Action: Mouse scrolled (768, 147) with delta (0, 0)
Screenshot: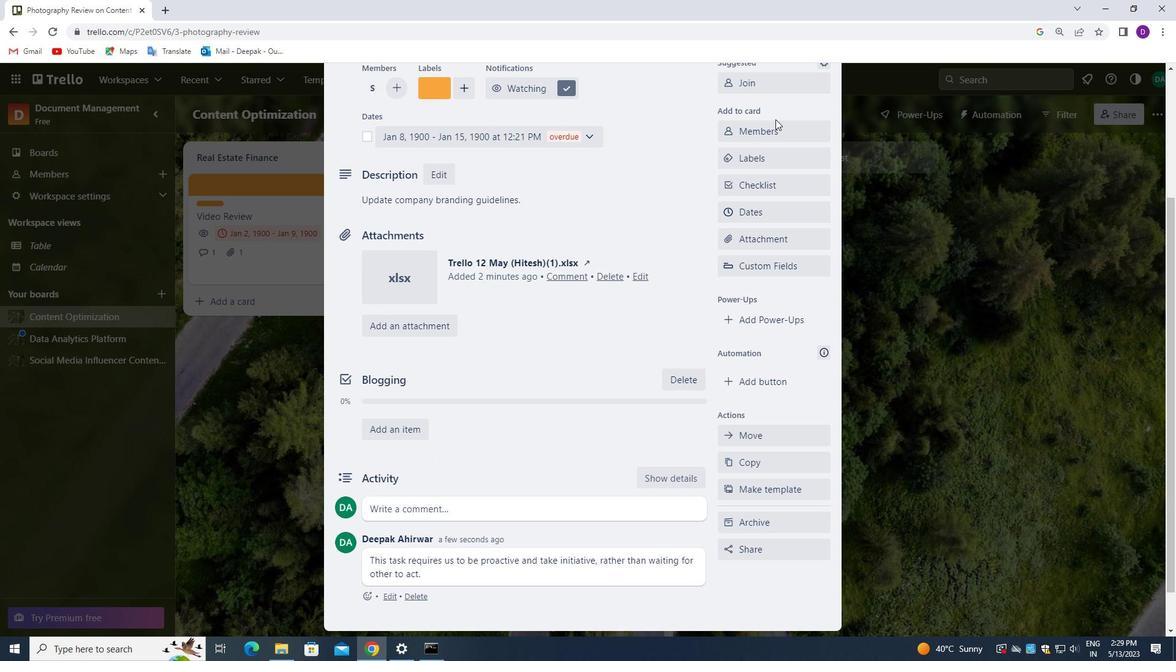 
Action: Mouse scrolled (768, 147) with delta (0, 0)
Screenshot: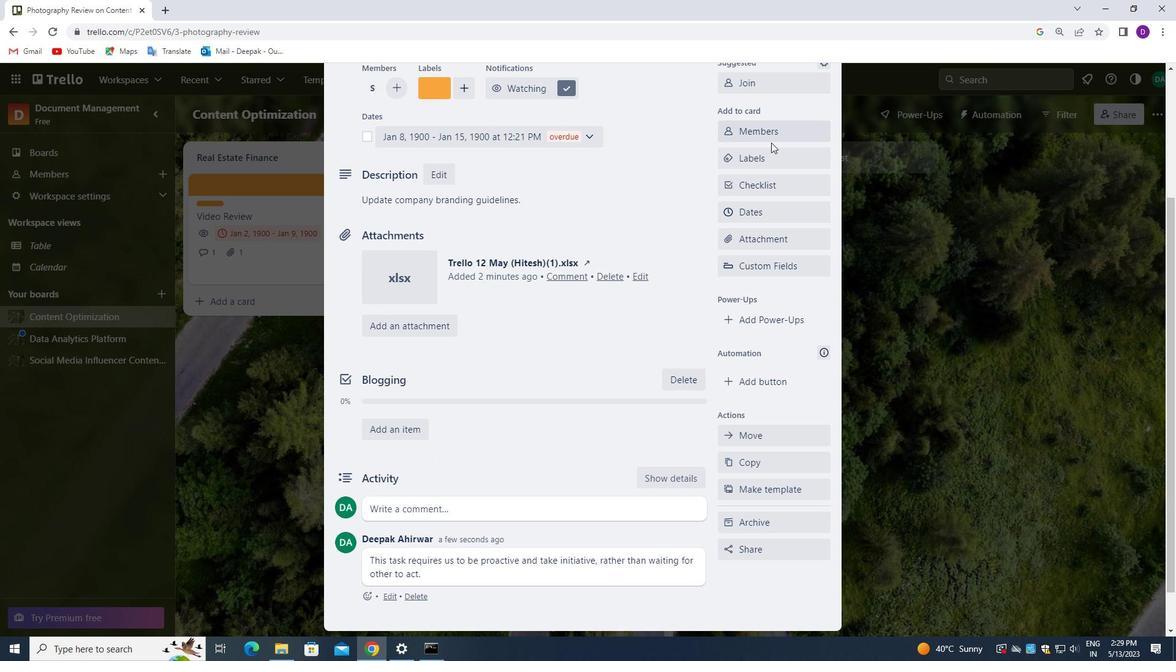 
Action: Mouse scrolled (768, 147) with delta (0, 0)
Screenshot: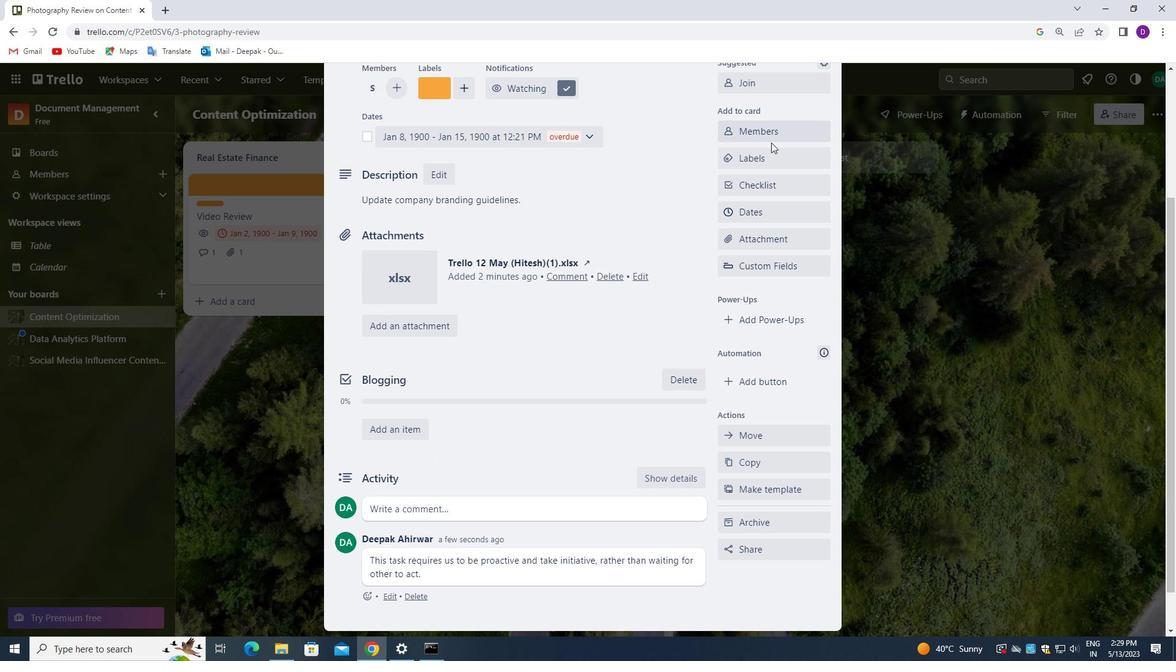 
Action: Mouse scrolled (768, 147) with delta (0, 0)
Screenshot: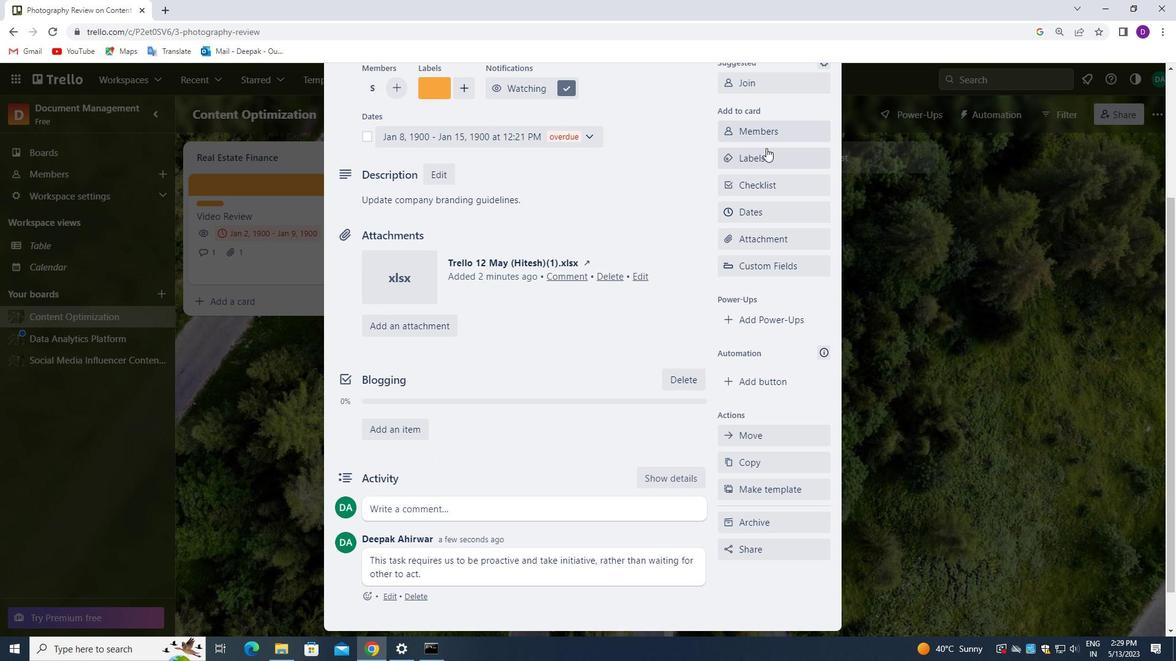 
Action: Mouse moved to (826, 113)
Screenshot: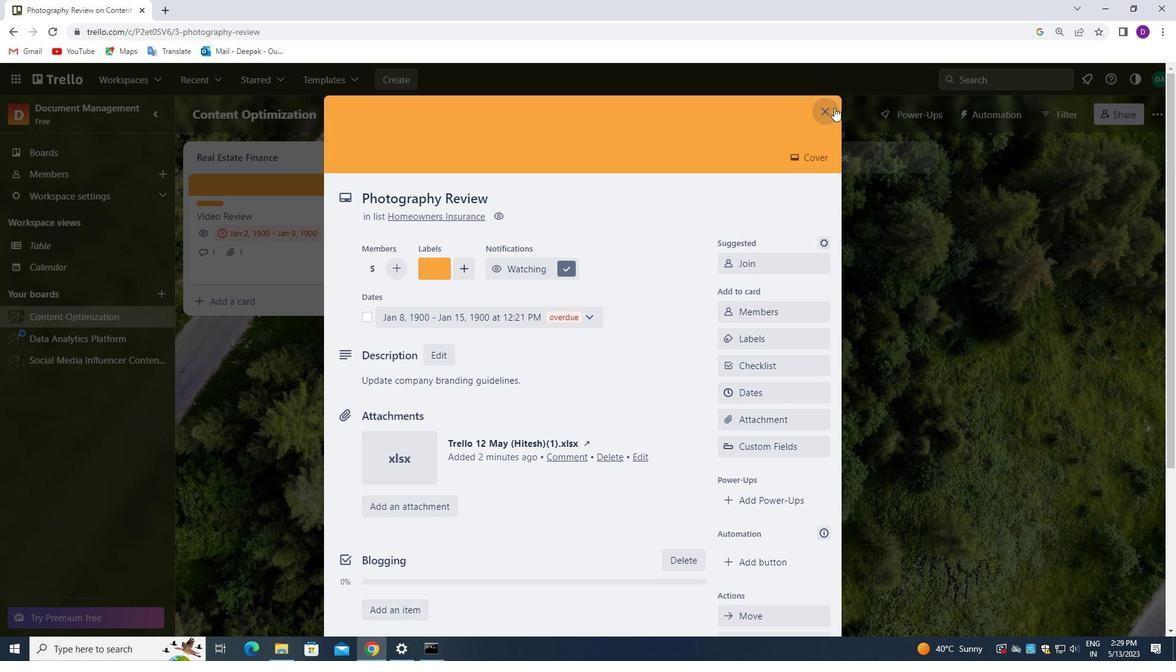 
Action: Mouse pressed left at (826, 113)
Screenshot: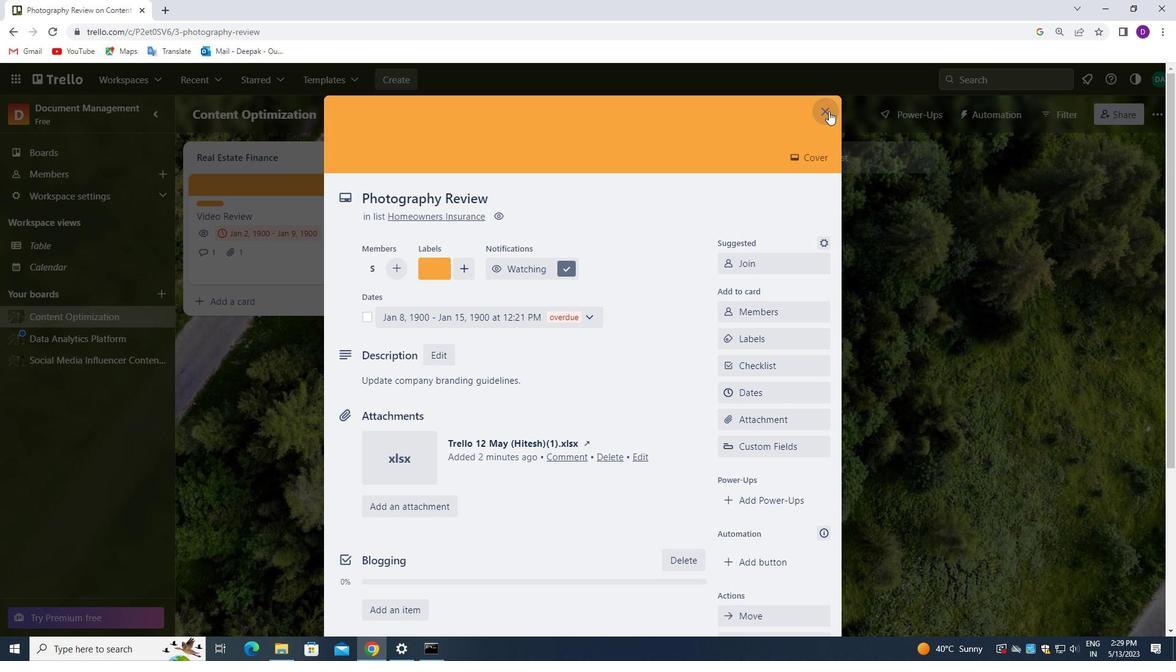 
Action: Mouse moved to (826, 111)
Screenshot: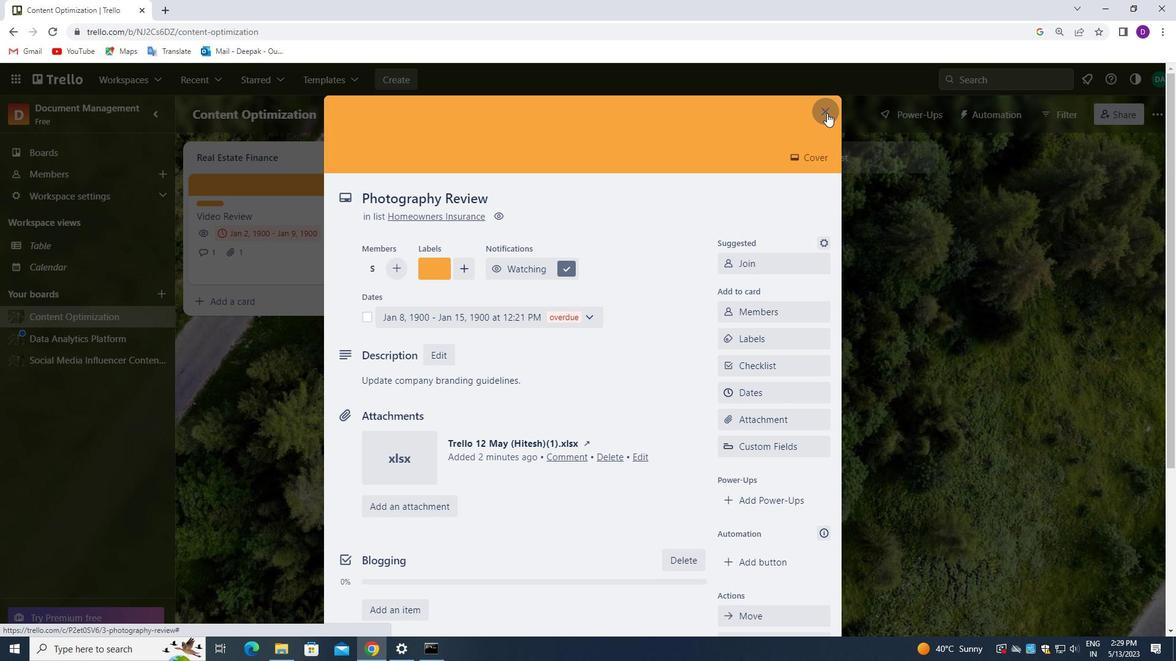 
Action: Key pressed <Key.f8>
Screenshot: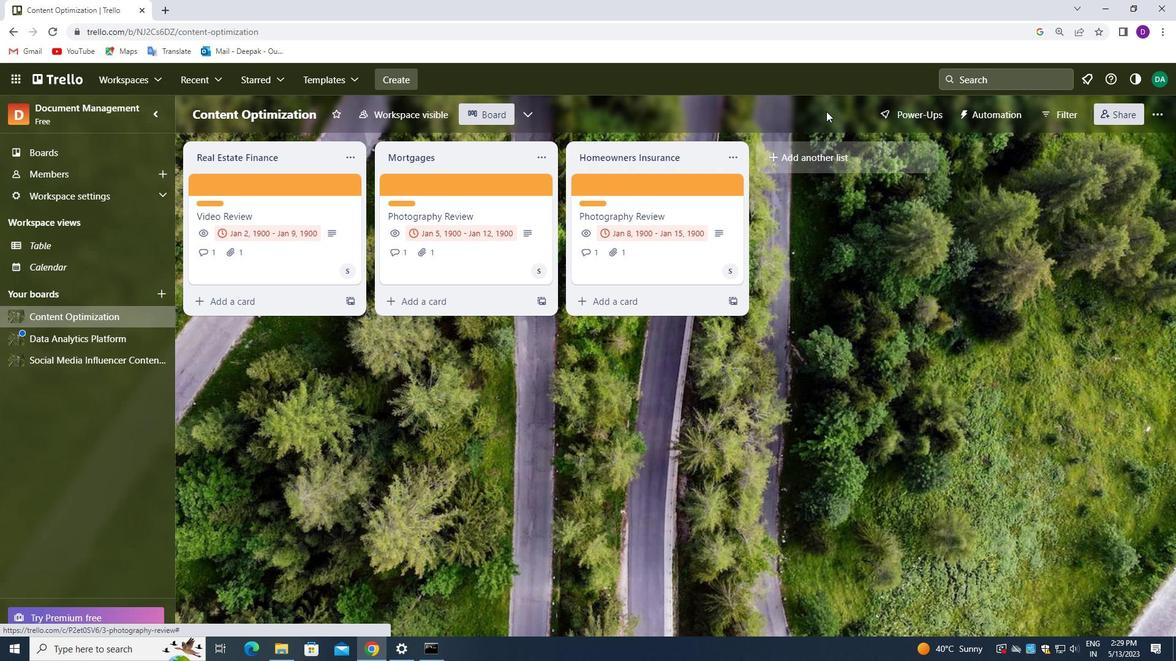 
